 Task: Find connections with filter location Louny with filter topic #Personalbrandingwith filter profile language Potuguese with filter current company JavaScript with filter school Maheshwari Public School with filter industry Taxi and Limousine Services with filter service category Wedding Planning with filter keywords title Electrical Engineer
Action: Mouse moved to (616, 86)
Screenshot: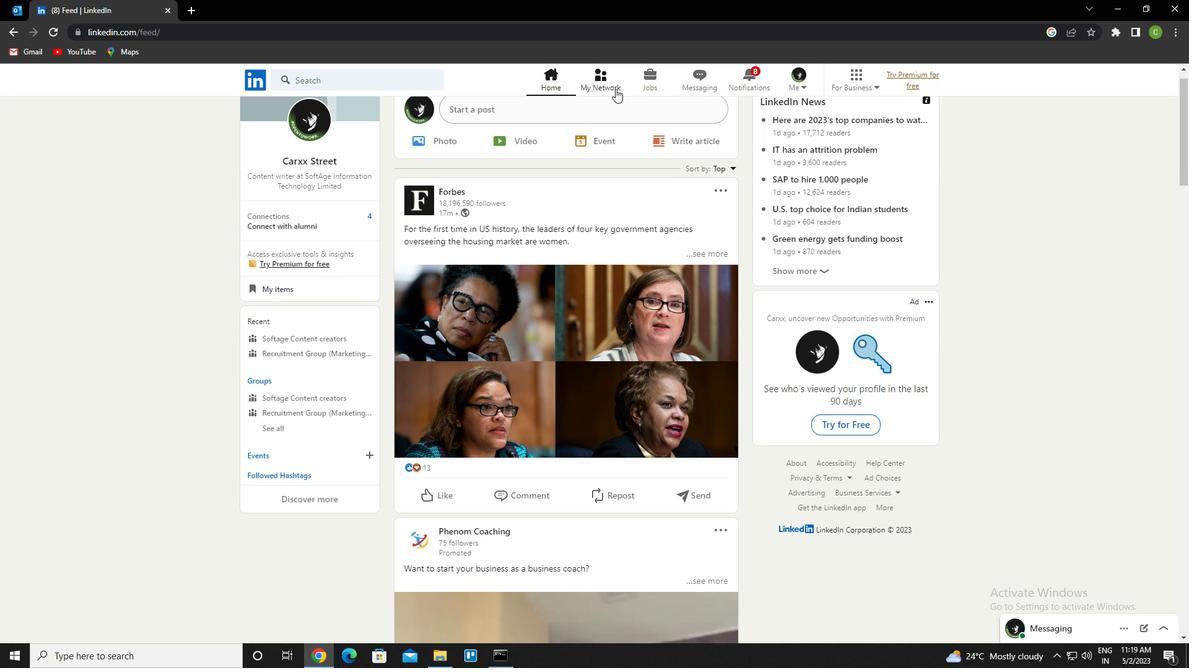 
Action: Mouse pressed left at (616, 86)
Screenshot: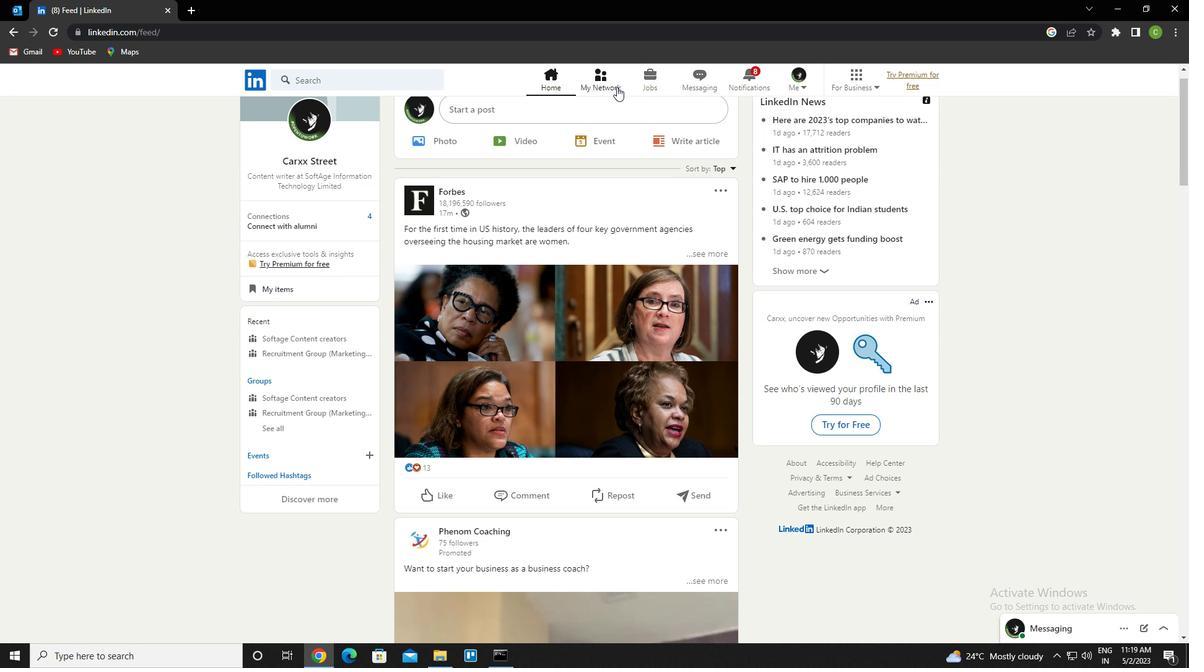 
Action: Mouse moved to (361, 149)
Screenshot: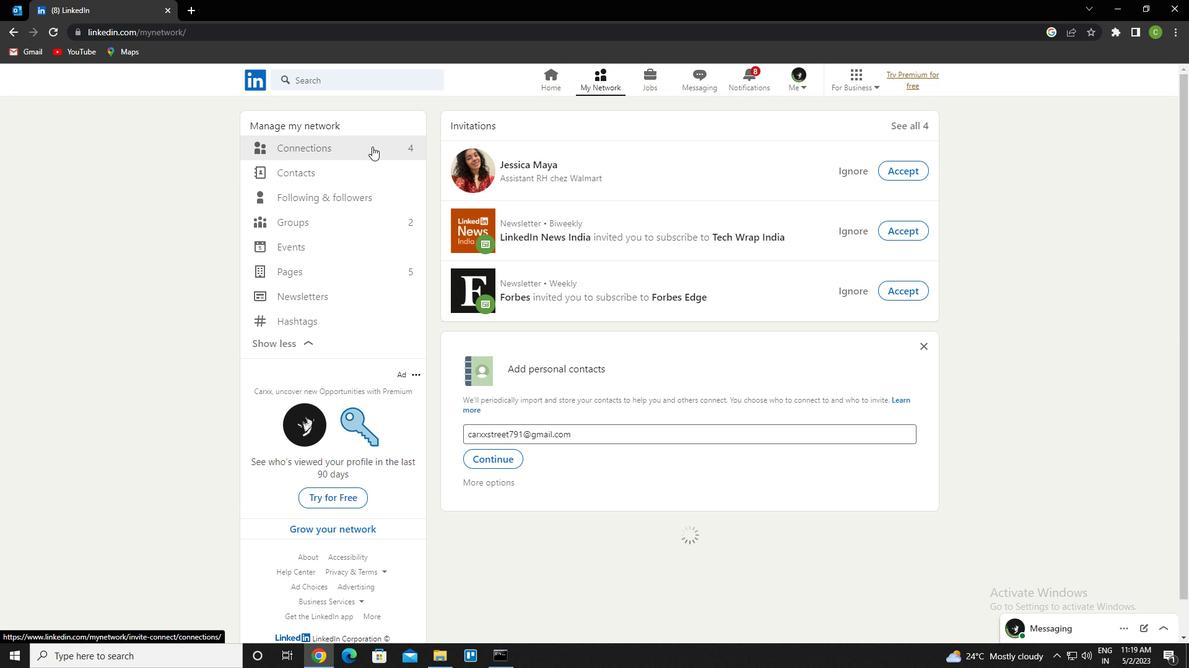 
Action: Mouse pressed left at (361, 149)
Screenshot: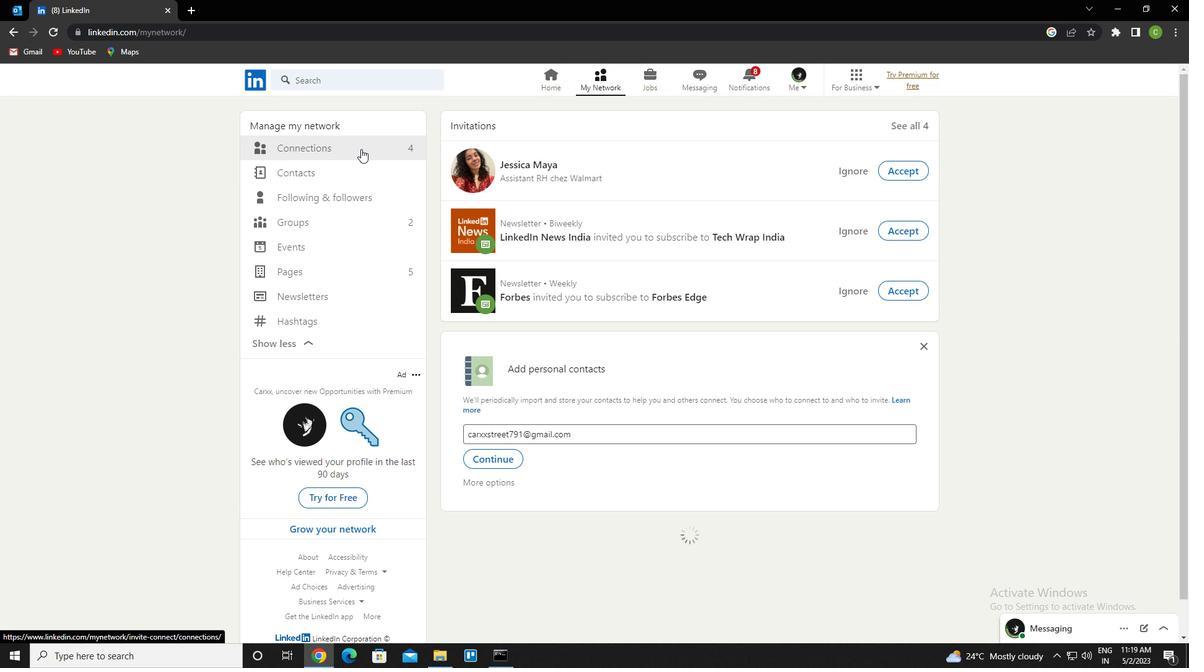 
Action: Mouse moved to (709, 154)
Screenshot: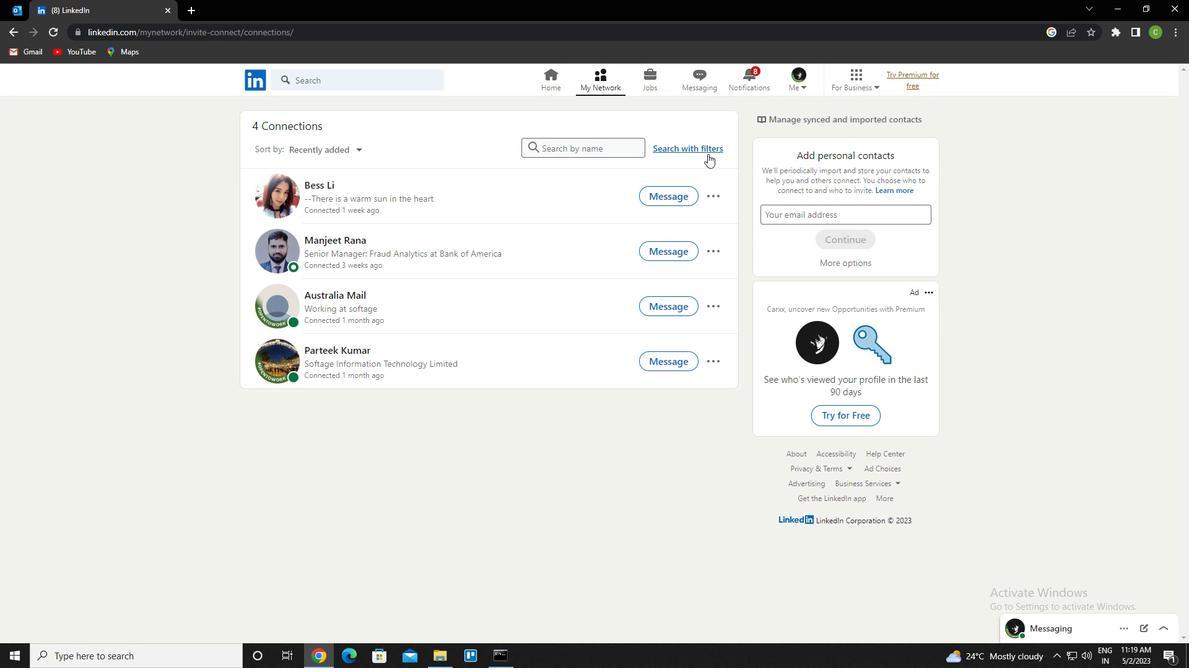 
Action: Mouse pressed left at (709, 154)
Screenshot: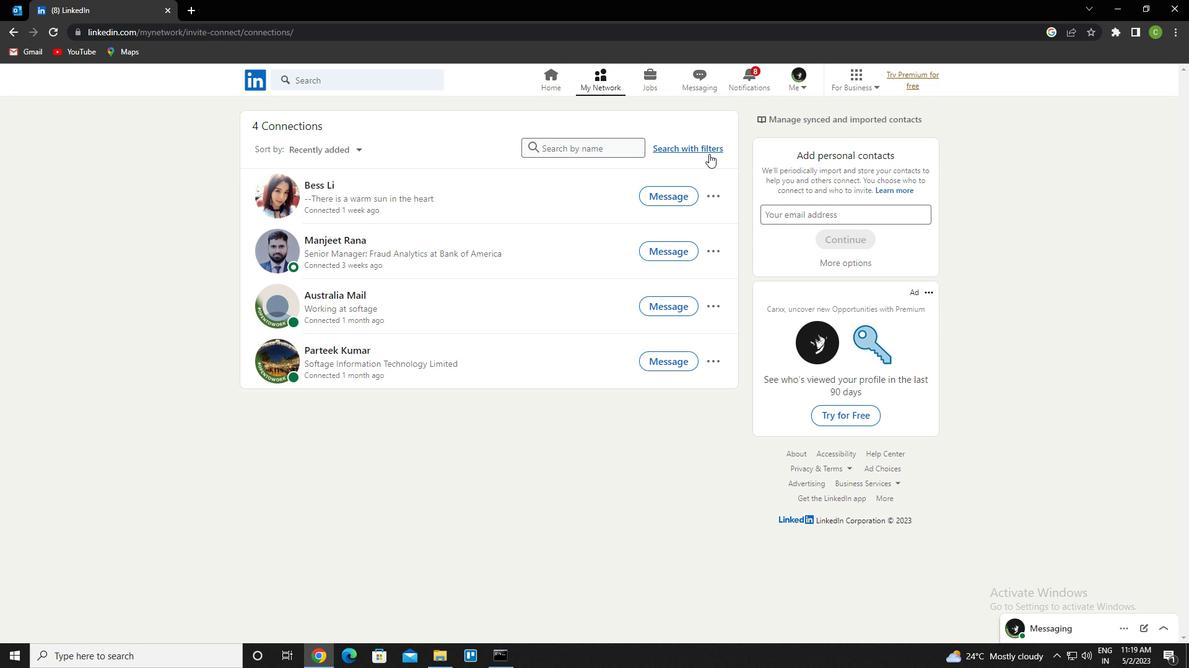 
Action: Mouse moved to (649, 112)
Screenshot: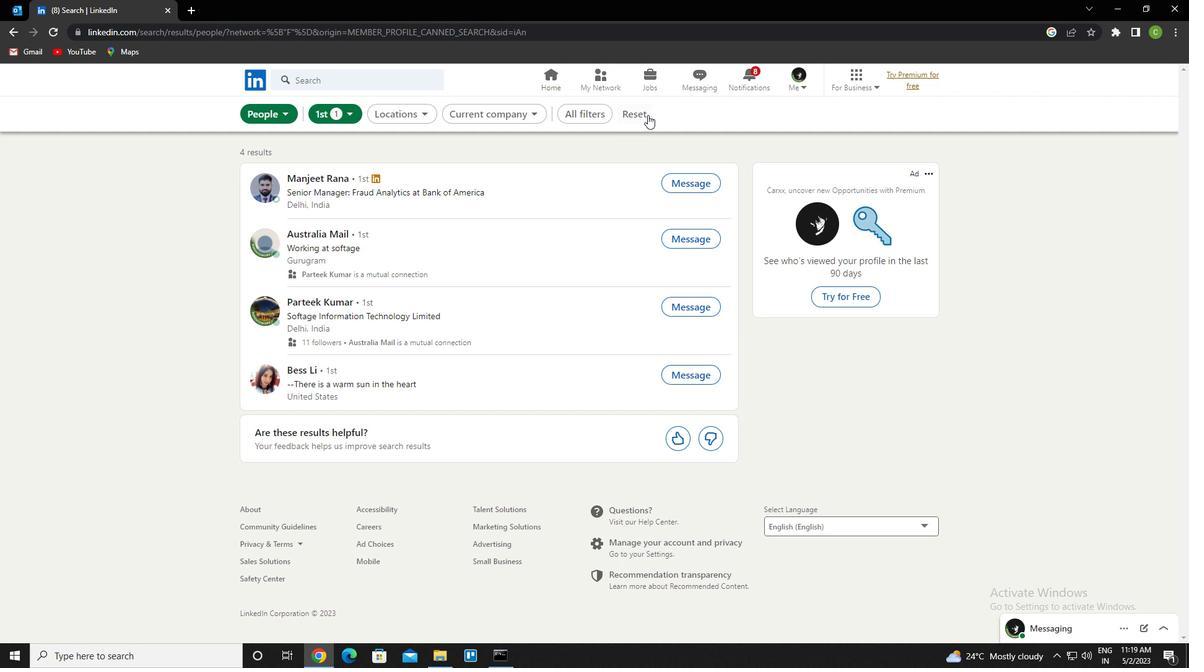 
Action: Mouse pressed left at (649, 112)
Screenshot: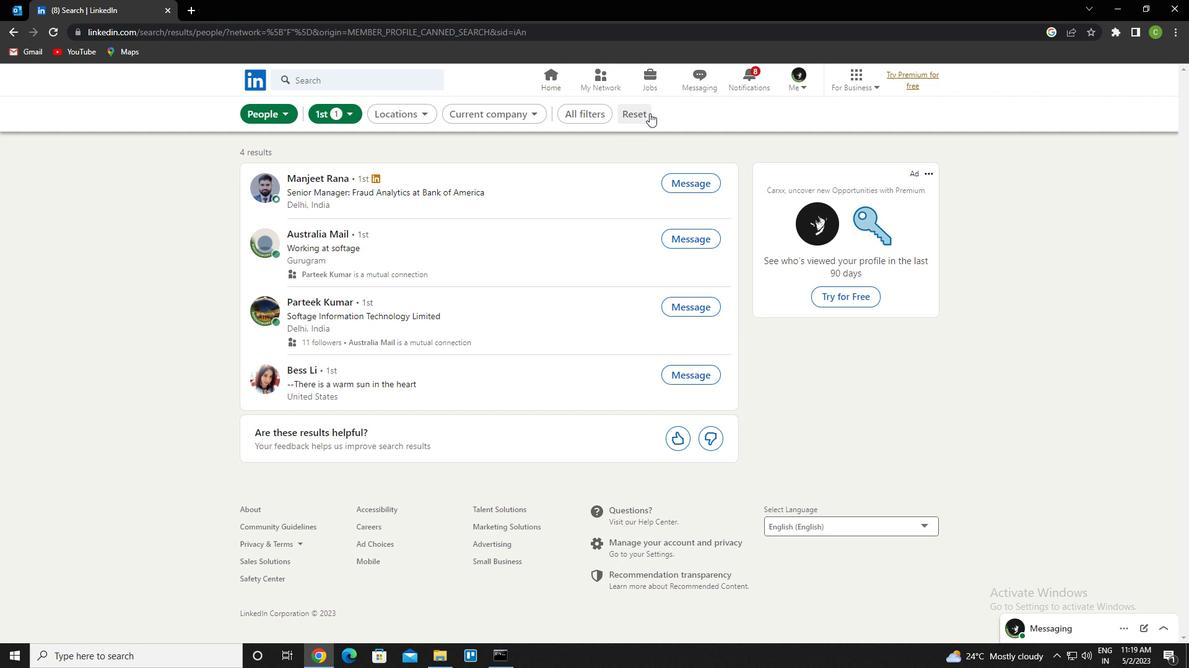 
Action: Mouse moved to (617, 119)
Screenshot: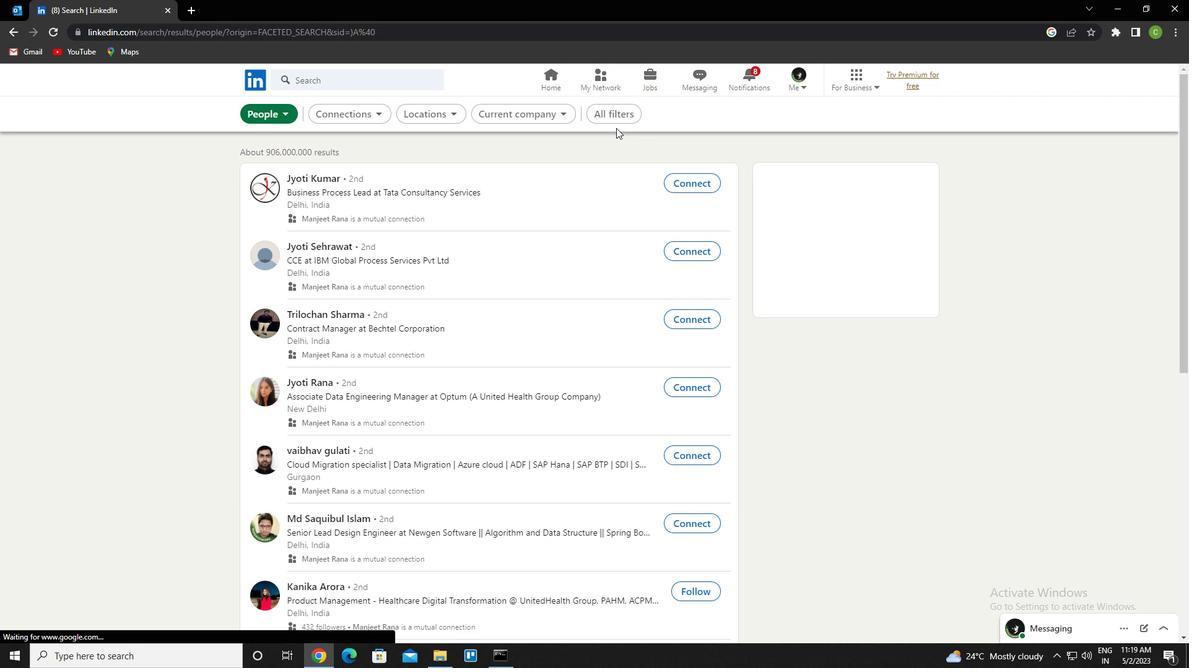 
Action: Mouse pressed left at (617, 119)
Screenshot: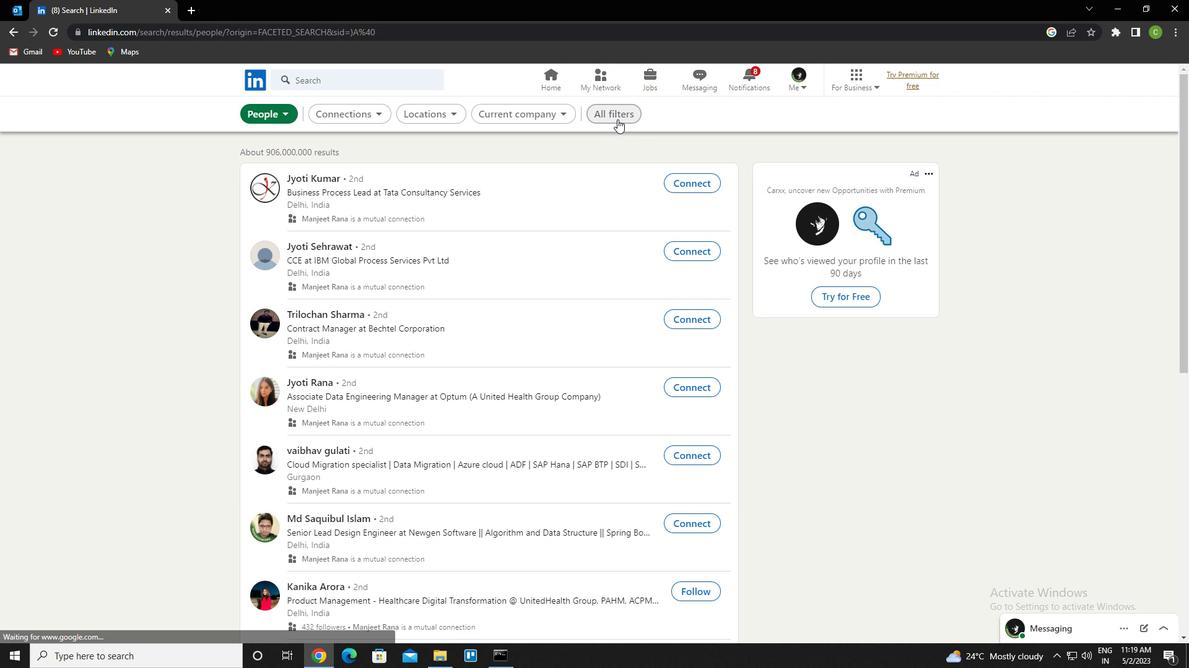 
Action: Mouse moved to (970, 380)
Screenshot: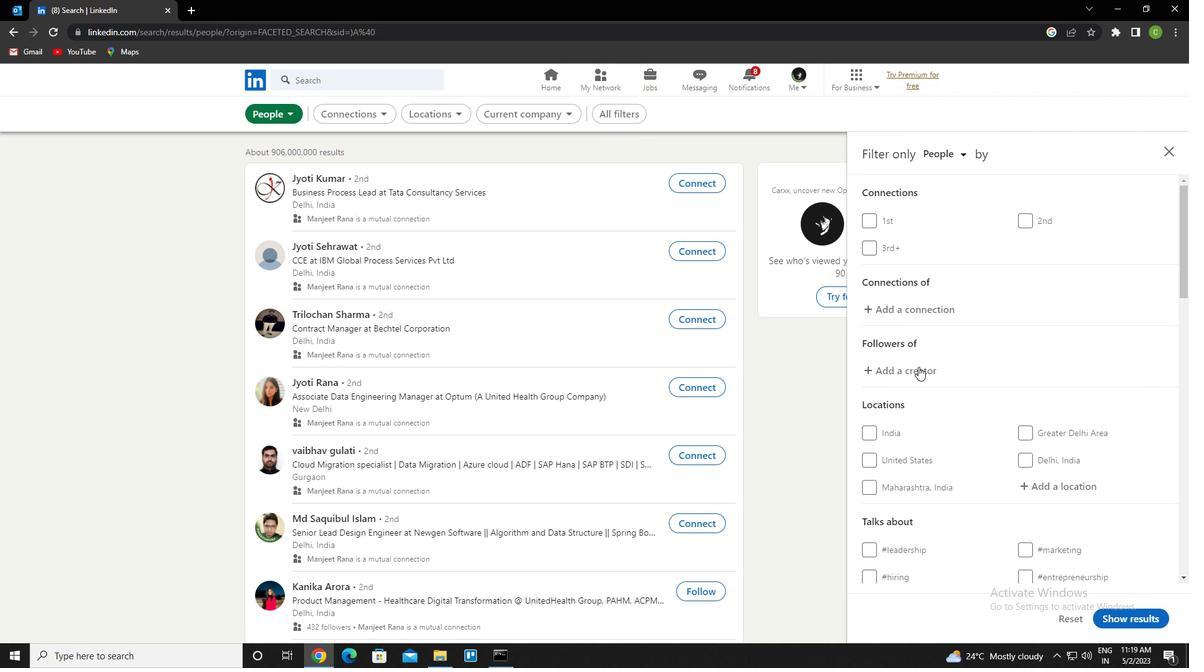 
Action: Mouse scrolled (970, 380) with delta (0, 0)
Screenshot: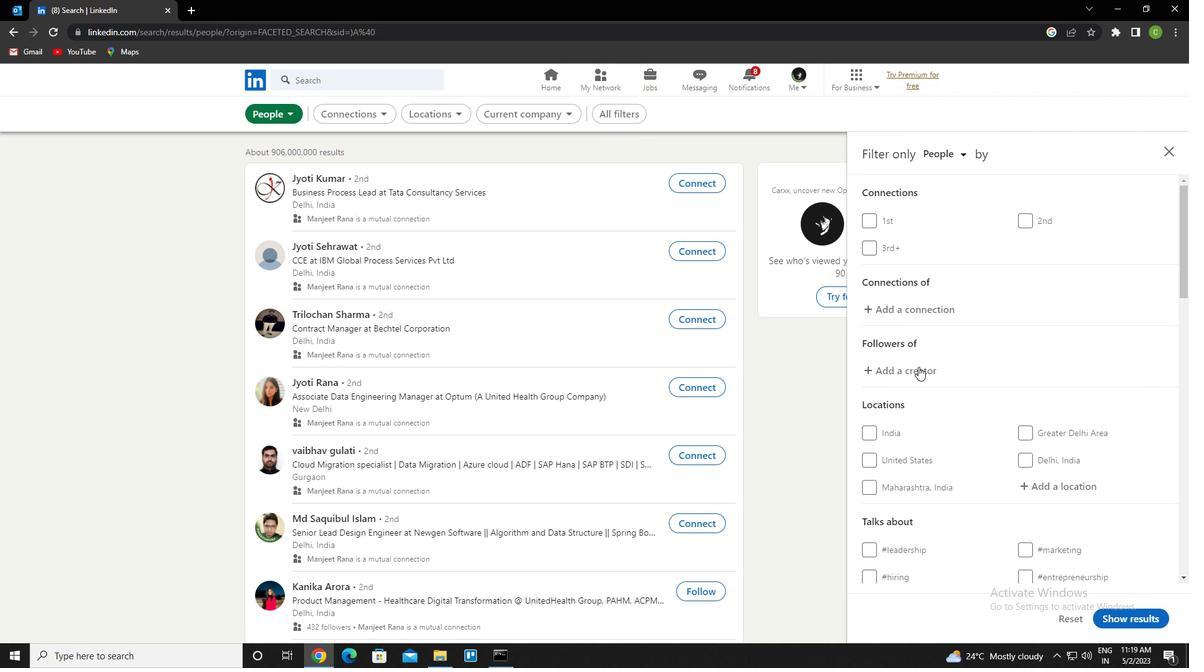 
Action: Mouse moved to (970, 380)
Screenshot: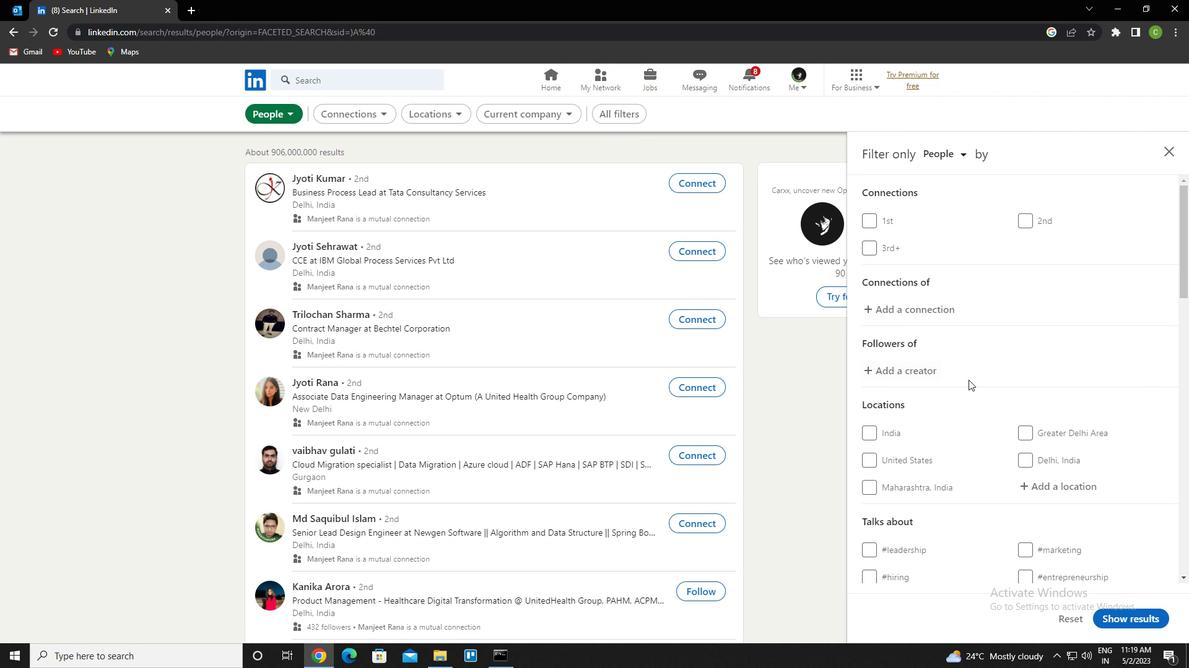 
Action: Mouse scrolled (970, 380) with delta (0, 0)
Screenshot: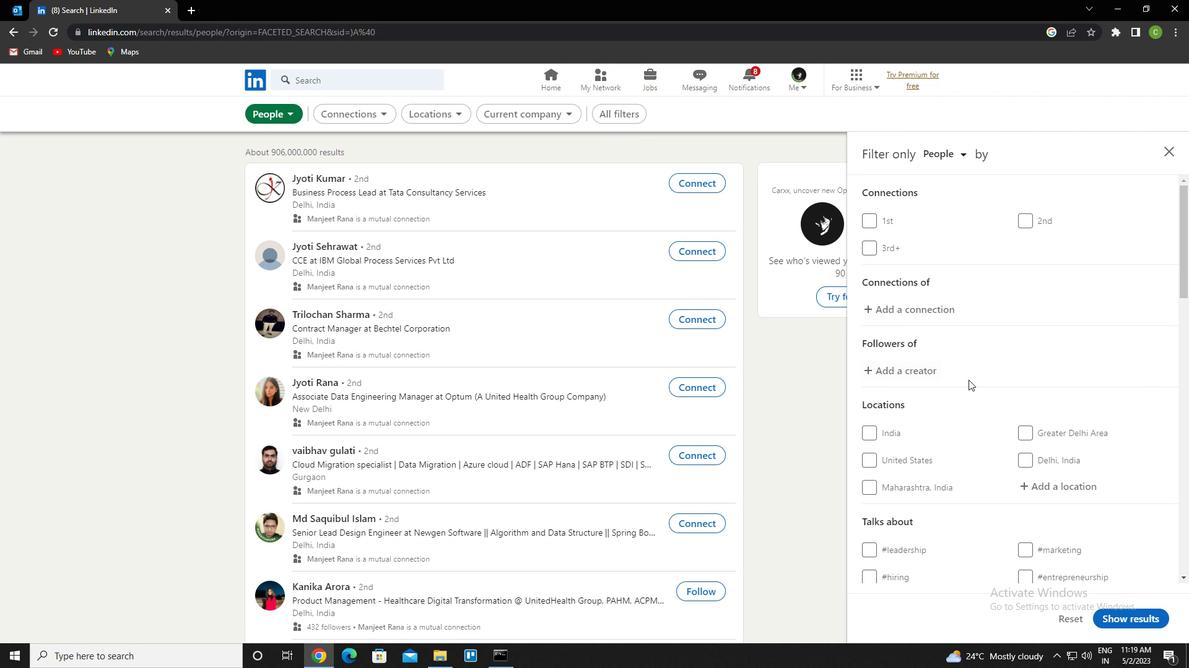 
Action: Mouse scrolled (970, 380) with delta (0, 0)
Screenshot: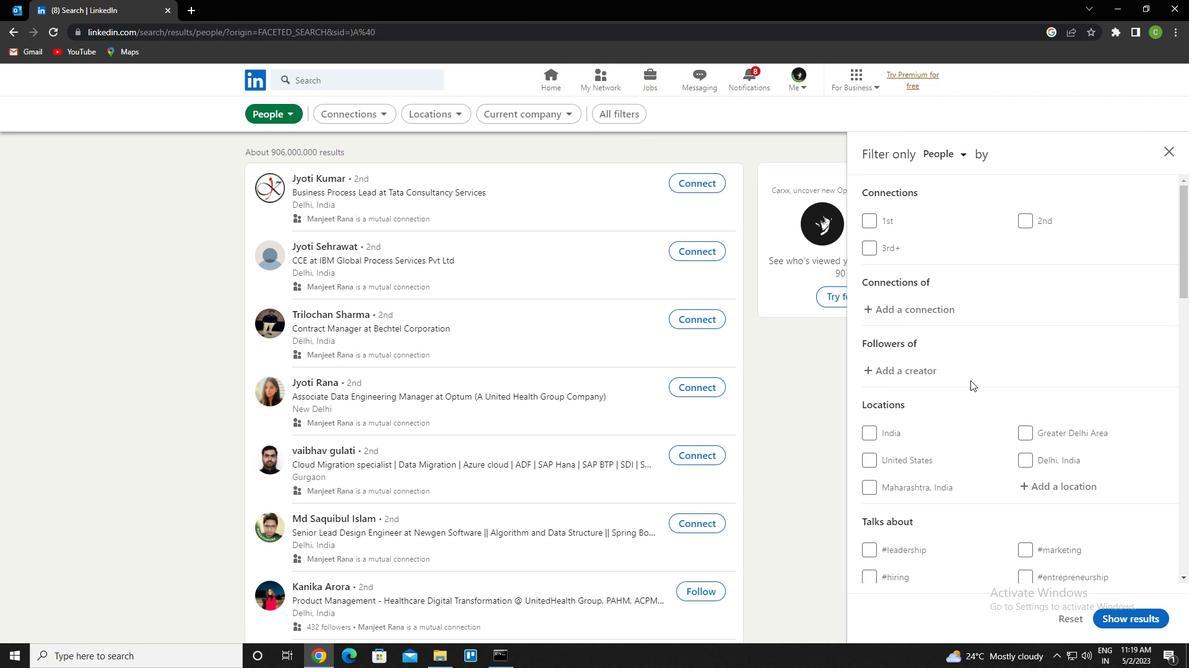 
Action: Mouse moved to (991, 374)
Screenshot: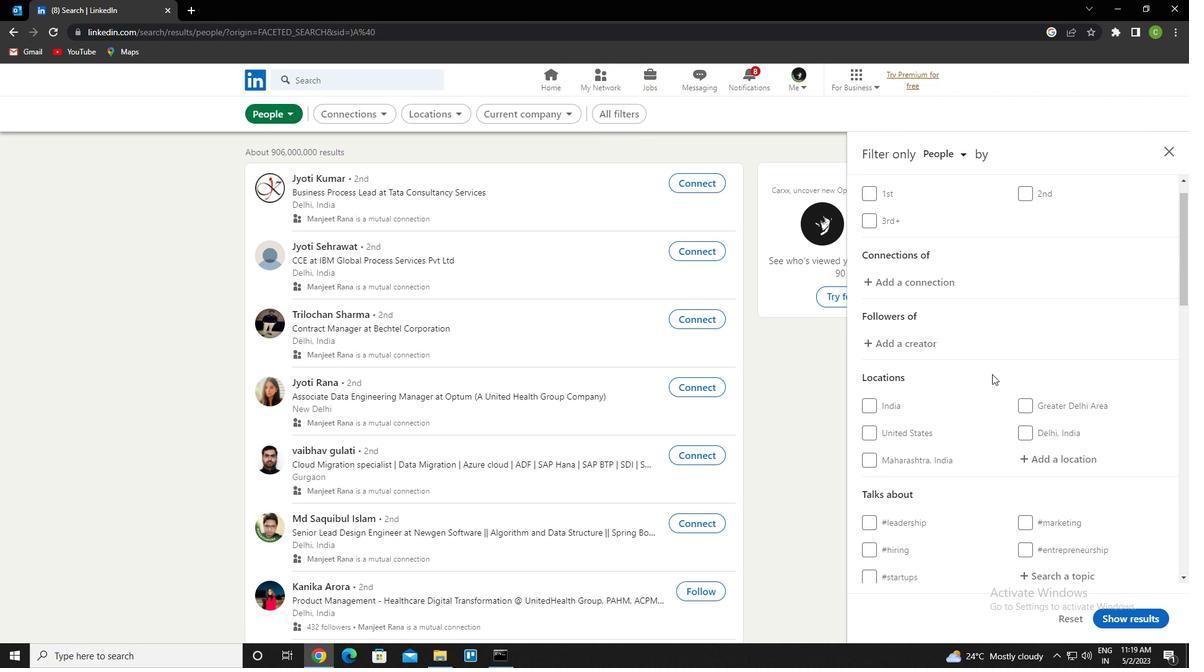 
Action: Mouse scrolled (991, 373) with delta (0, 0)
Screenshot: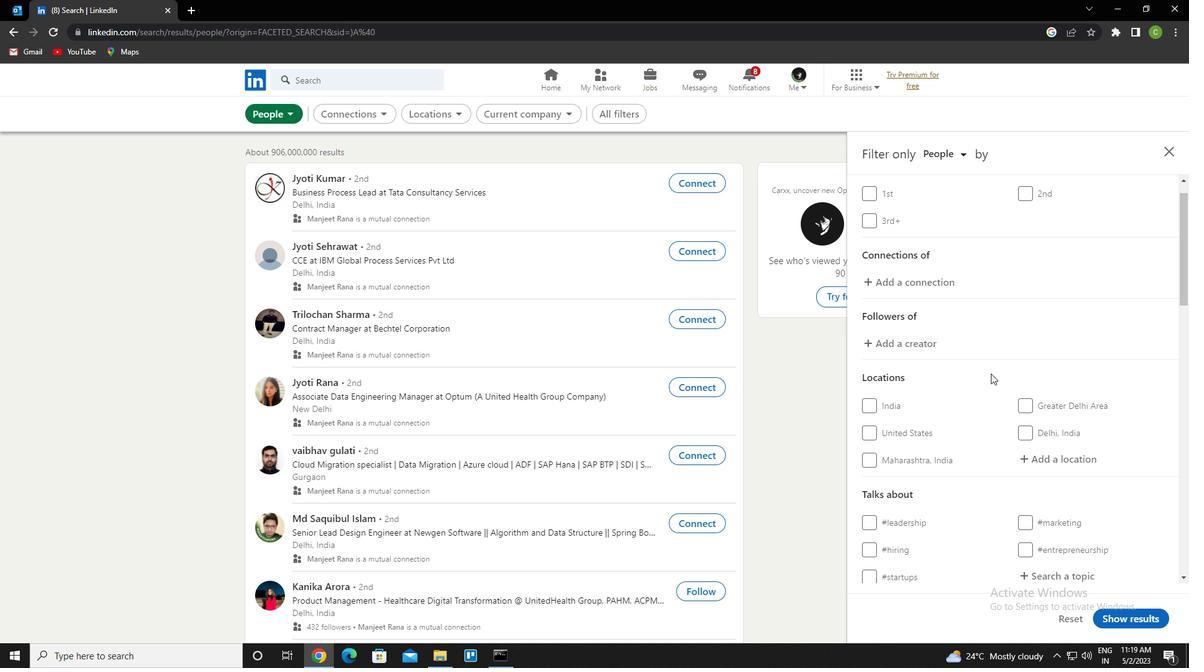 
Action: Mouse scrolled (991, 373) with delta (0, 0)
Screenshot: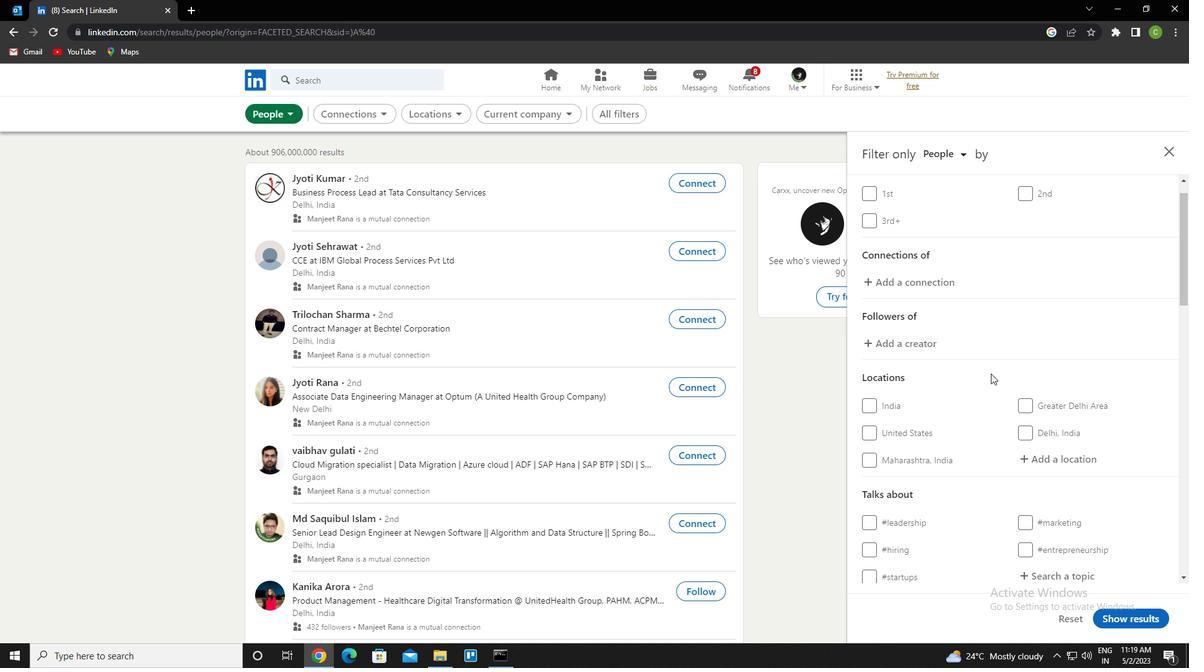 
Action: Mouse moved to (979, 364)
Screenshot: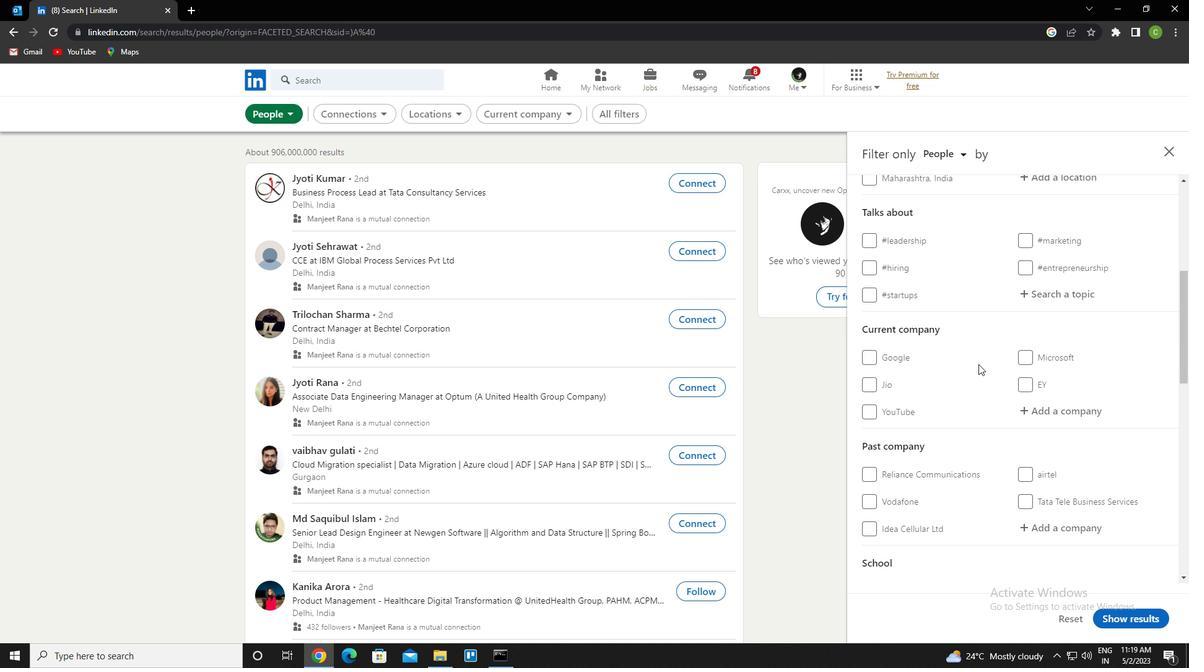 
Action: Mouse scrolled (979, 364) with delta (0, 0)
Screenshot: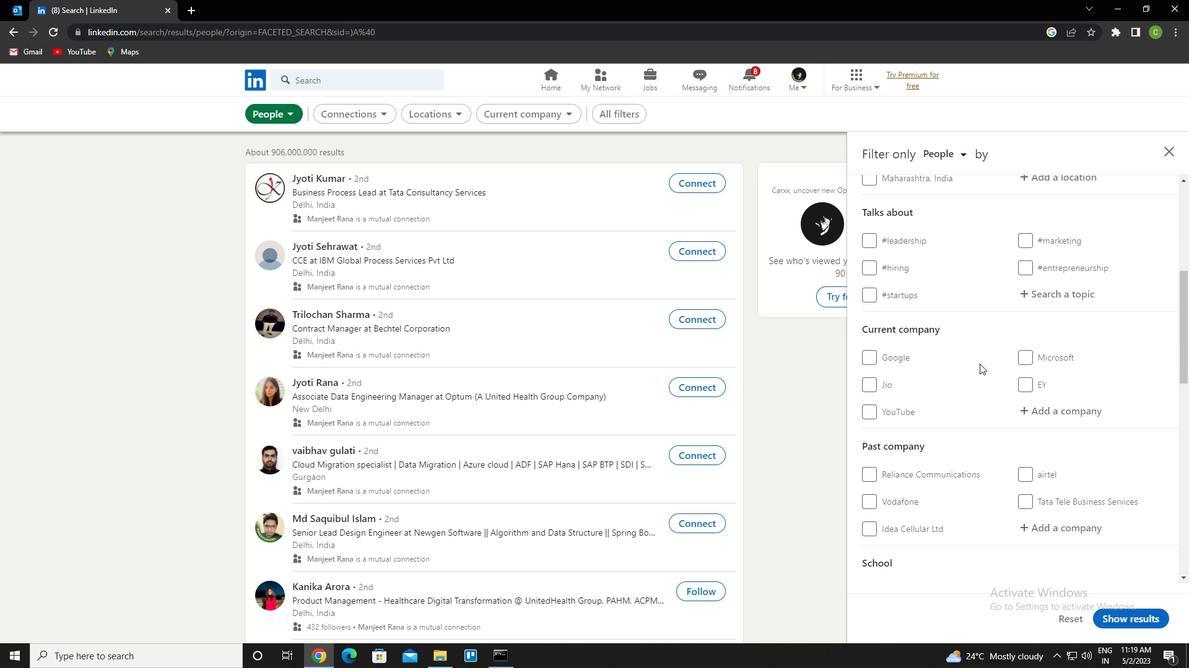 
Action: Mouse scrolled (979, 364) with delta (0, 0)
Screenshot: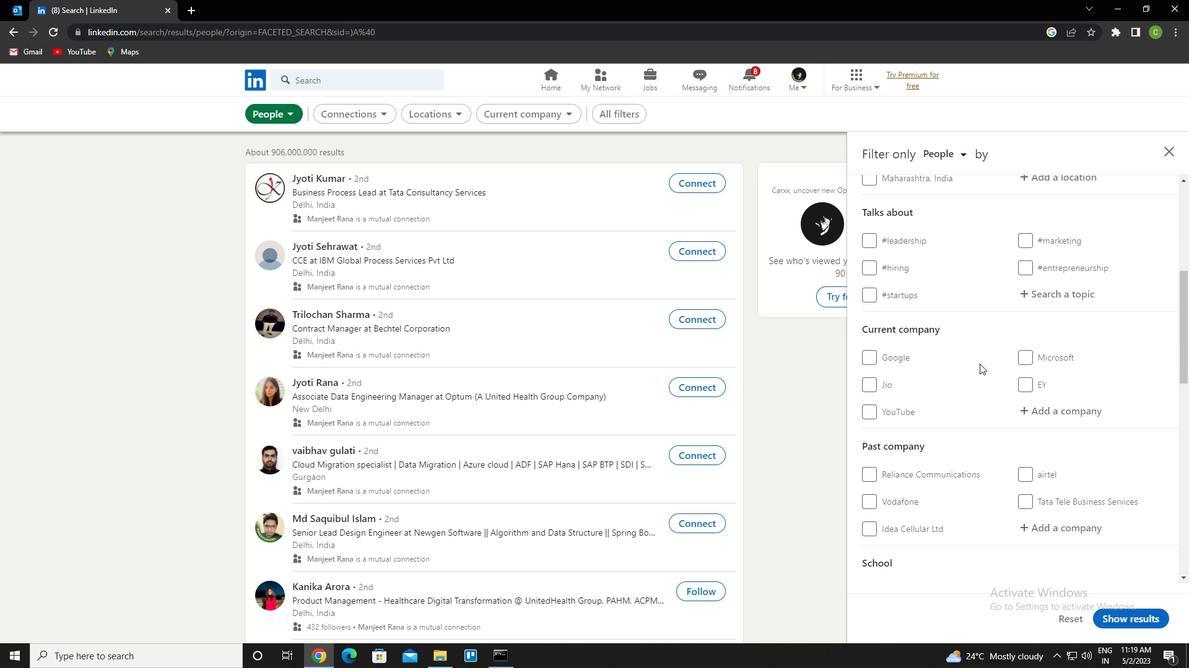
Action: Mouse moved to (1052, 307)
Screenshot: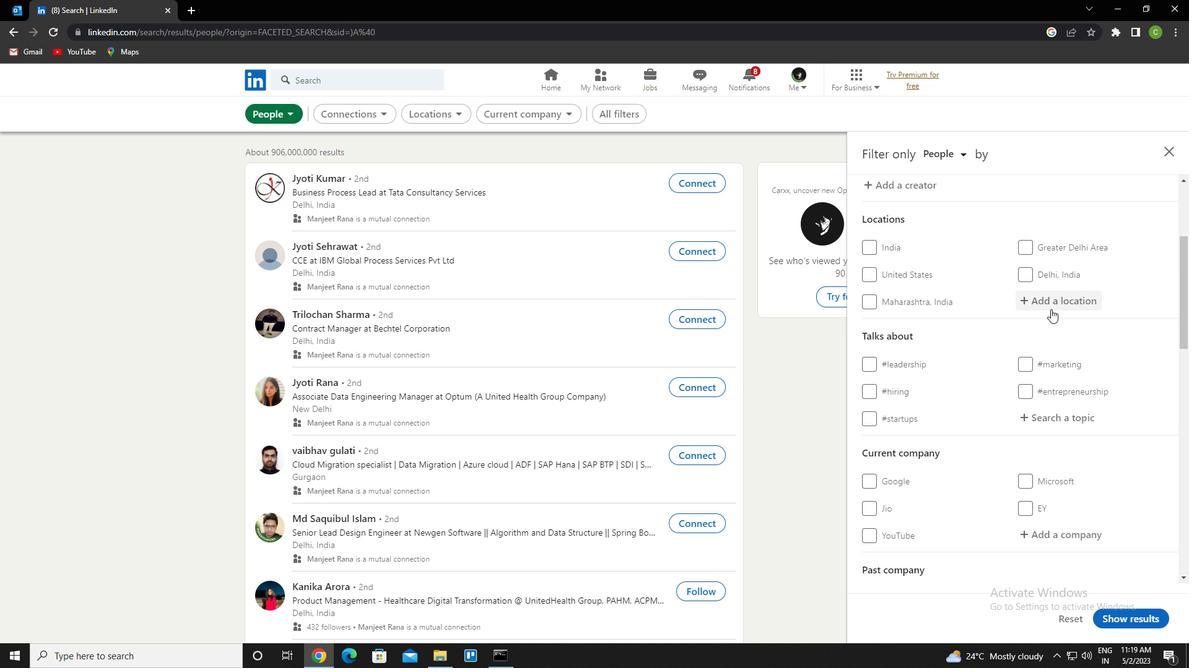 
Action: Mouse pressed left at (1052, 307)
Screenshot: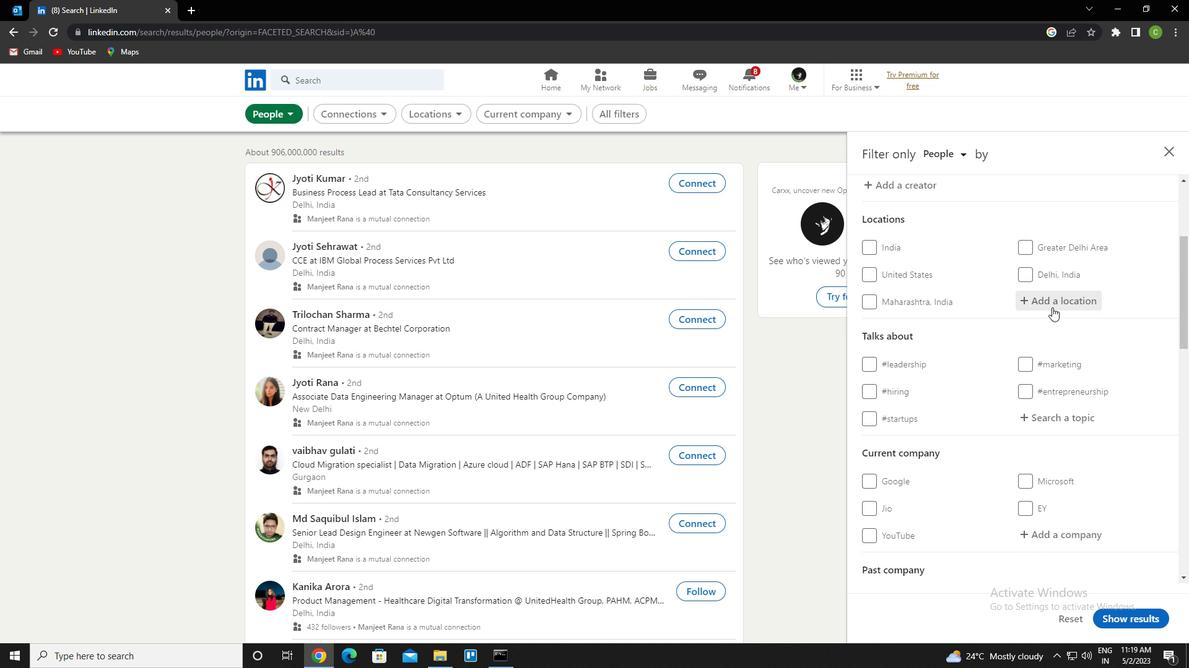 
Action: Key pressed <Key.caps_lock>l<Key.caps_lock>ouny<Key.down><Key.enter>
Screenshot: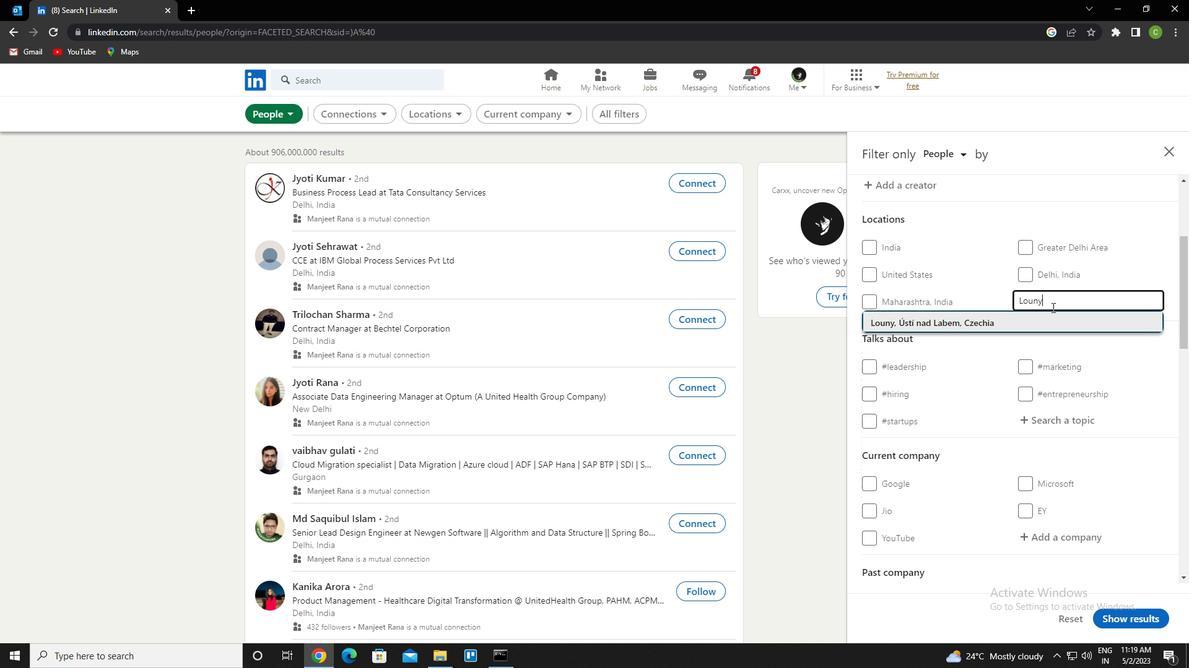 
Action: Mouse scrolled (1052, 307) with delta (0, 0)
Screenshot: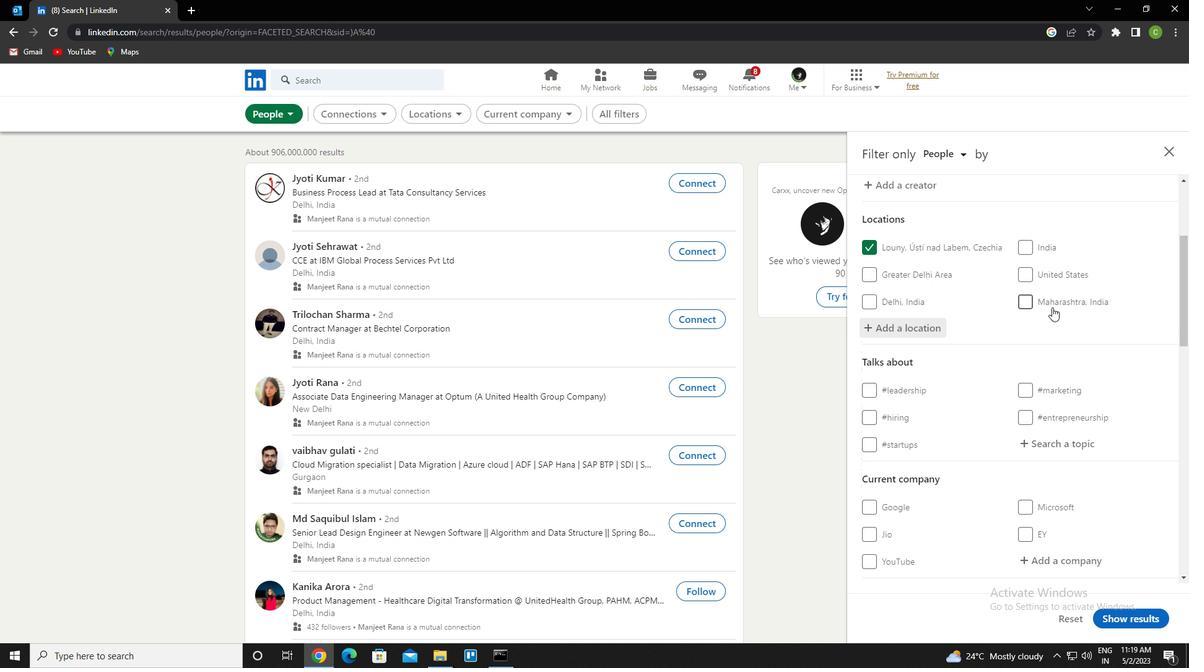 
Action: Mouse scrolled (1052, 307) with delta (0, 0)
Screenshot: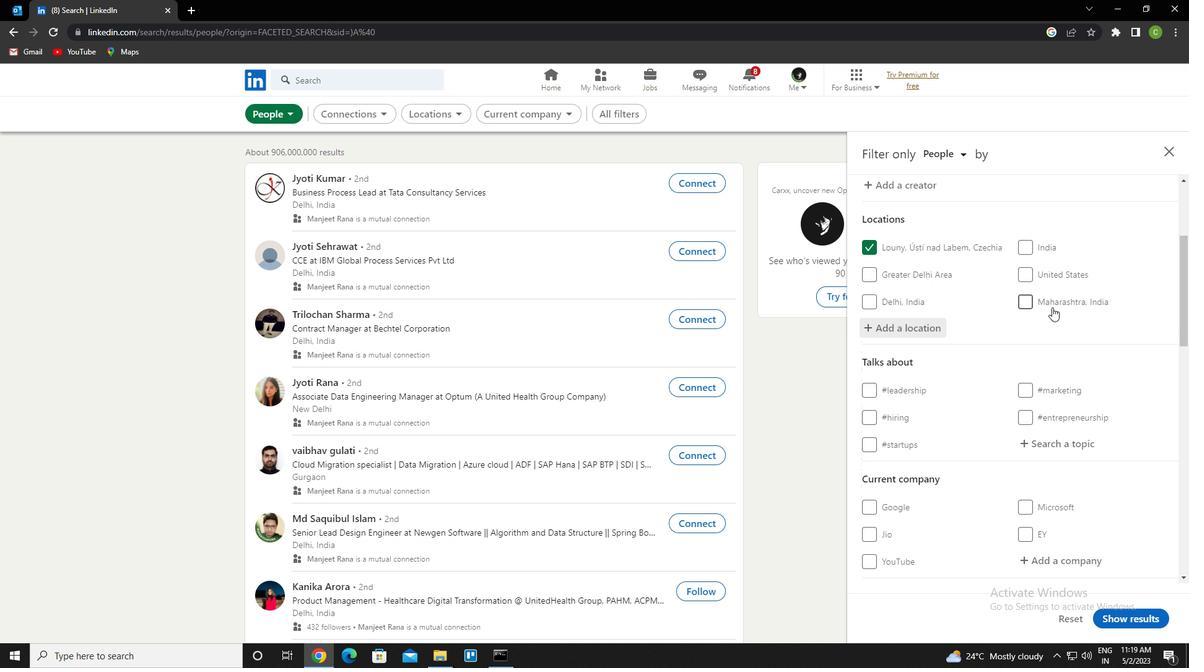 
Action: Mouse moved to (1060, 444)
Screenshot: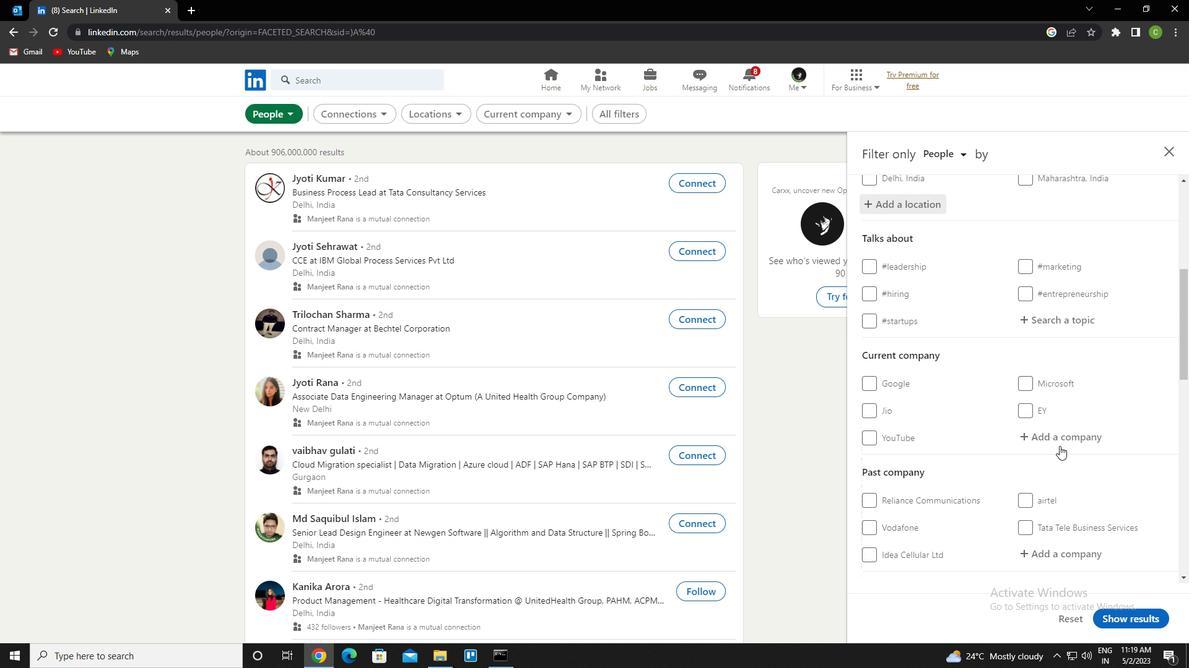 
Action: Mouse pressed left at (1060, 444)
Screenshot: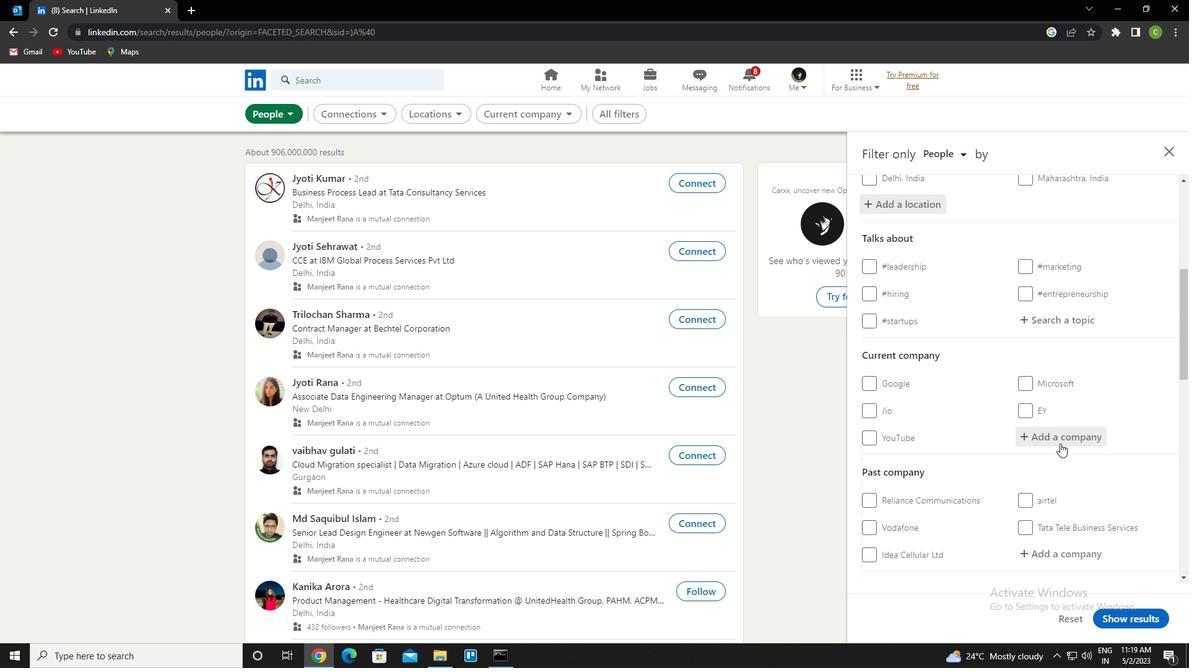 
Action: Mouse moved to (1073, 327)
Screenshot: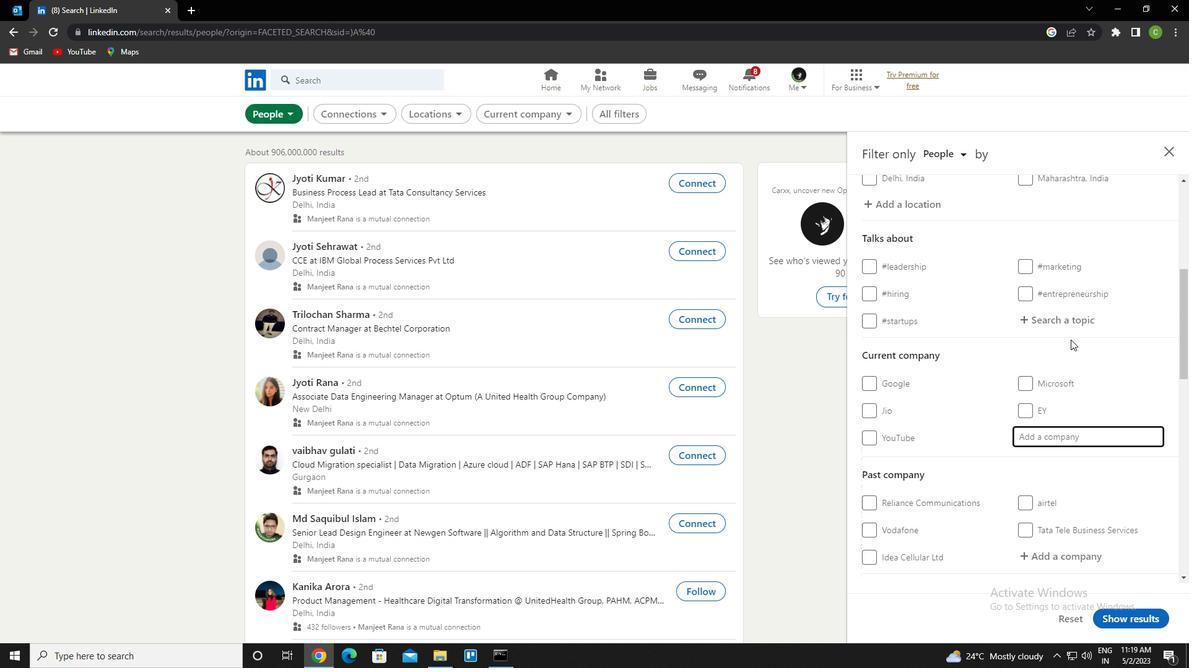 
Action: Mouse pressed left at (1073, 327)
Screenshot: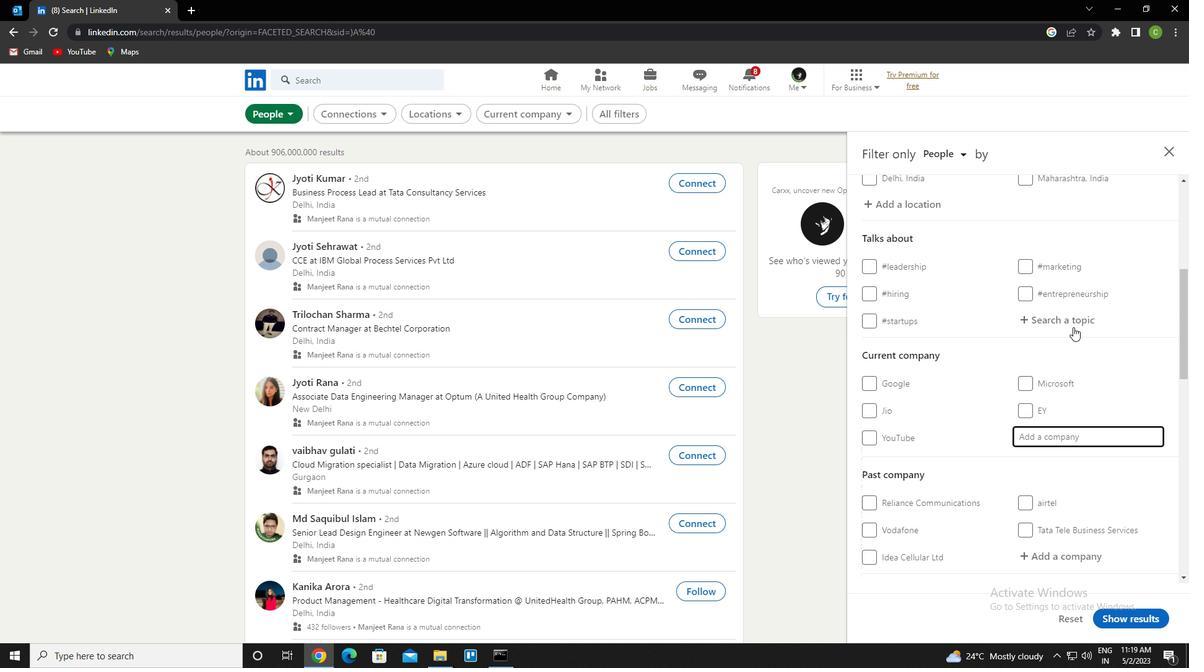 
Action: Key pressed personalbranding<Key.down><Key.enter>
Screenshot: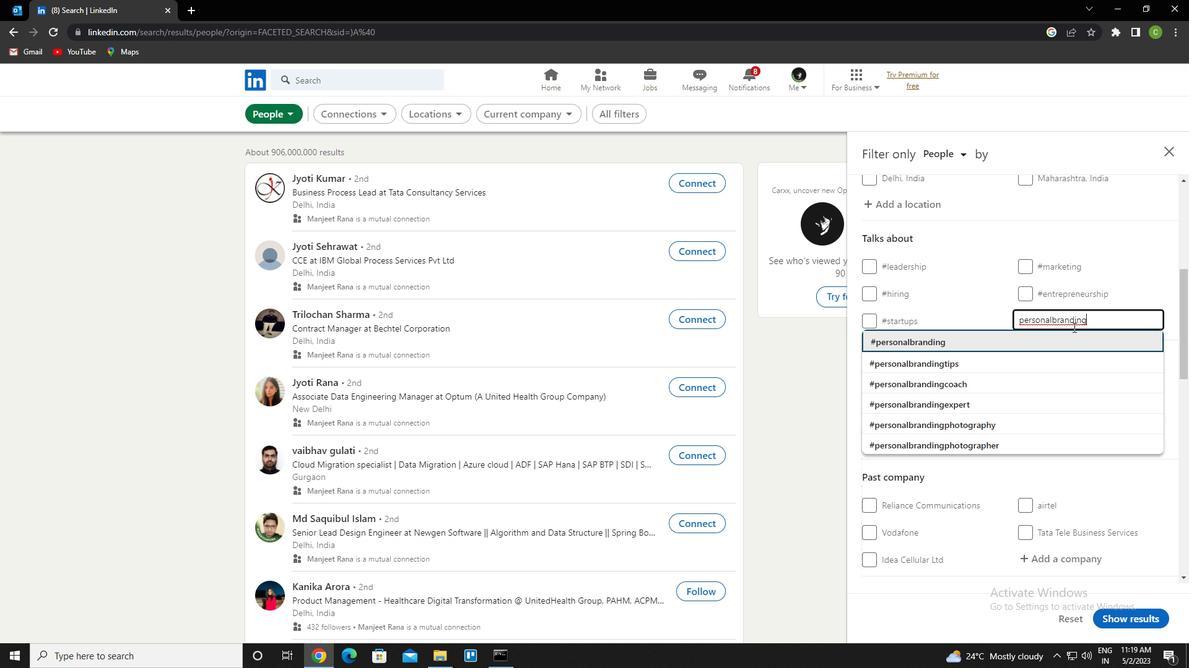 
Action: Mouse scrolled (1073, 327) with delta (0, 0)
Screenshot: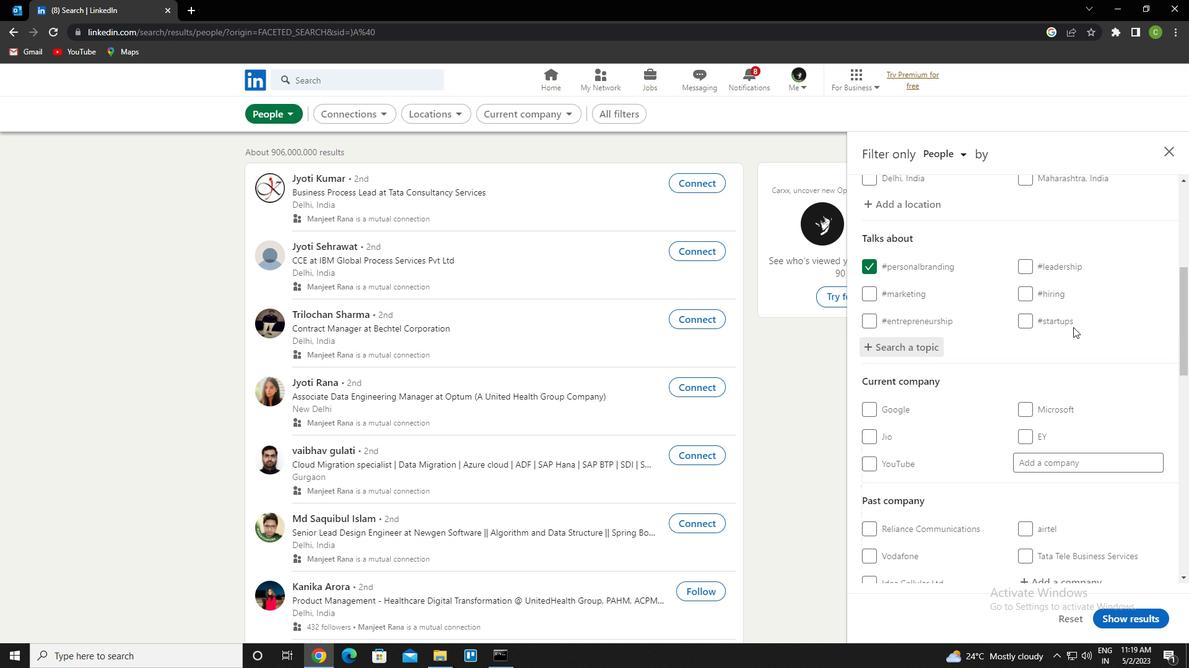 
Action: Mouse scrolled (1073, 327) with delta (0, 0)
Screenshot: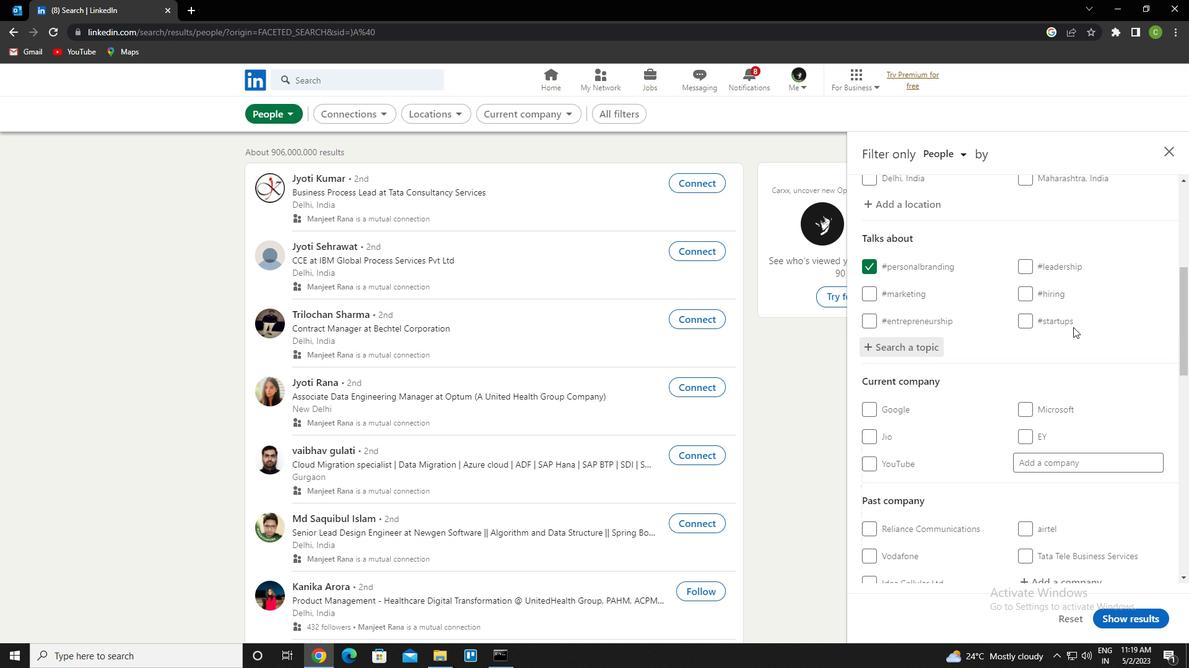 
Action: Mouse scrolled (1073, 327) with delta (0, 0)
Screenshot: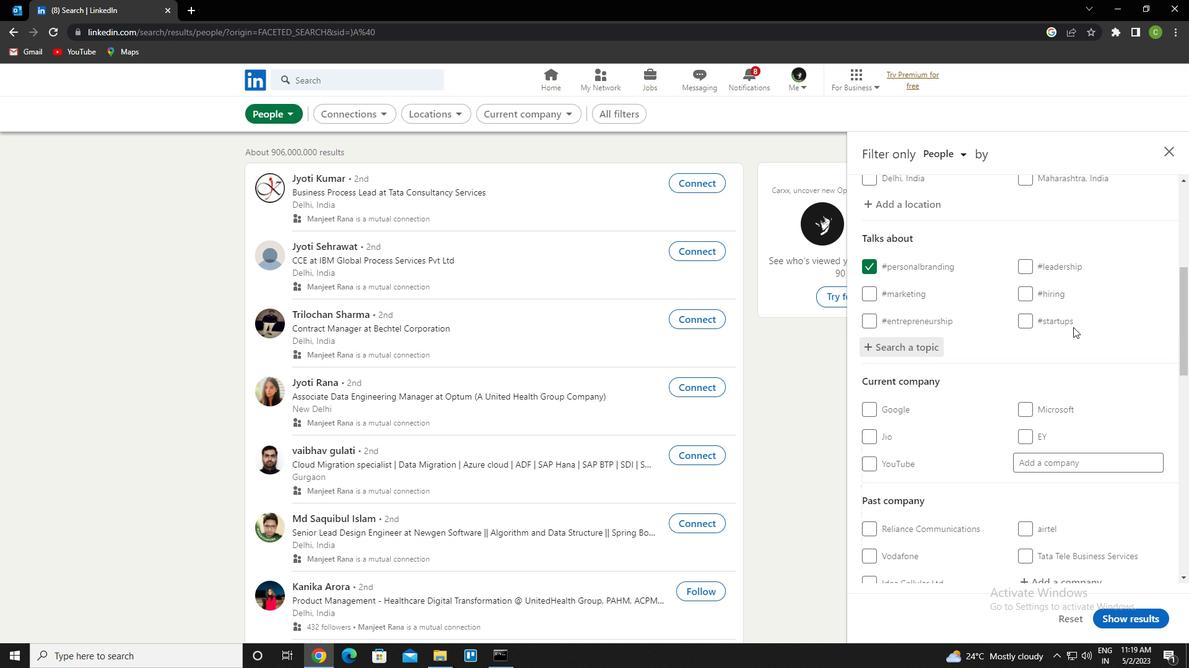 
Action: Mouse scrolled (1073, 327) with delta (0, 0)
Screenshot: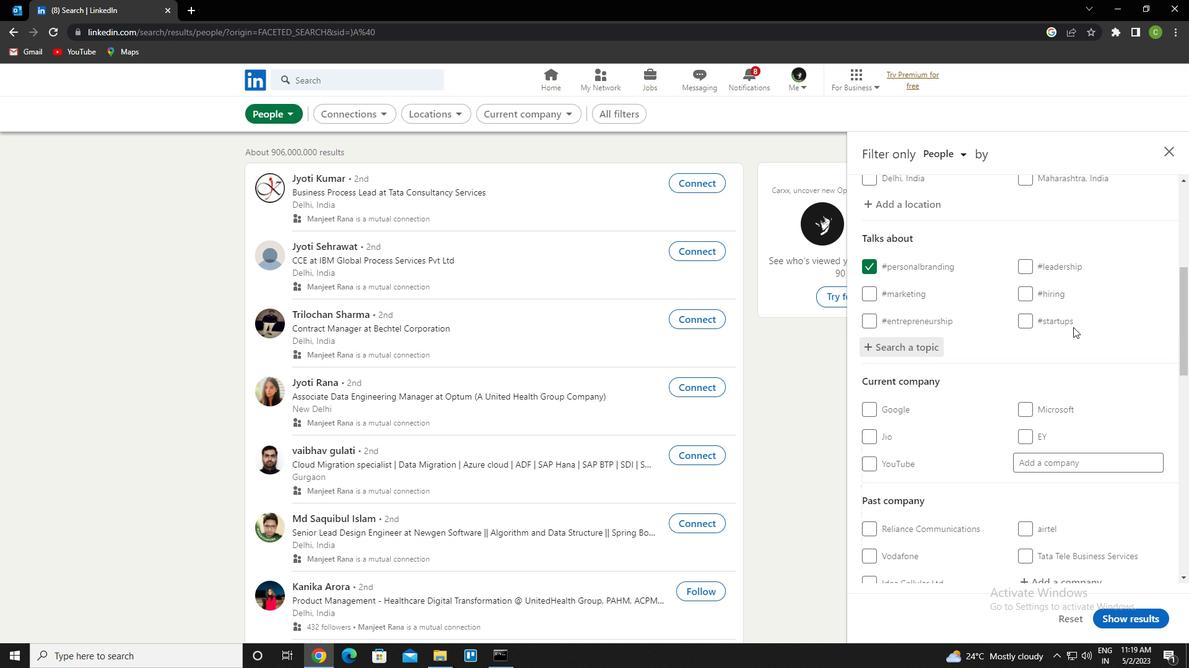 
Action: Mouse scrolled (1073, 327) with delta (0, 0)
Screenshot: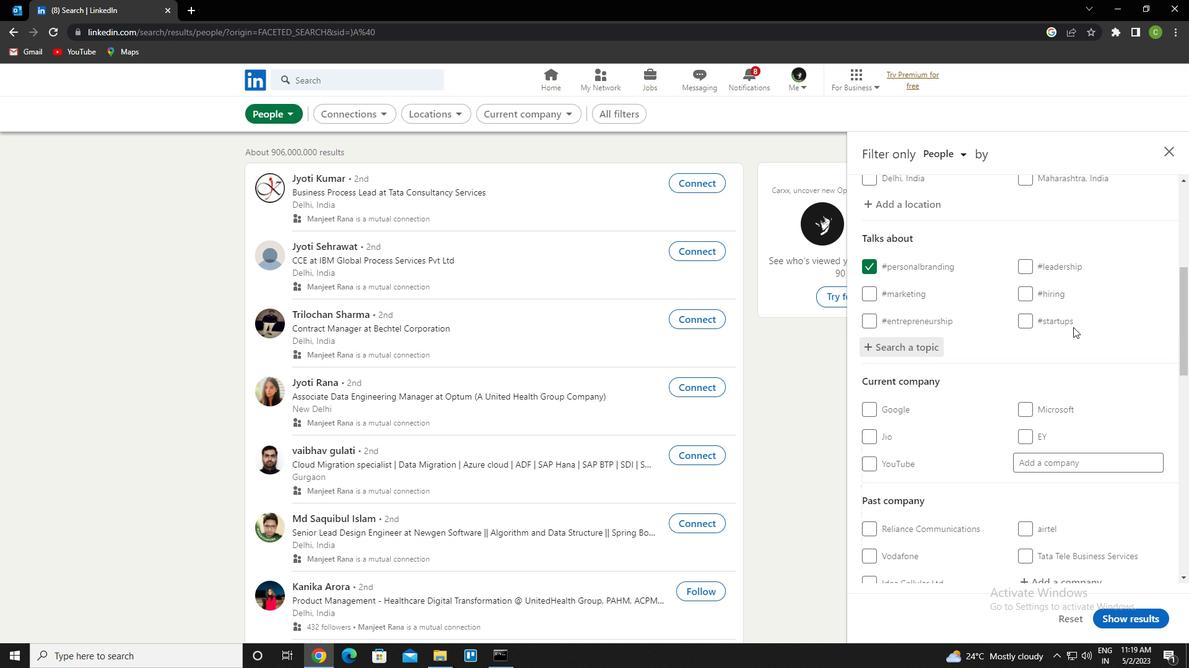 
Action: Mouse scrolled (1073, 327) with delta (0, 0)
Screenshot: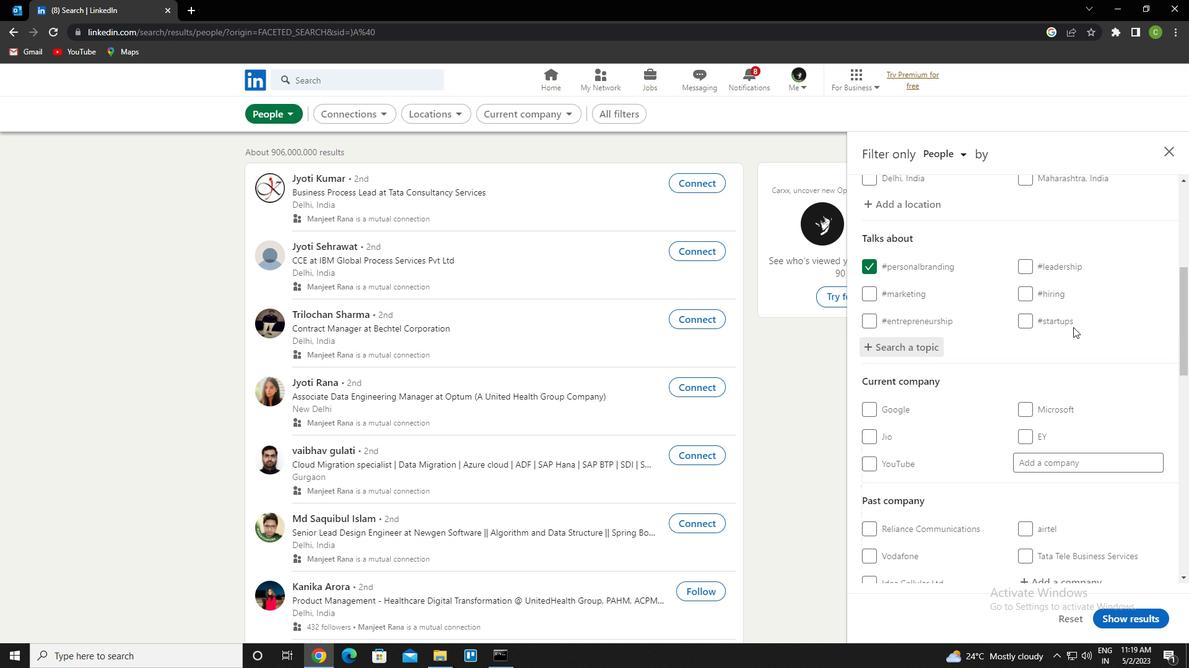 
Action: Mouse scrolled (1073, 327) with delta (0, 0)
Screenshot: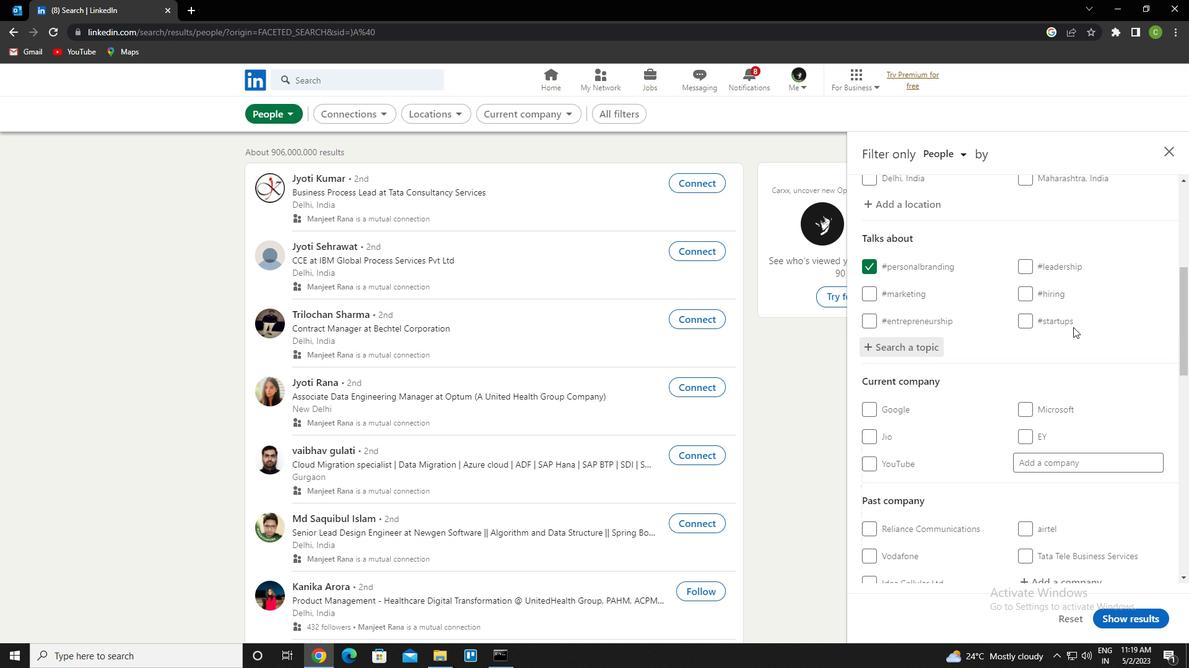 
Action: Mouse scrolled (1073, 327) with delta (0, 0)
Screenshot: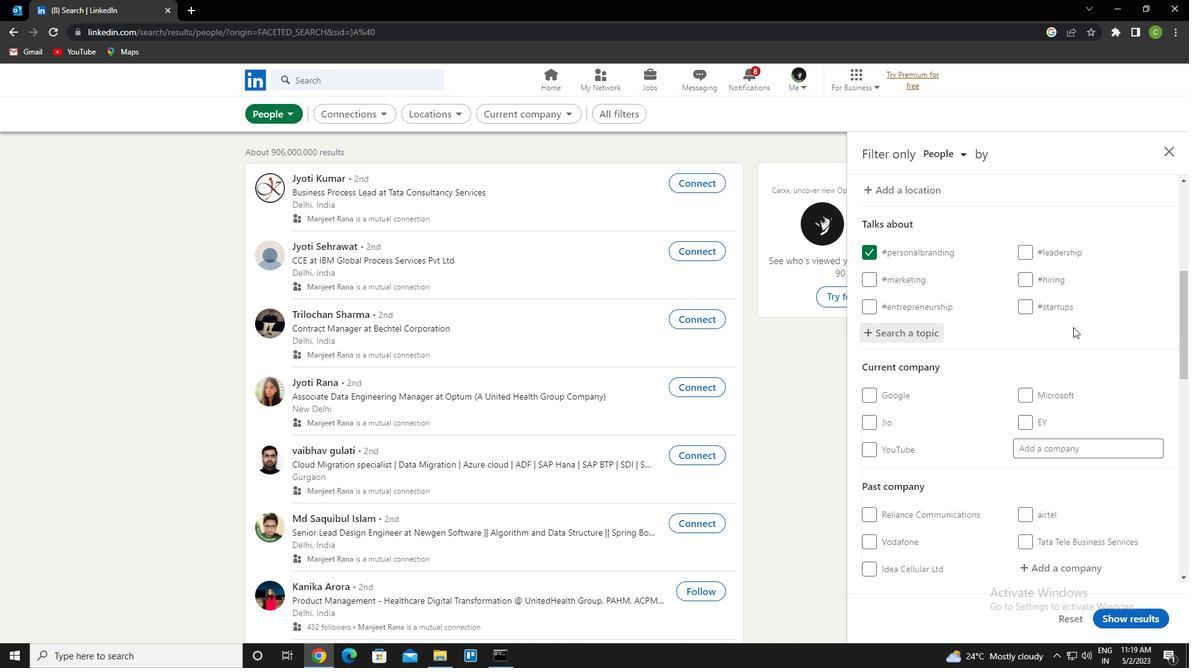 
Action: Mouse scrolled (1073, 327) with delta (0, 0)
Screenshot: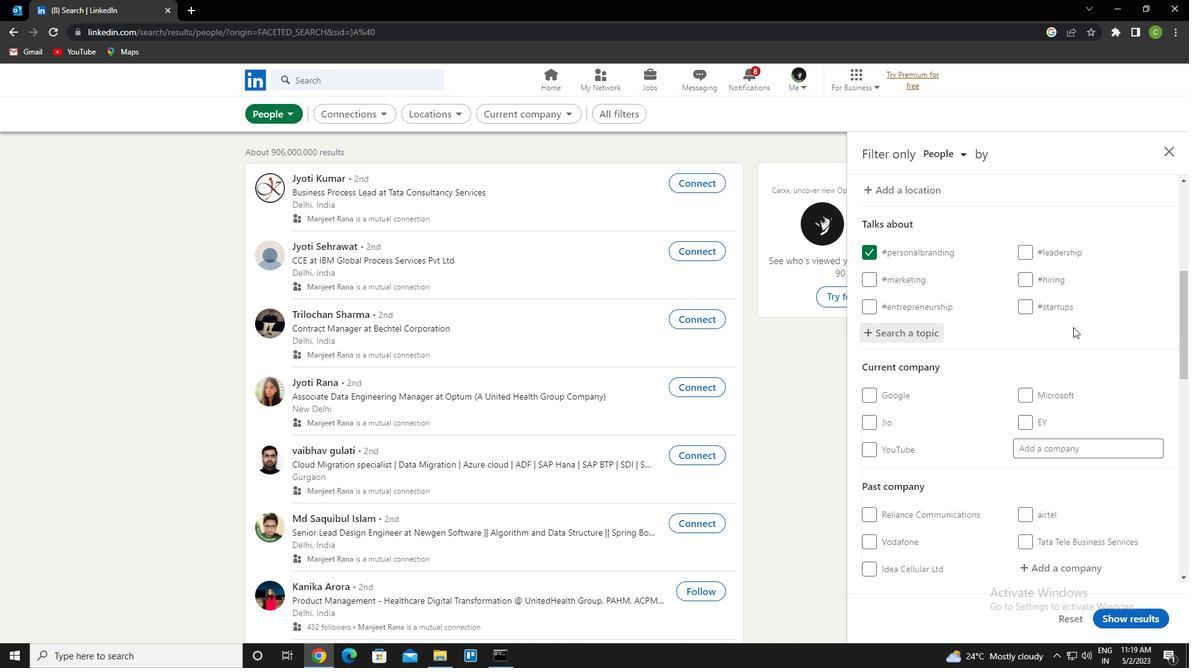 
Action: Mouse scrolled (1073, 327) with delta (0, 0)
Screenshot: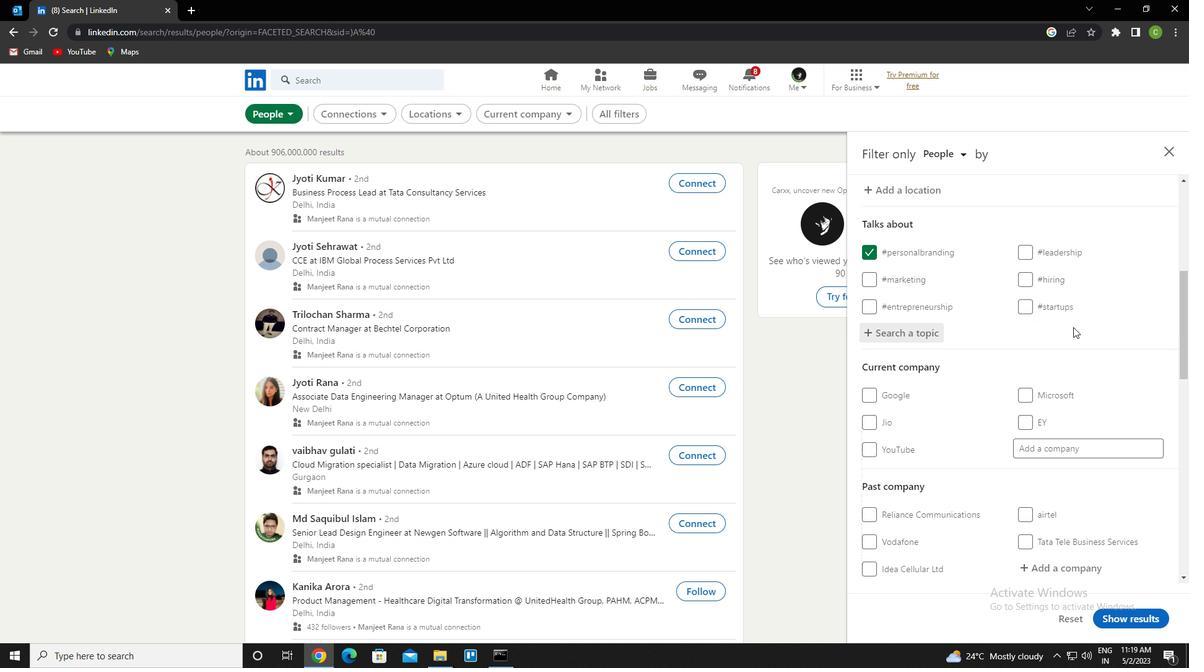 
Action: Mouse scrolled (1073, 327) with delta (0, 0)
Screenshot: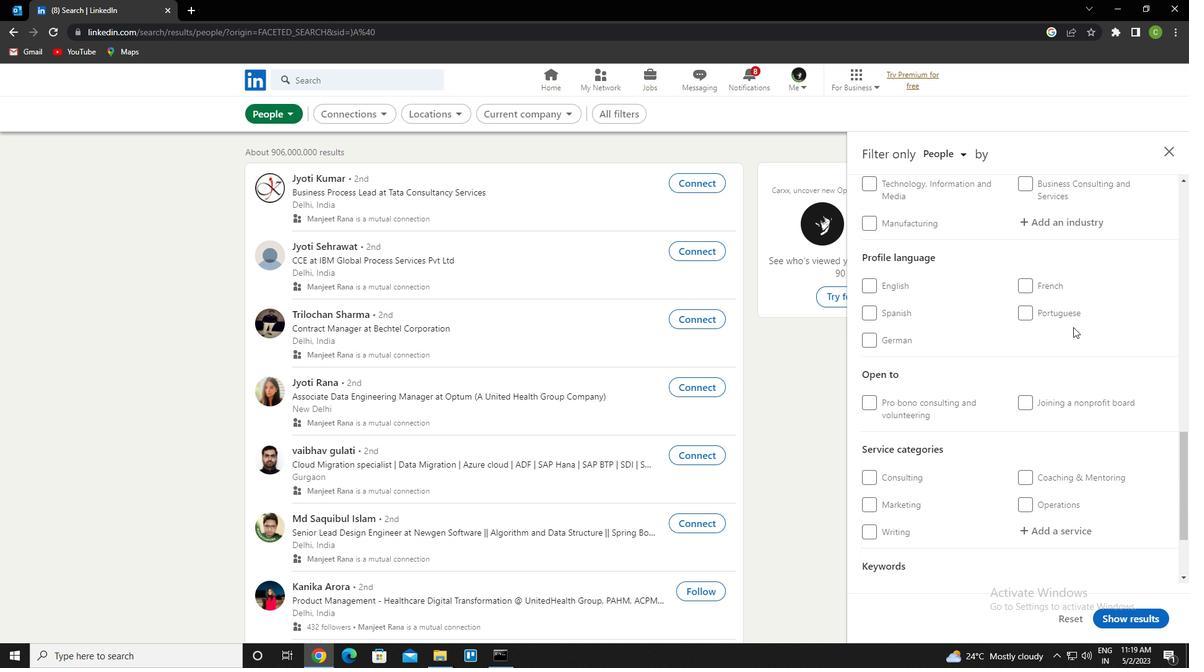 
Action: Mouse scrolled (1073, 327) with delta (0, 0)
Screenshot: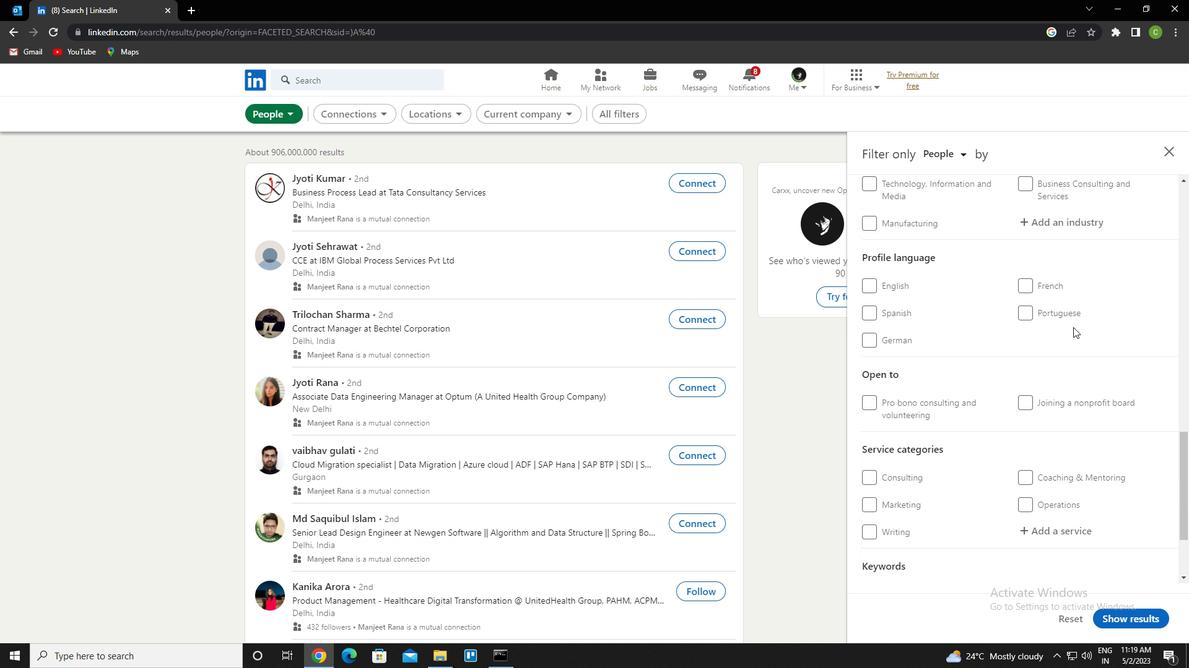 
Action: Mouse scrolled (1073, 327) with delta (0, 0)
Screenshot: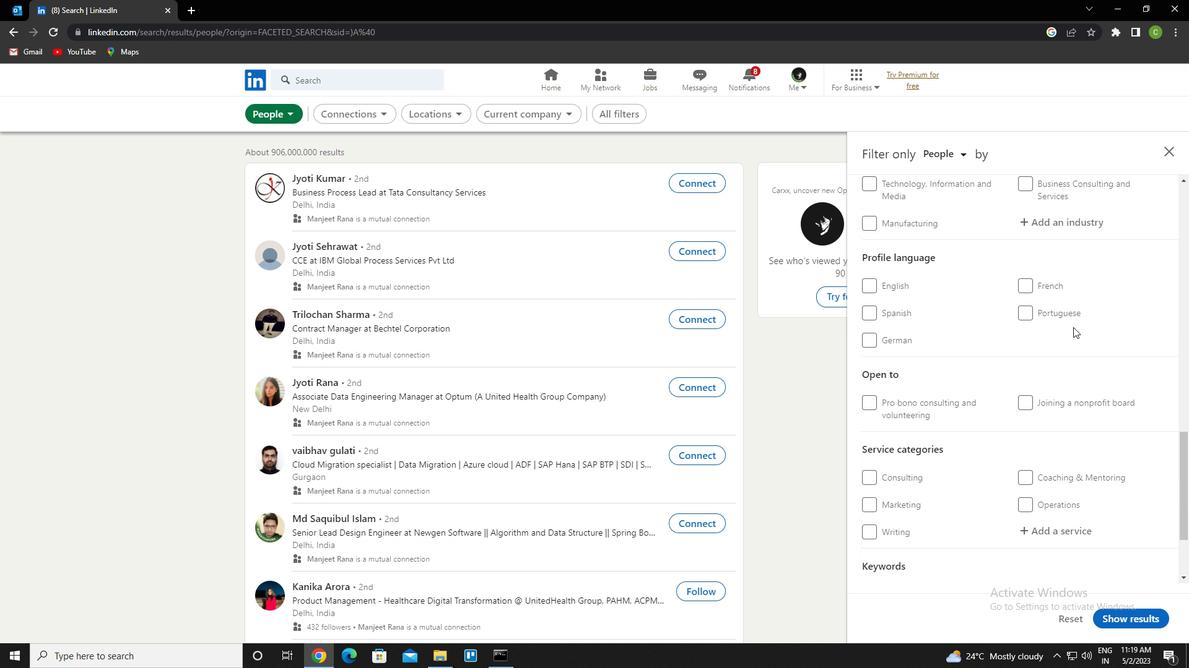 
Action: Mouse scrolled (1073, 327) with delta (0, 0)
Screenshot: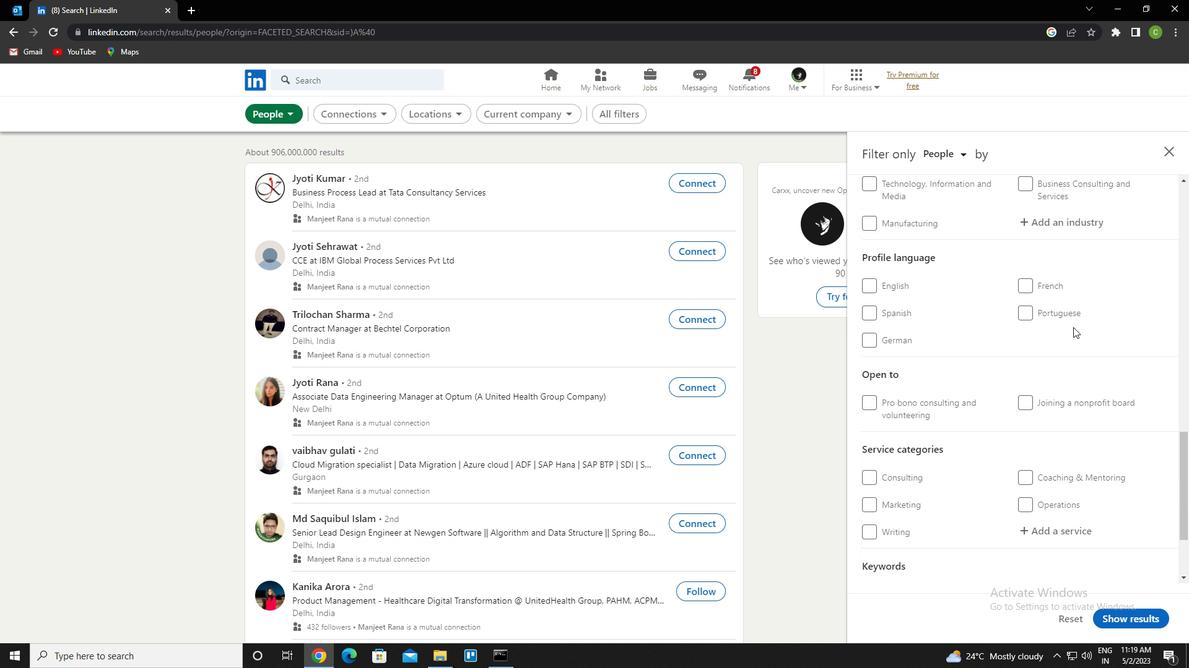 
Action: Mouse scrolled (1073, 327) with delta (0, 0)
Screenshot: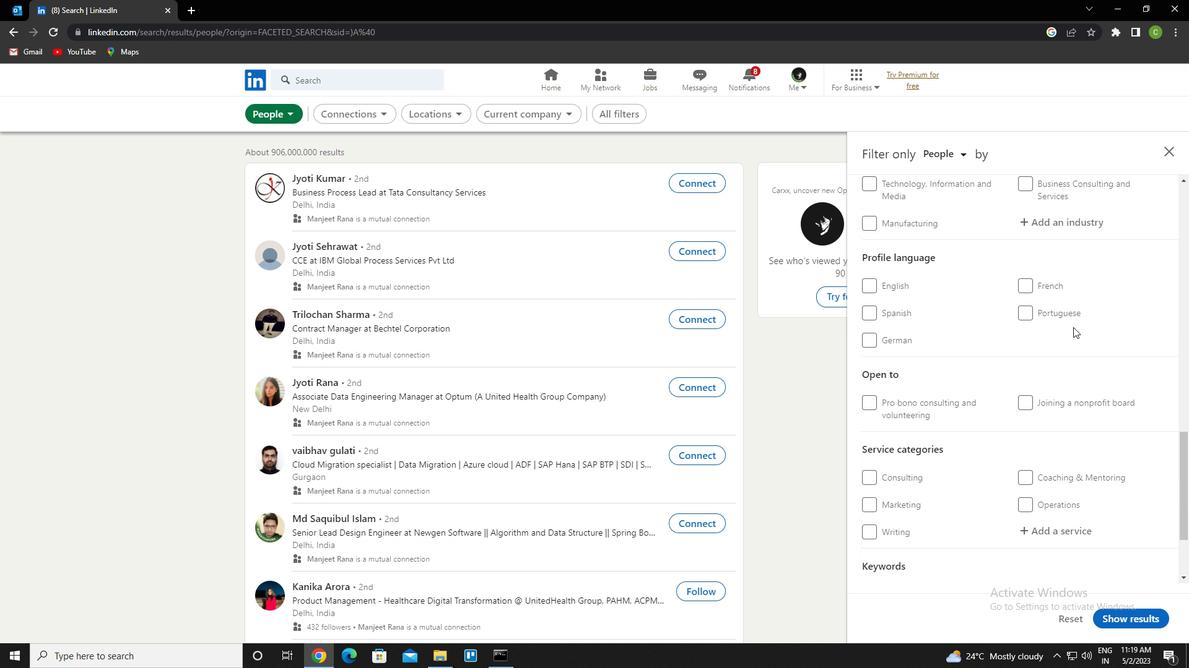 
Action: Mouse scrolled (1073, 327) with delta (0, 0)
Screenshot: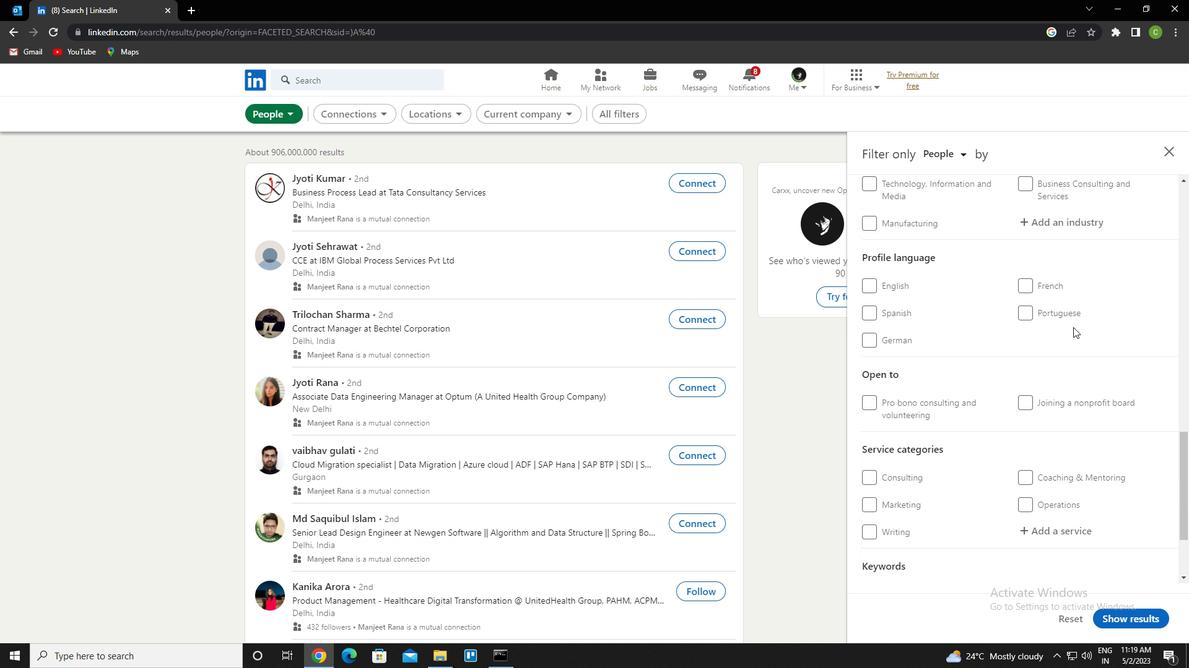 
Action: Mouse scrolled (1073, 327) with delta (0, 0)
Screenshot: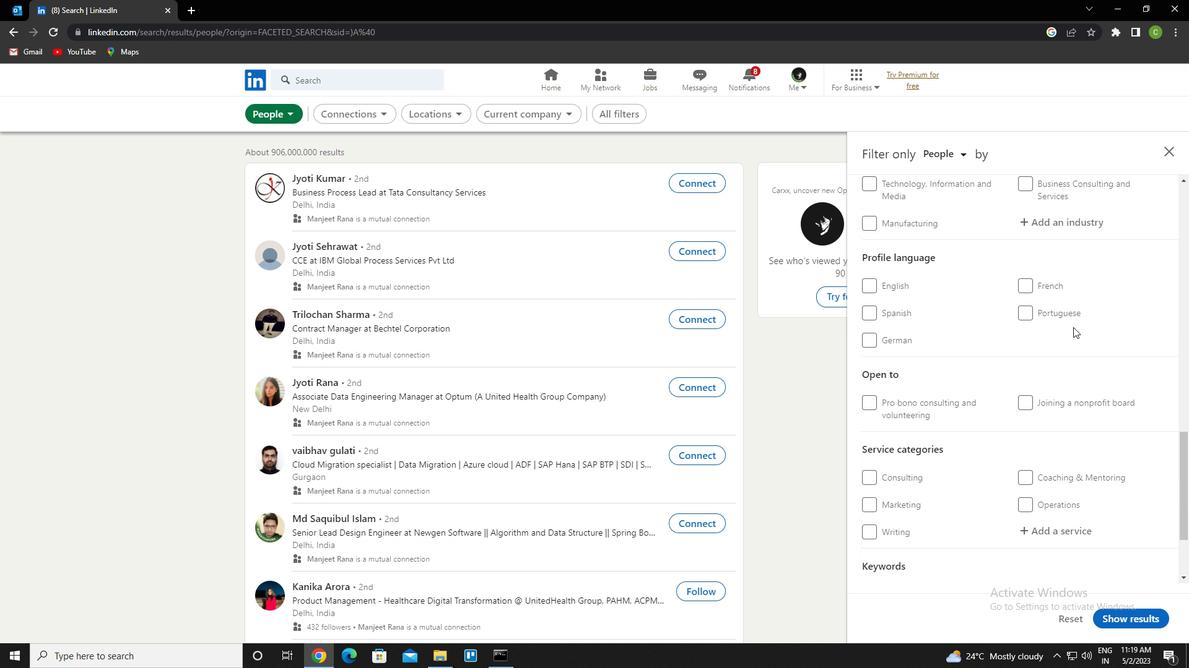 
Action: Mouse scrolled (1073, 327) with delta (0, 0)
Screenshot: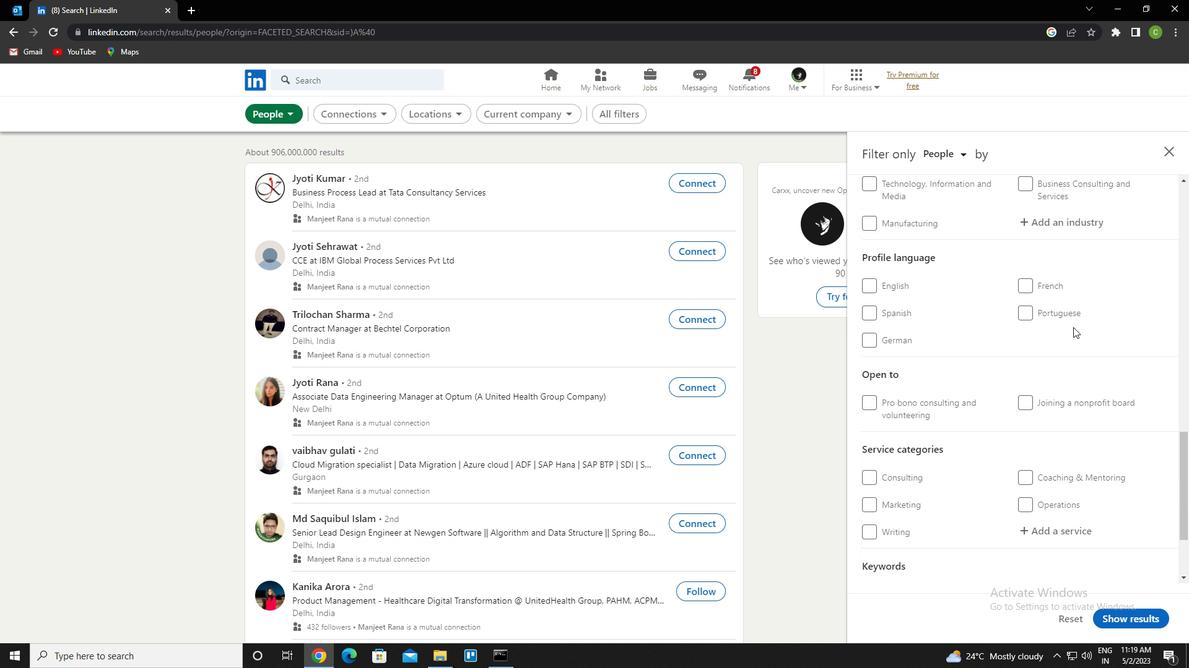 
Action: Mouse moved to (937, 292)
Screenshot: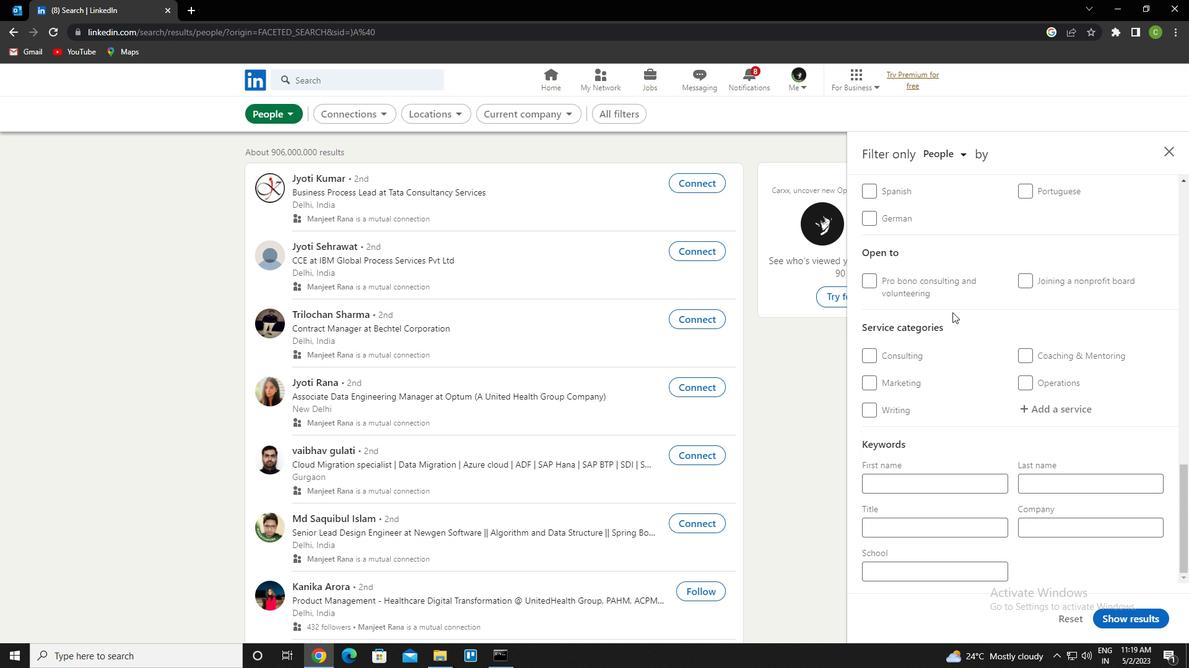 
Action: Mouse scrolled (937, 293) with delta (0, 0)
Screenshot: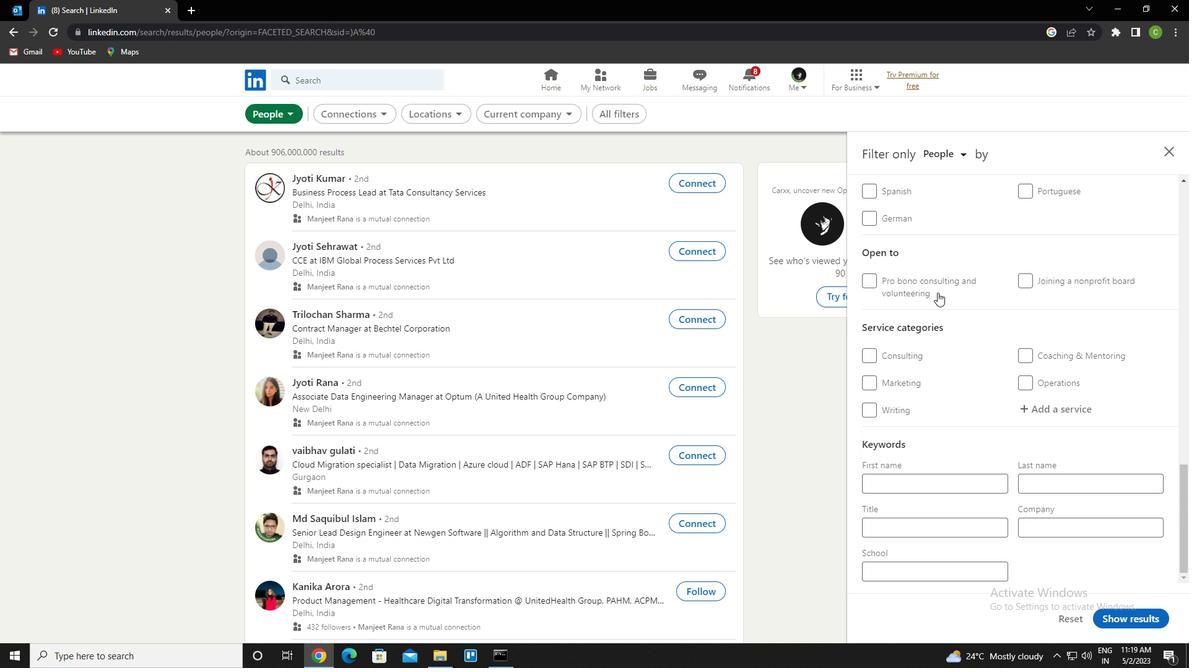 
Action: Mouse scrolled (937, 293) with delta (0, 0)
Screenshot: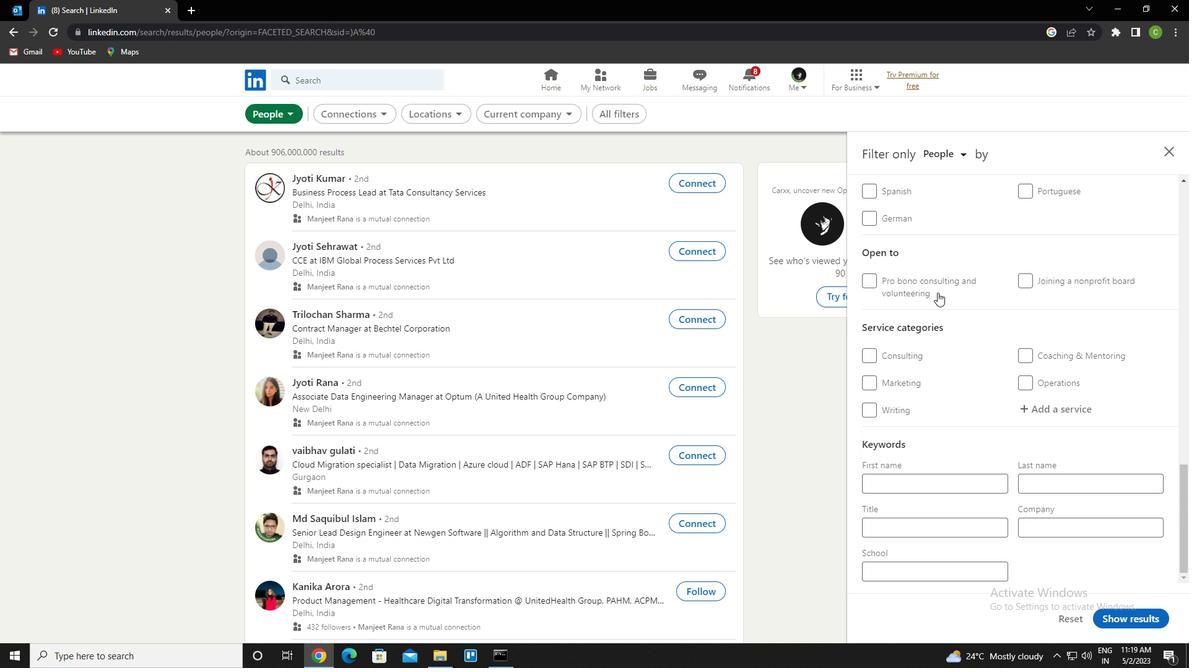 
Action: Mouse scrolled (937, 293) with delta (0, 0)
Screenshot: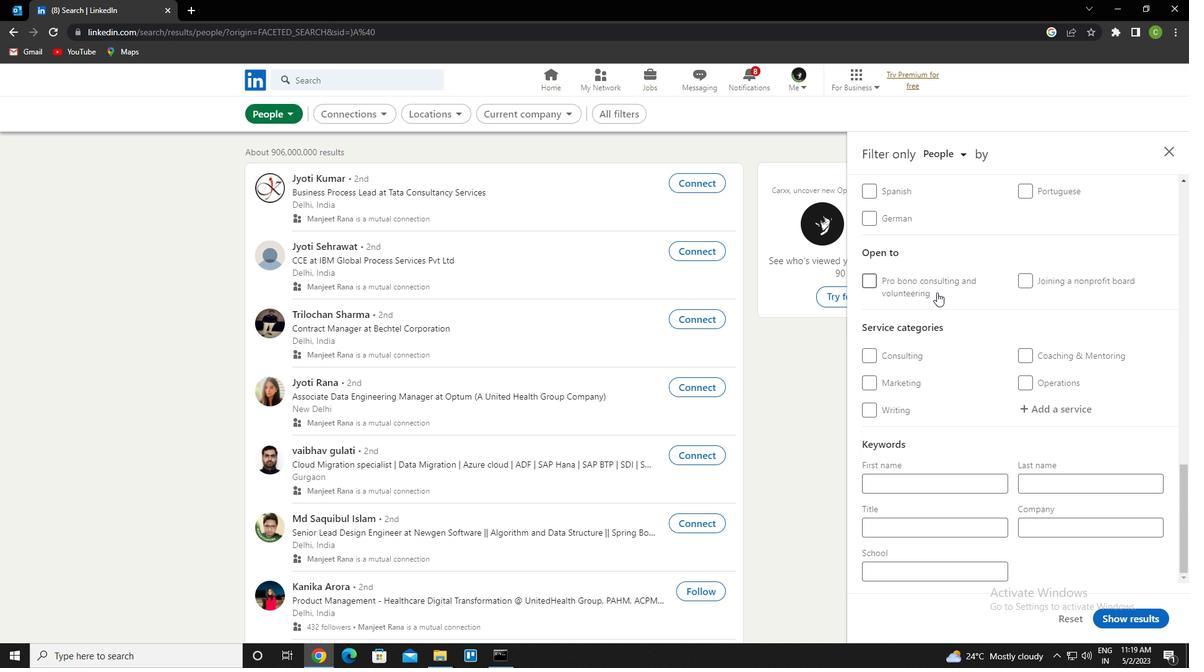 
Action: Mouse moved to (1017, 377)
Screenshot: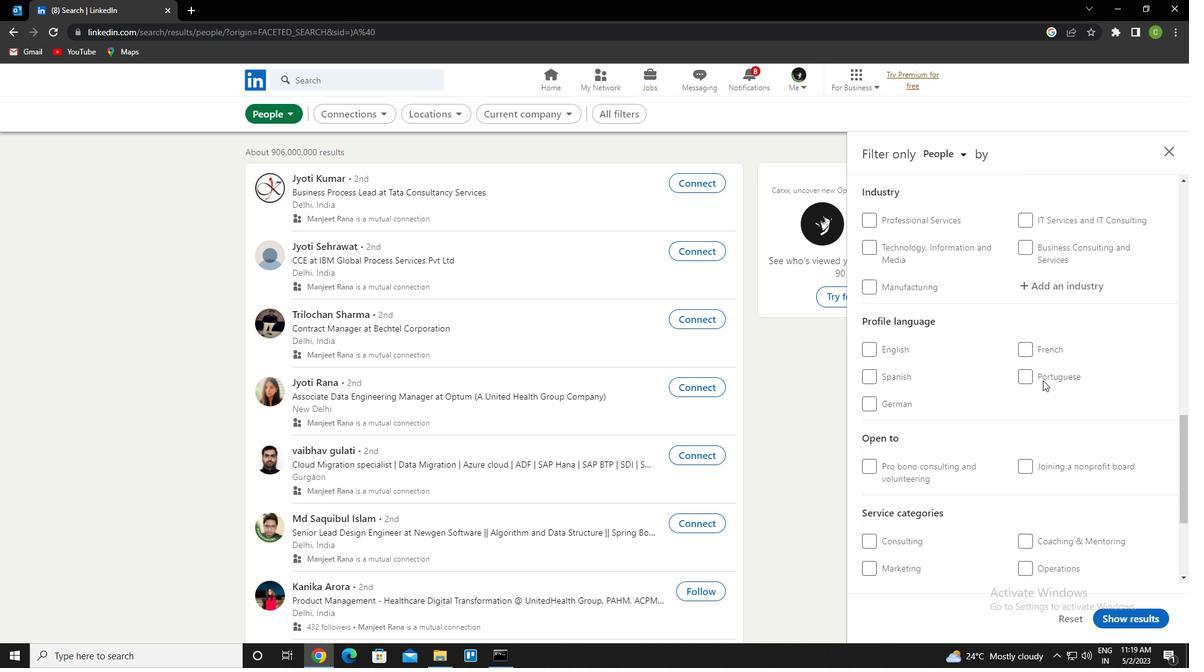 
Action: Mouse pressed left at (1017, 377)
Screenshot: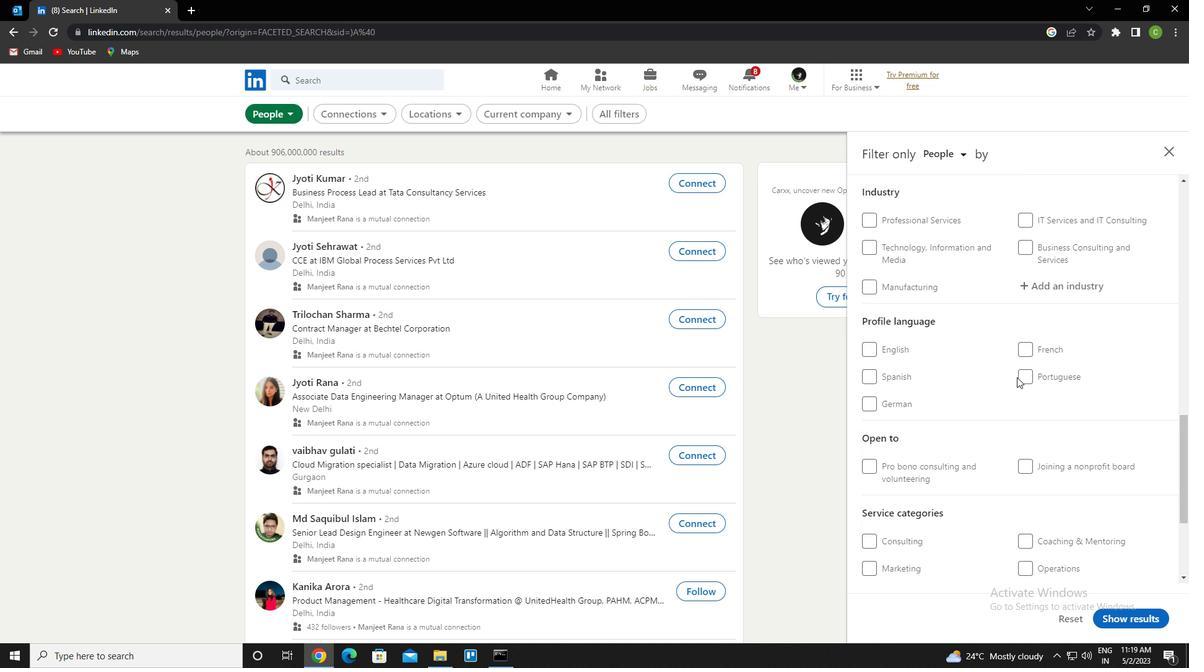 
Action: Mouse moved to (1022, 378)
Screenshot: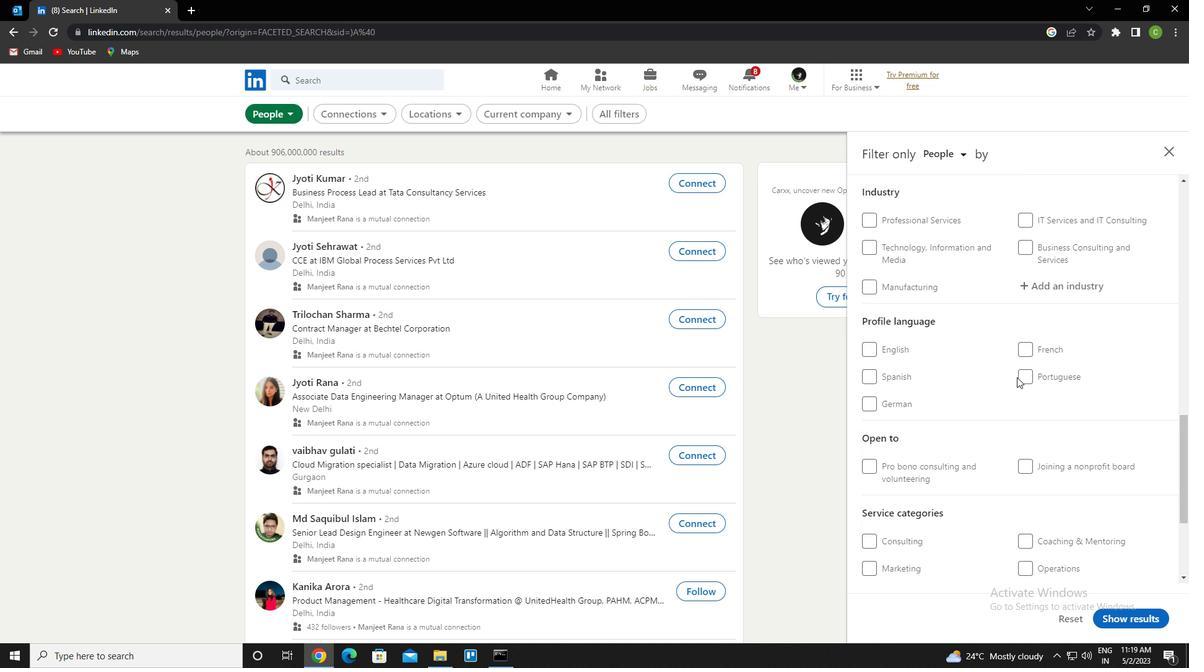 
Action: Mouse scrolled (1022, 379) with delta (0, 0)
Screenshot: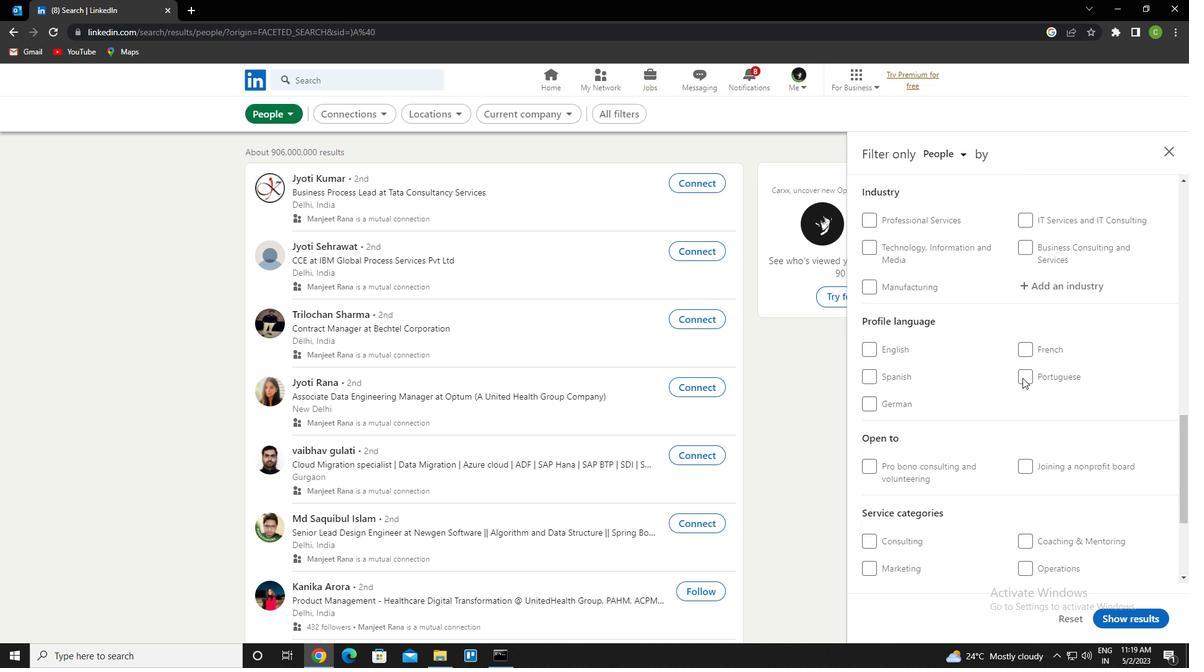 
Action: Mouse moved to (1024, 378)
Screenshot: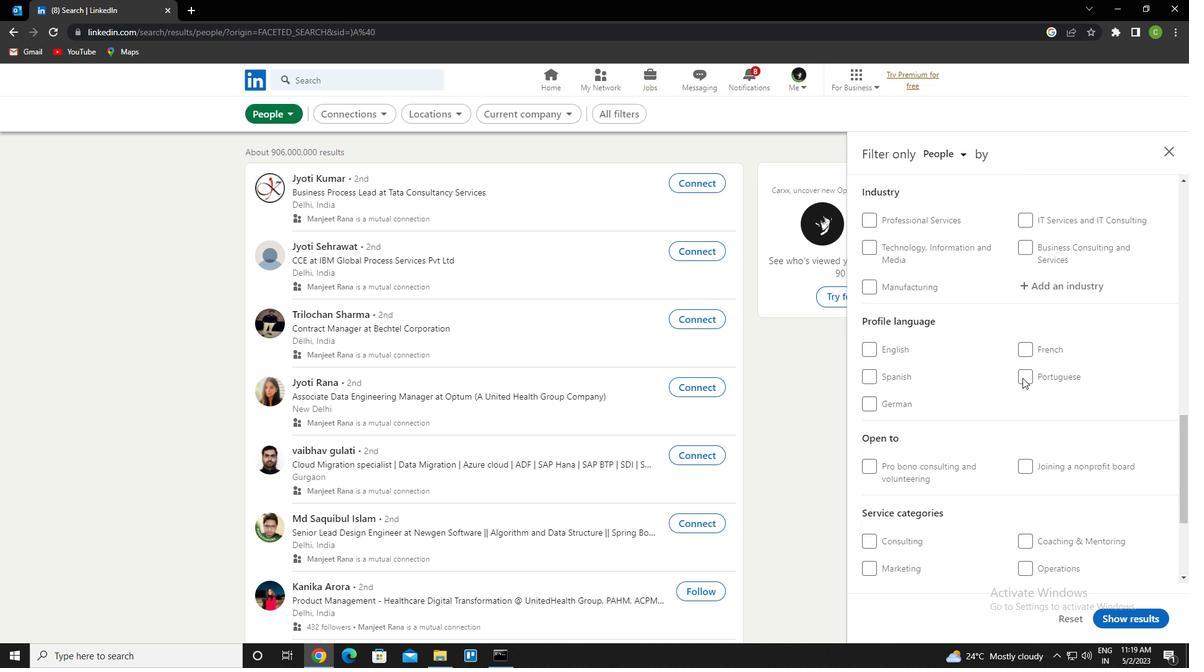 
Action: Mouse pressed left at (1024, 378)
Screenshot: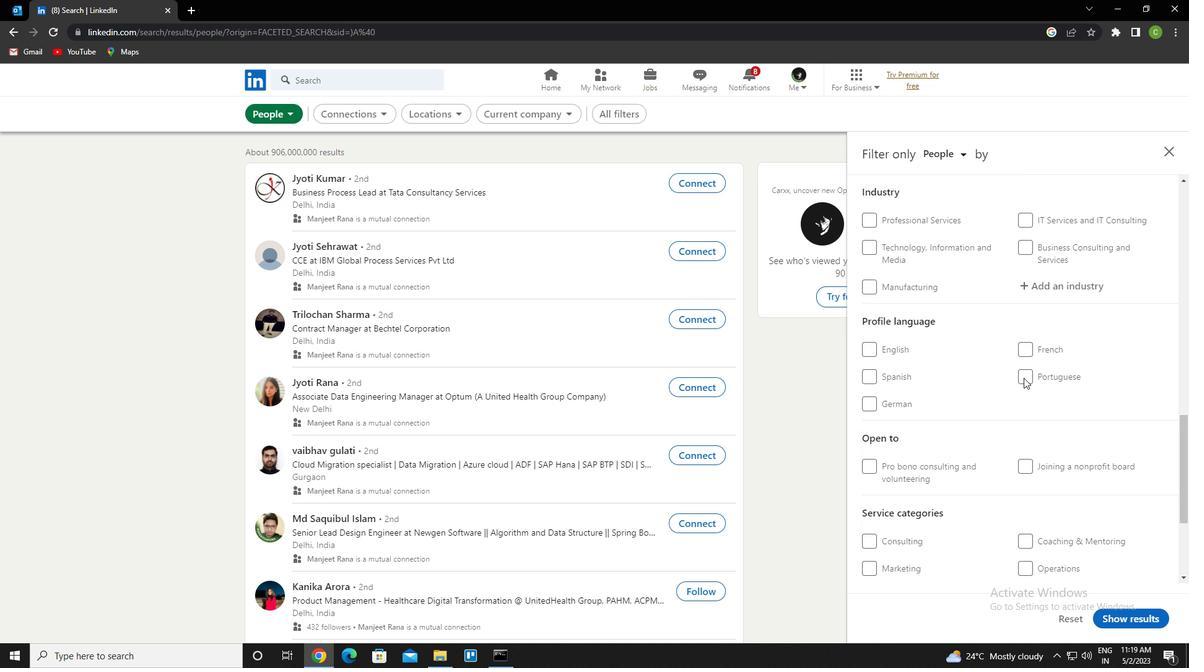 
Action: Mouse moved to (1041, 415)
Screenshot: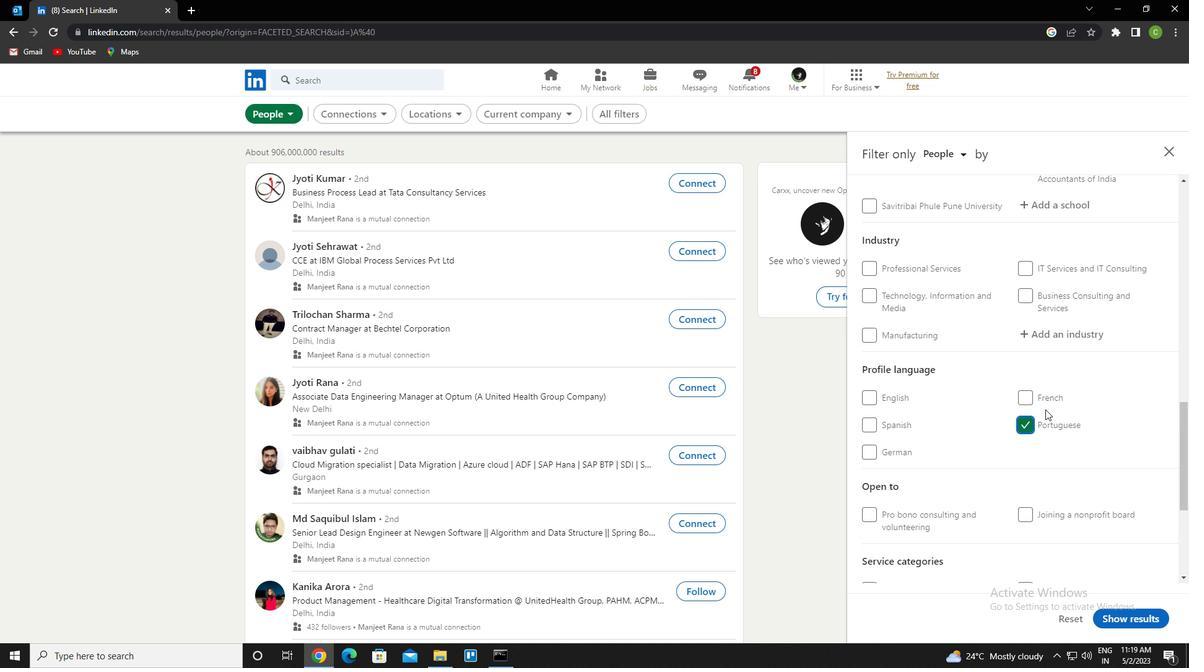 
Action: Mouse scrolled (1041, 416) with delta (0, 0)
Screenshot: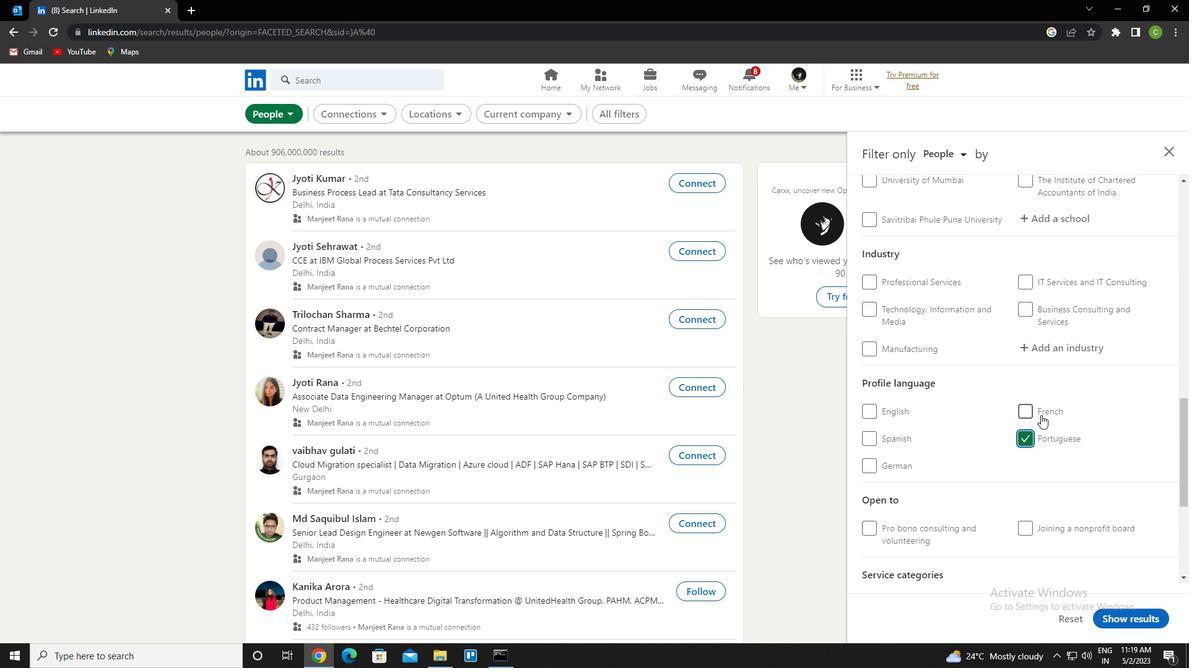 
Action: Mouse scrolled (1041, 416) with delta (0, 0)
Screenshot: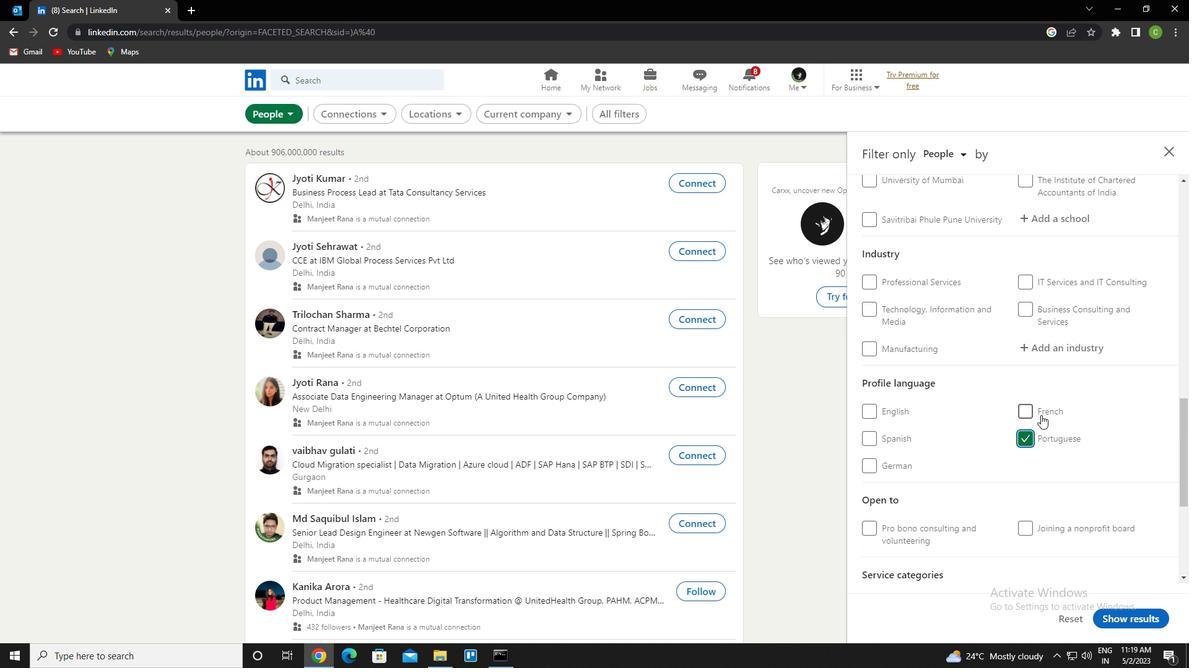 
Action: Mouse scrolled (1041, 416) with delta (0, 0)
Screenshot: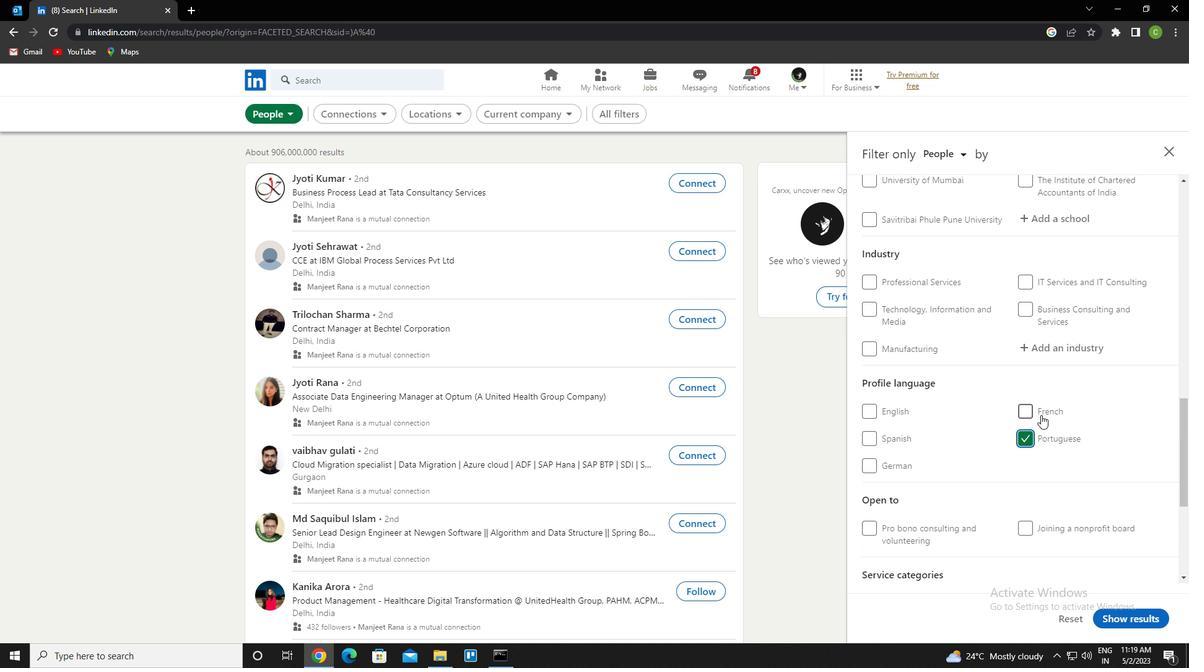 
Action: Mouse scrolled (1041, 416) with delta (0, 0)
Screenshot: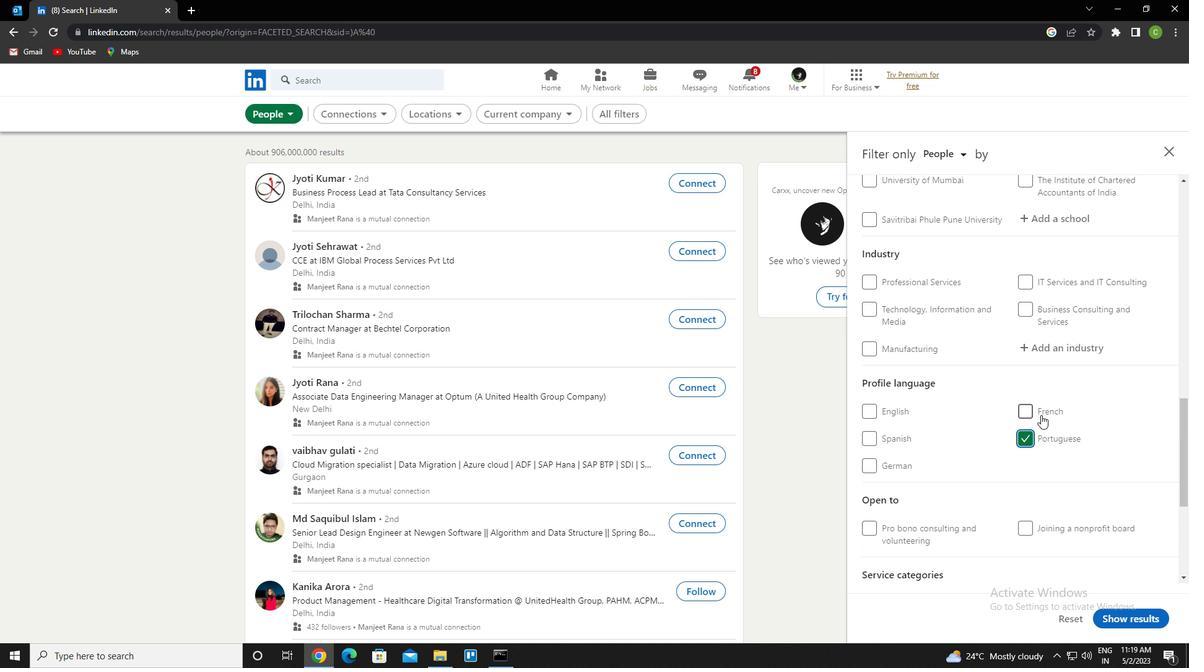 
Action: Mouse scrolled (1041, 416) with delta (0, 0)
Screenshot: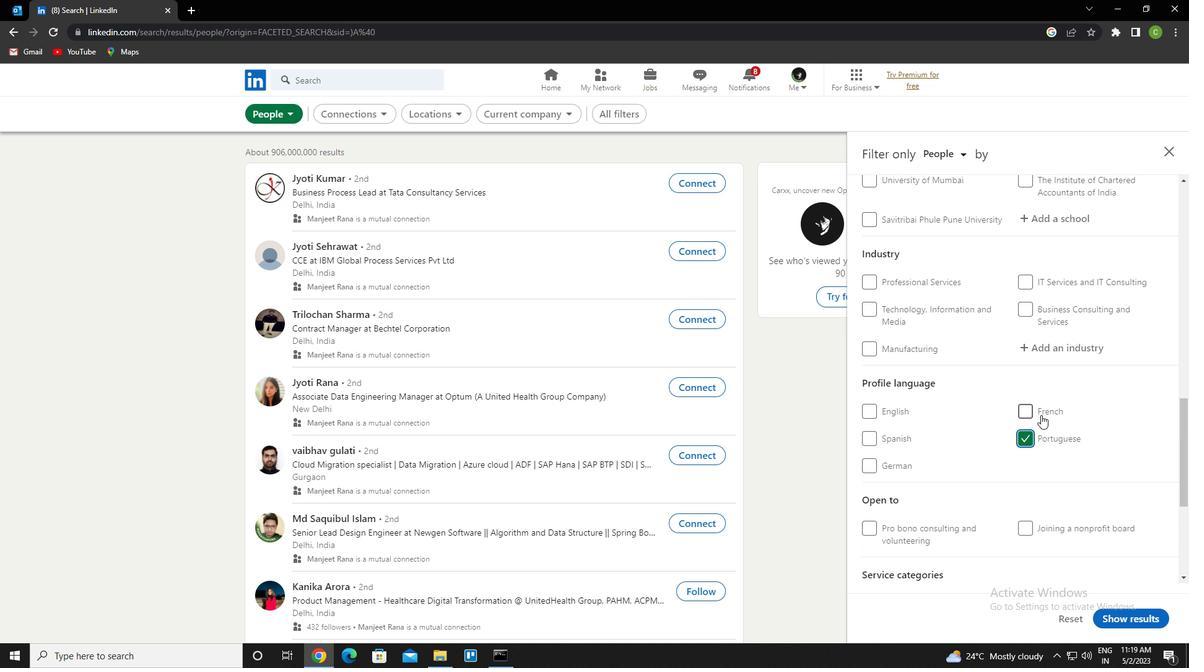 
Action: Mouse scrolled (1041, 416) with delta (0, 0)
Screenshot: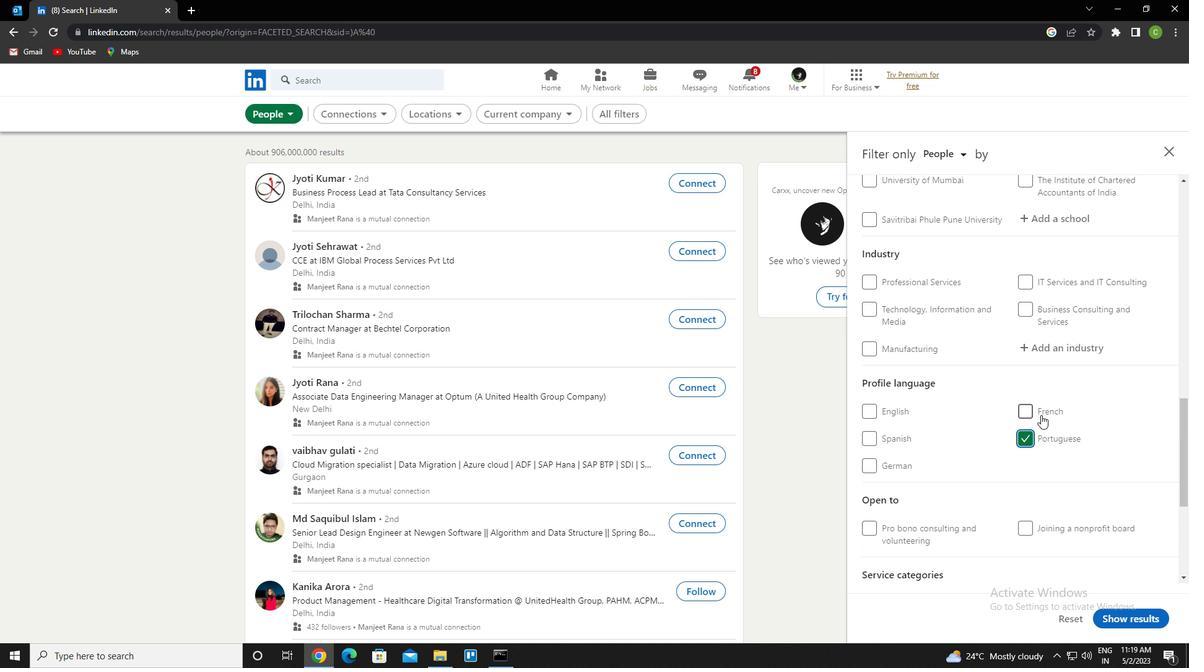 
Action: Mouse scrolled (1041, 416) with delta (0, 0)
Screenshot: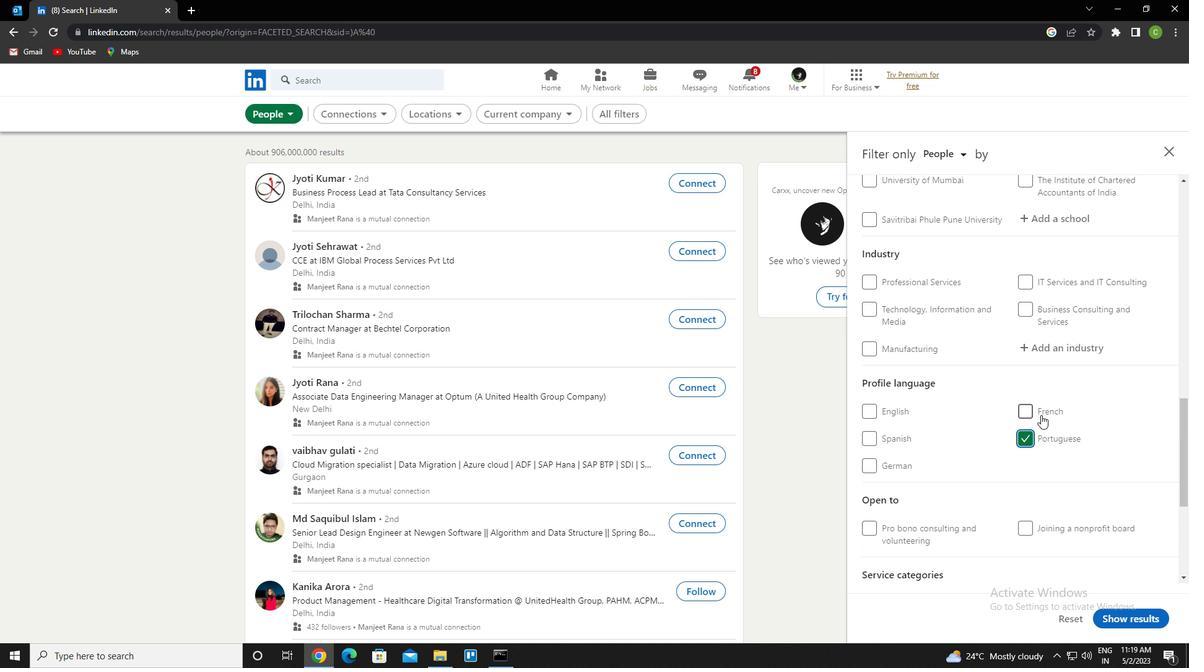 
Action: Mouse scrolled (1041, 416) with delta (0, 0)
Screenshot: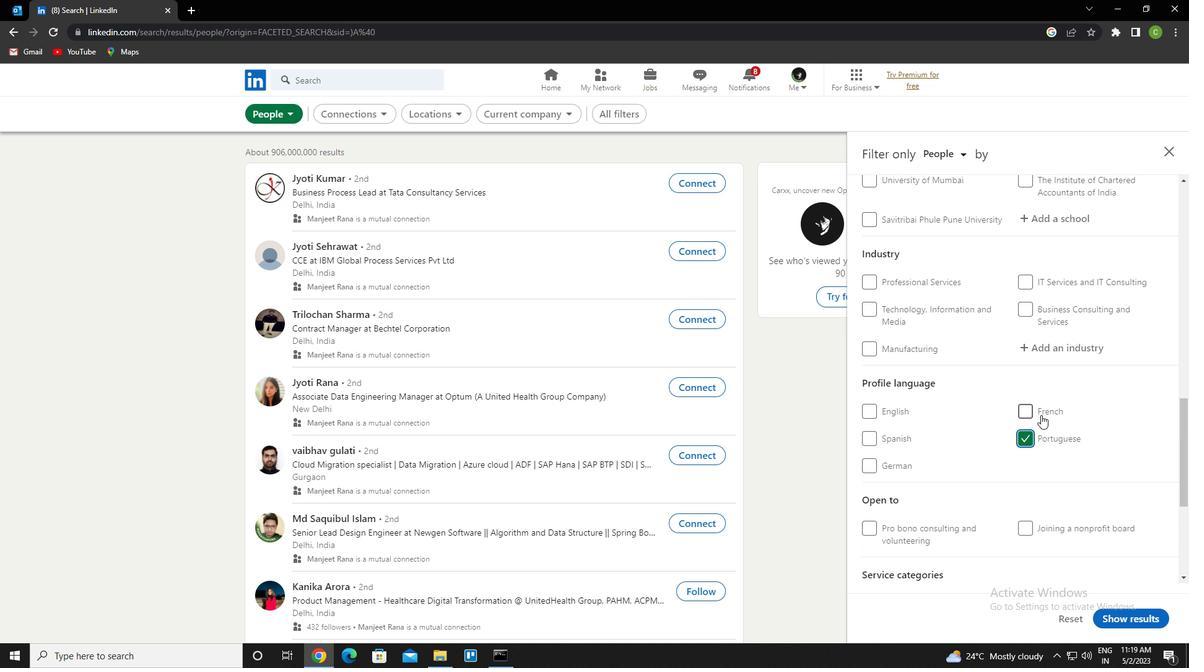 
Action: Mouse moved to (1064, 462)
Screenshot: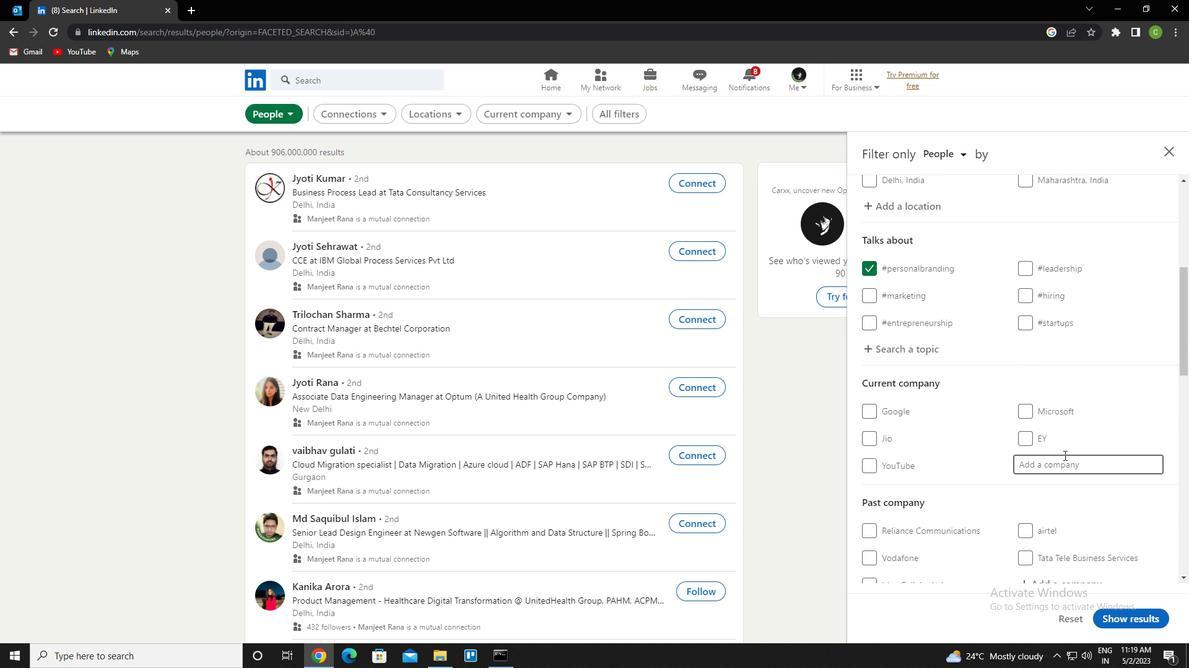 
Action: Mouse pressed left at (1064, 462)
Screenshot: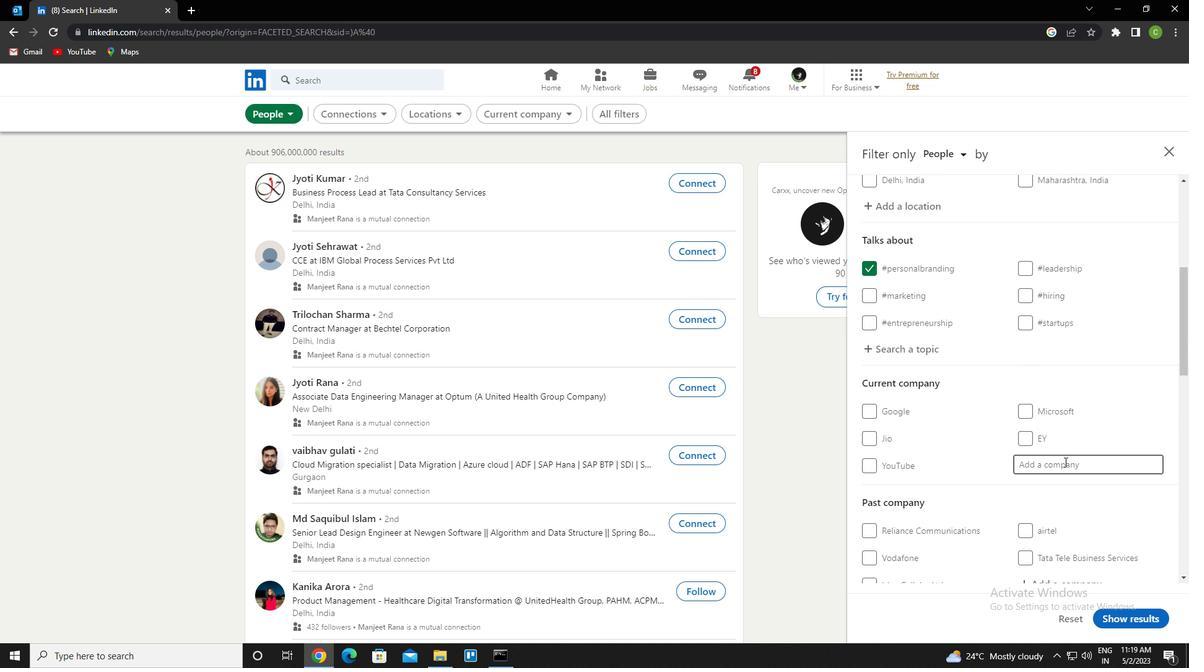 
Action: Key pressed <Key.caps_lock>j<Key.caps_lock>avascr<Key.down><Key.down><Key.down><Key.up>ipt<Key.down><Key.down><Key.down><Key.down><Key.down><Key.down><Key.down><Key.down><Key.down><Key.up><Key.up><Key.up><Key.up><Key.up><Key.up><Key.up><Key.up><Key.up><Key.down><Key.enter>
Screenshot: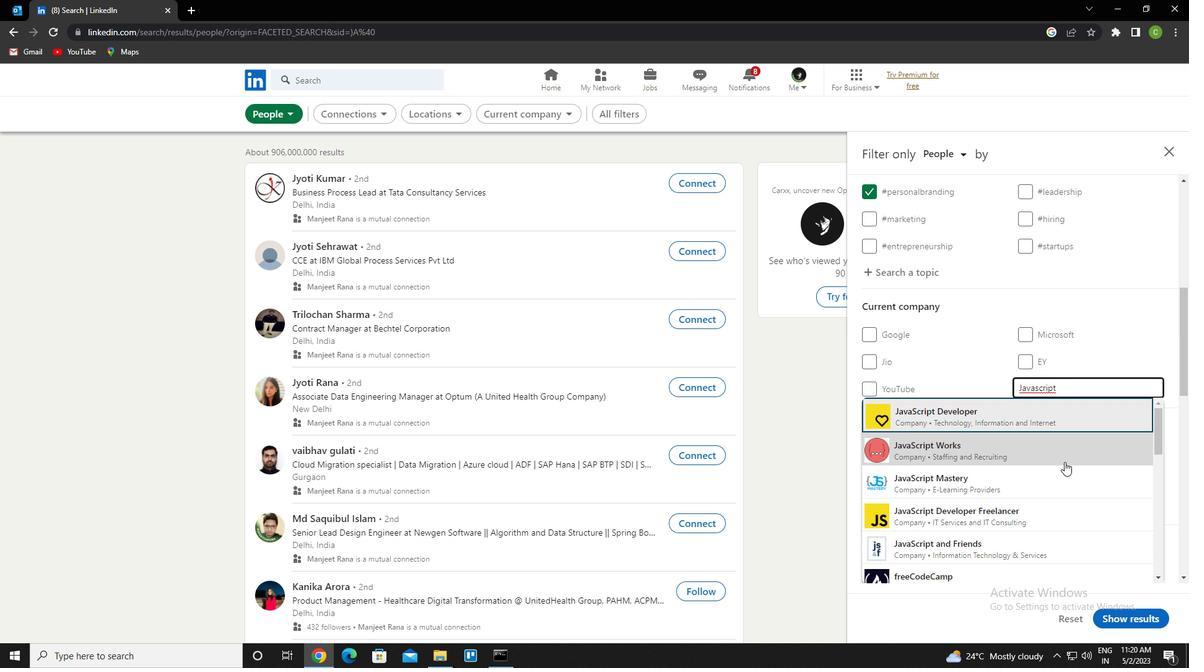 
Action: Mouse scrolled (1064, 462) with delta (0, 0)
Screenshot: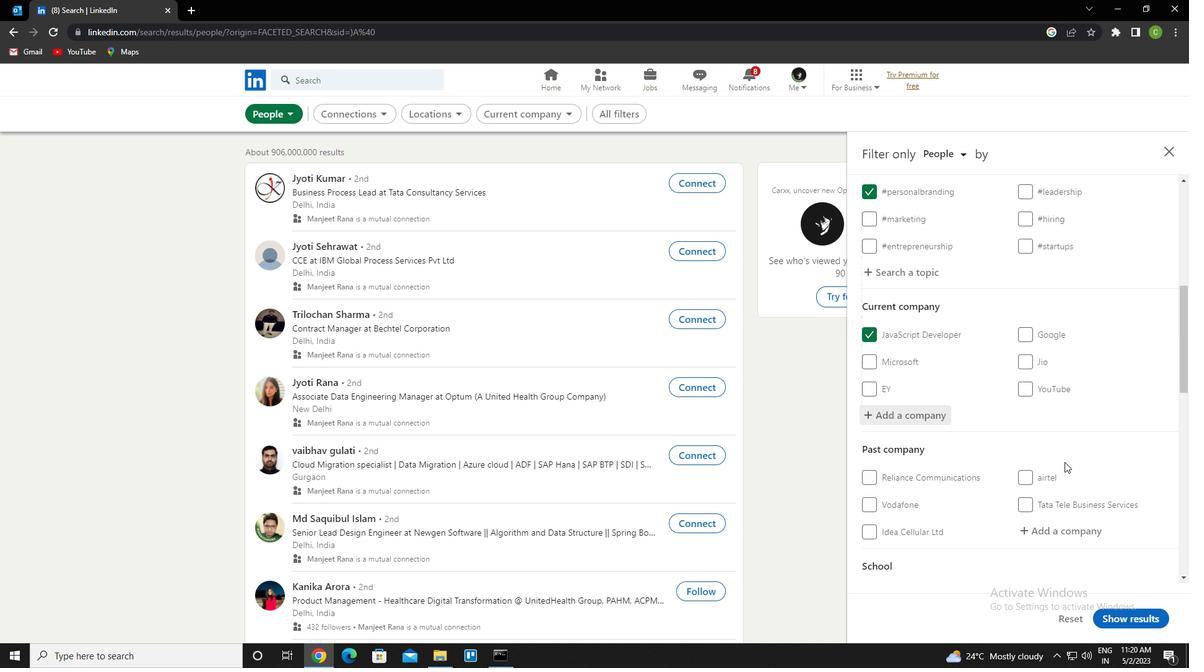 
Action: Mouse scrolled (1064, 462) with delta (0, 0)
Screenshot: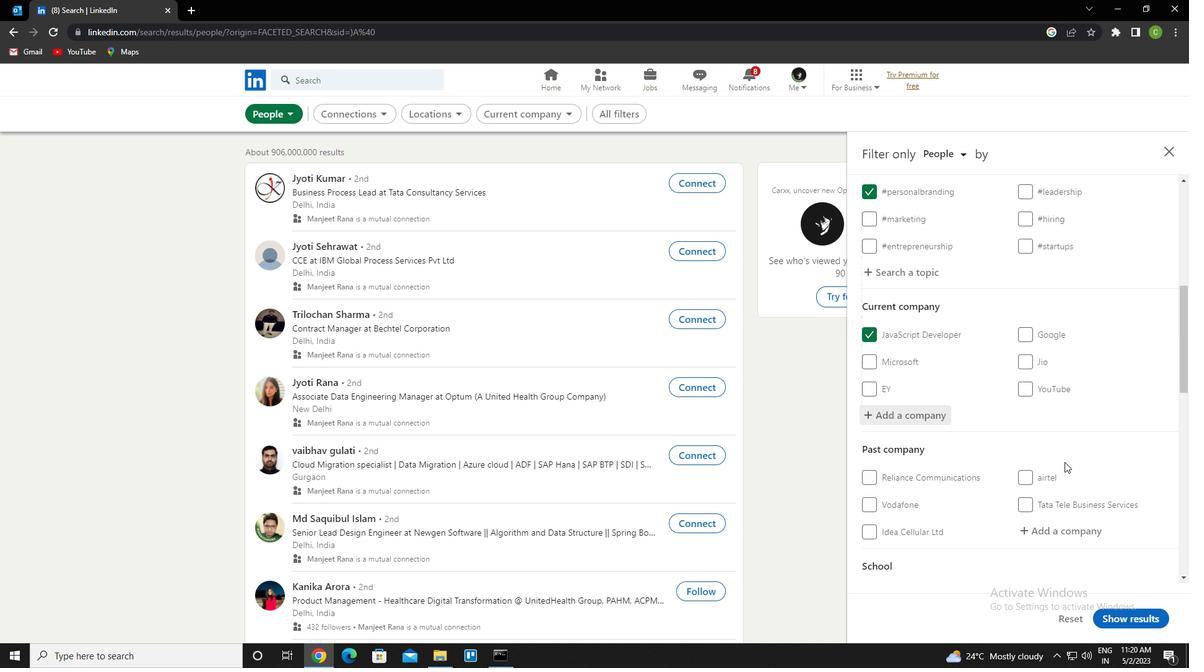 
Action: Mouse moved to (1045, 477)
Screenshot: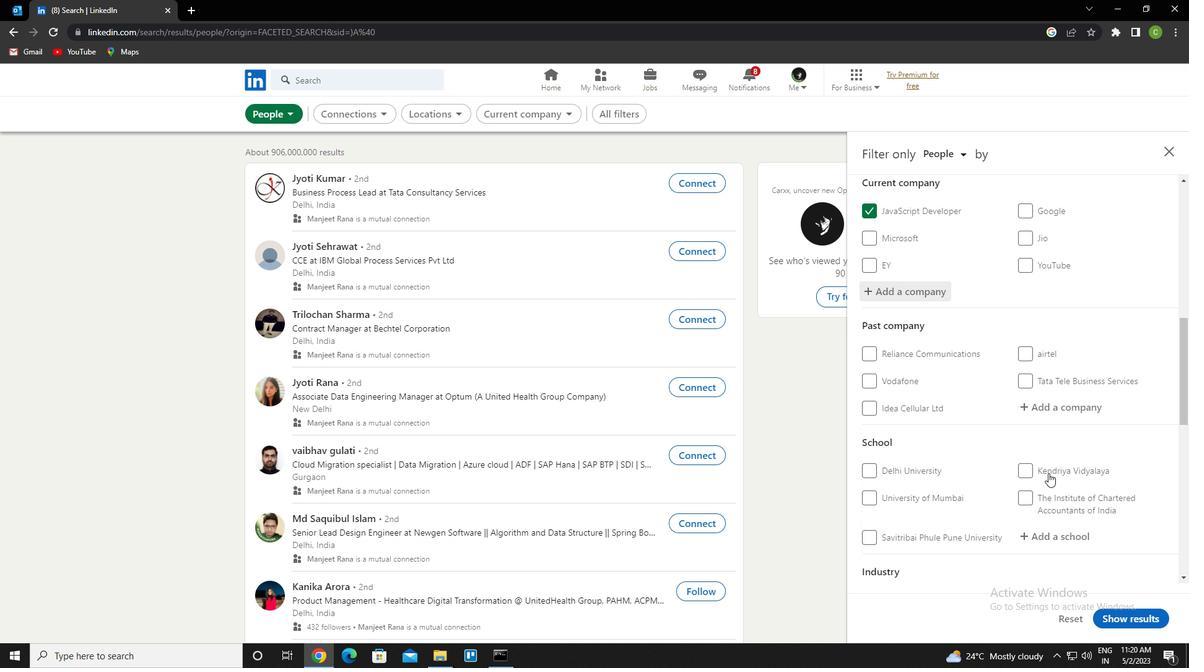 
Action: Mouse scrolled (1045, 476) with delta (0, 0)
Screenshot: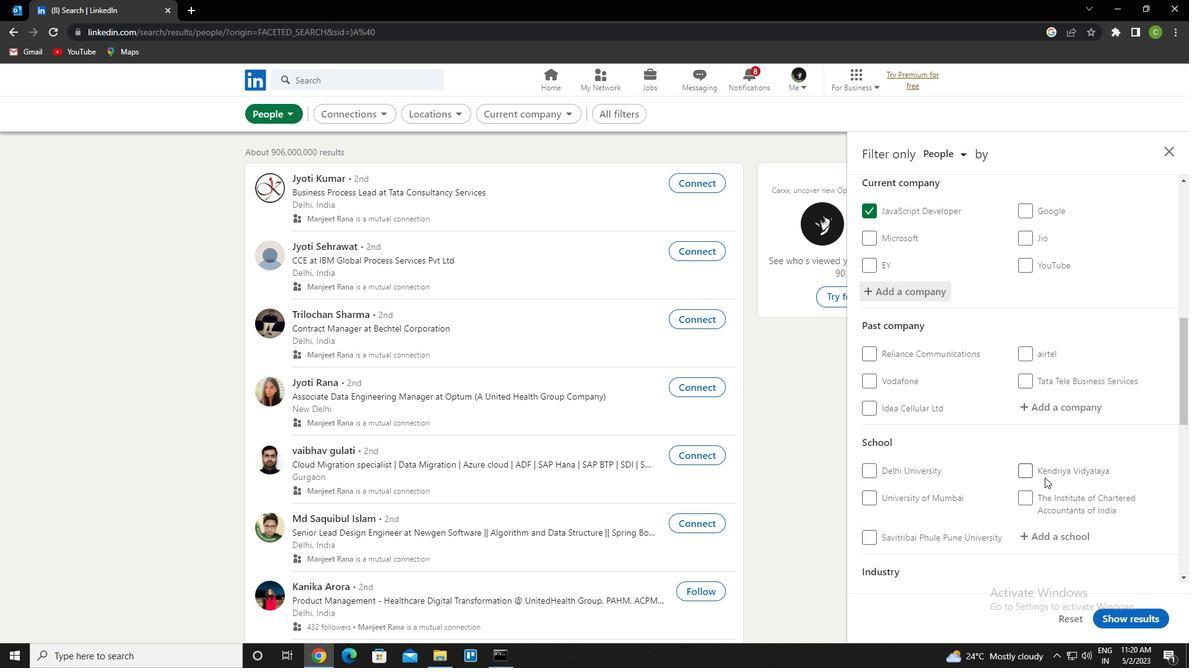 
Action: Mouse scrolled (1045, 476) with delta (0, 0)
Screenshot: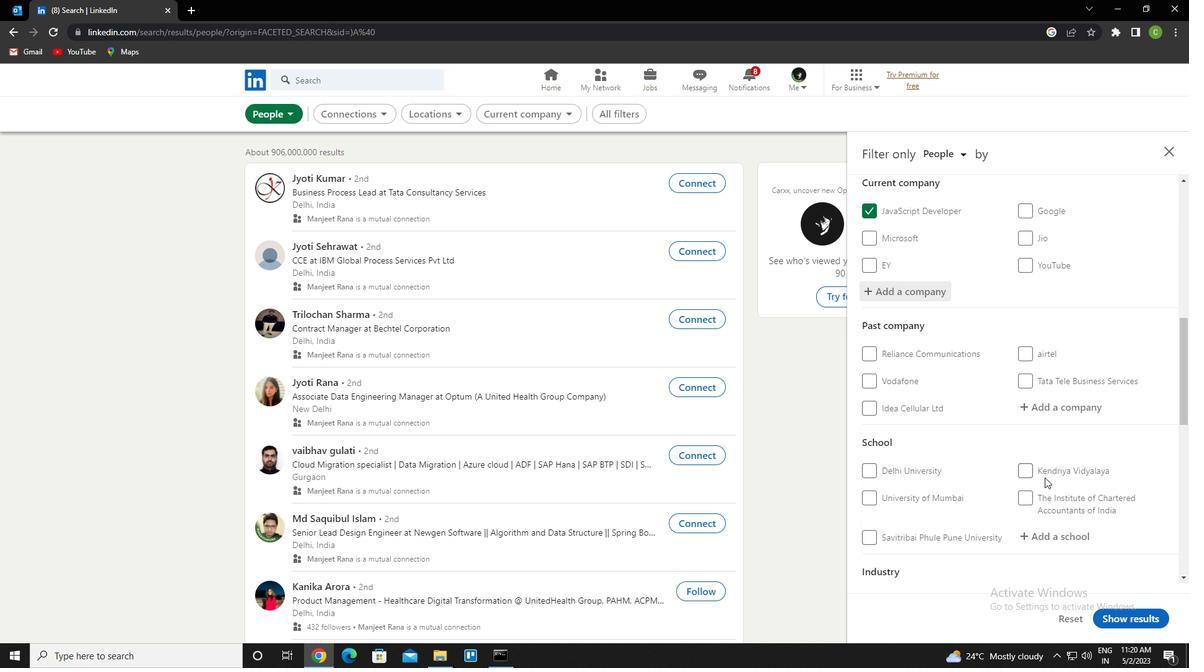 
Action: Mouse scrolled (1045, 476) with delta (0, 0)
Screenshot: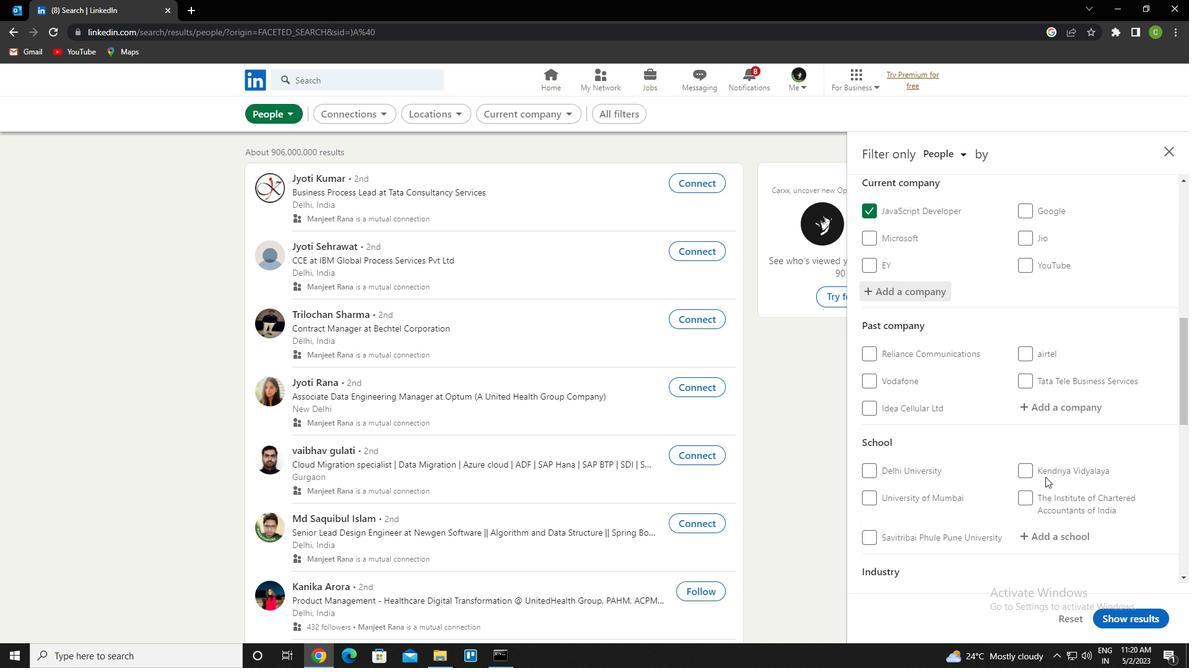 
Action: Mouse moved to (1059, 345)
Screenshot: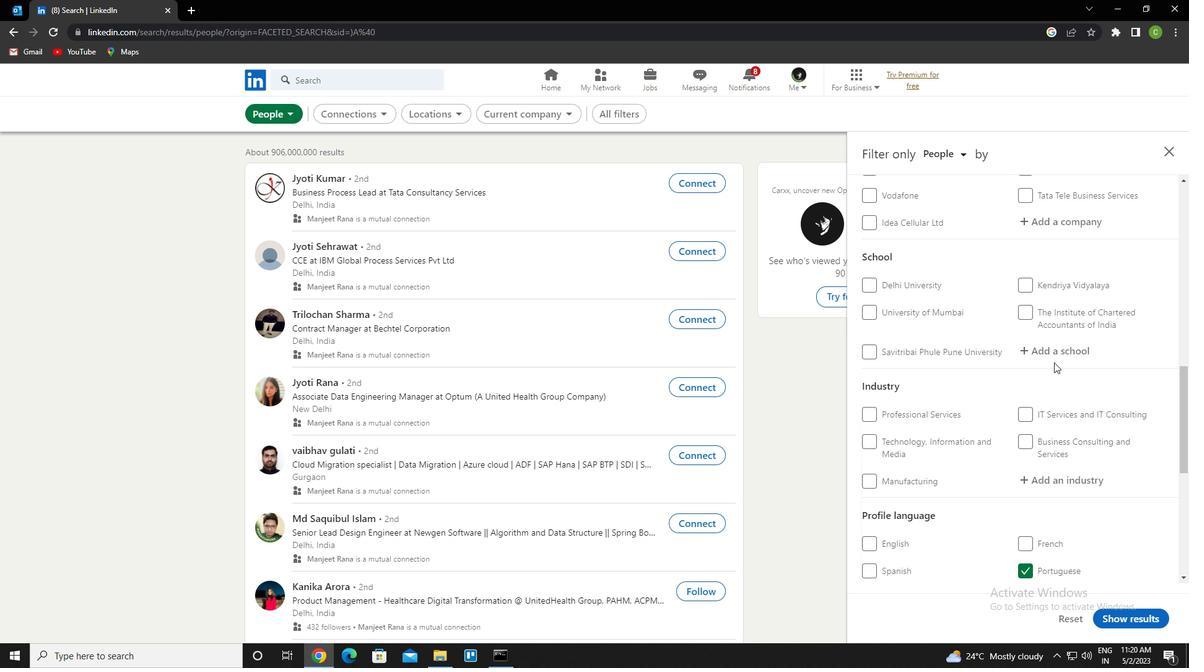 
Action: Mouse pressed left at (1059, 345)
Screenshot: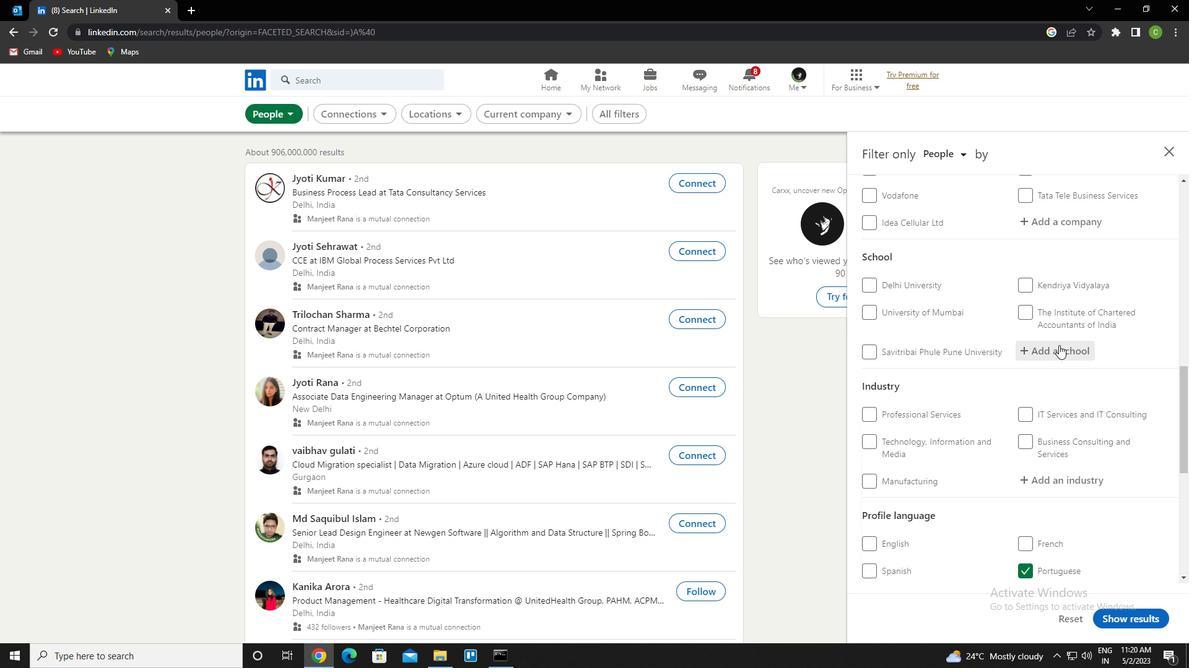 
Action: Key pressed <Key.caps_lock><Key.caps_lock><Key.caps_lock><Key.caps_lock><Key.caps_lock><Key.caps_lock>m<Key.caps_lock>AHESHWARI<Key.down><Key.enter>
Screenshot: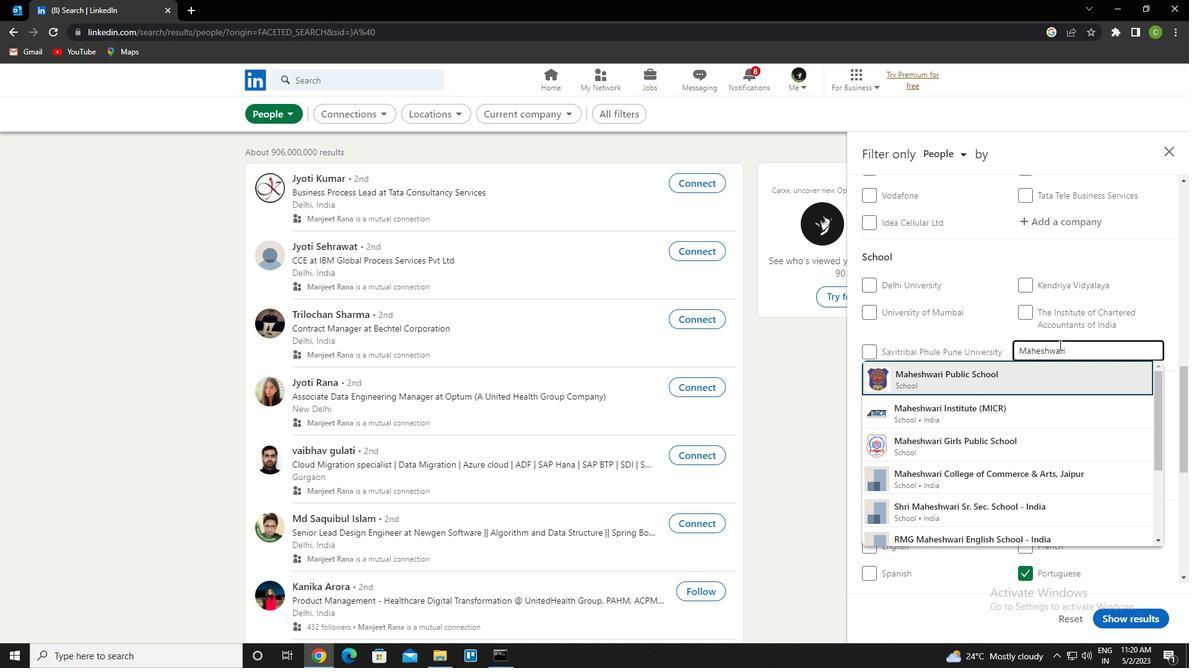
Action: Mouse scrolled (1059, 345) with delta (0, 0)
Screenshot: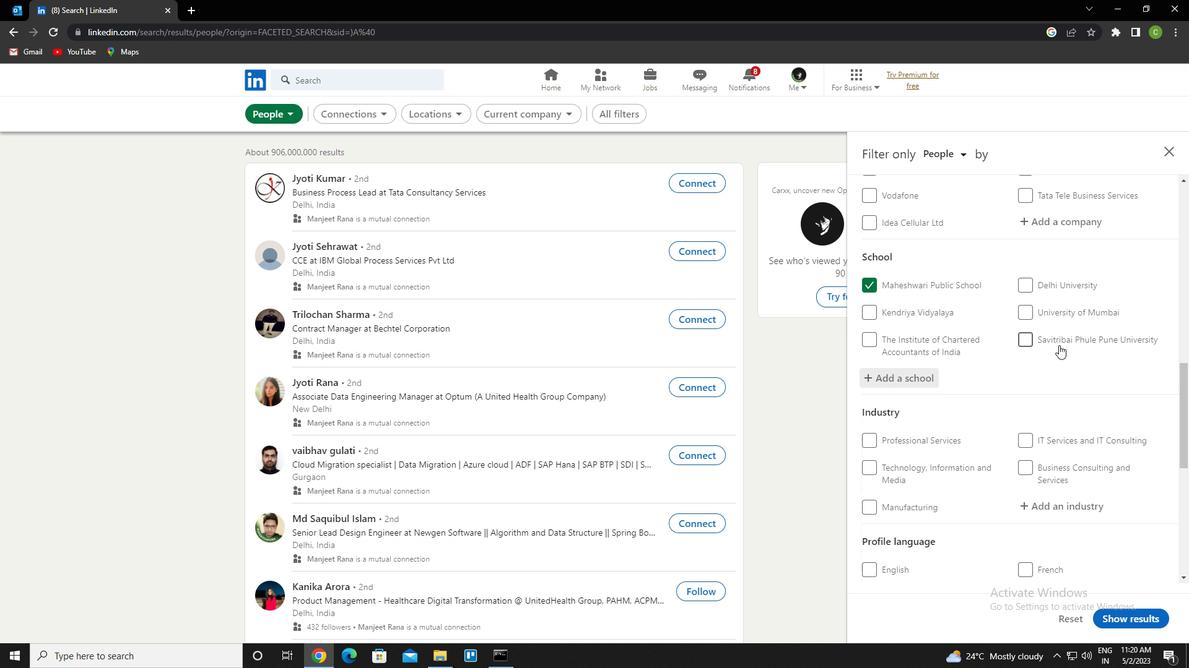 
Action: Mouse scrolled (1059, 345) with delta (0, 0)
Screenshot: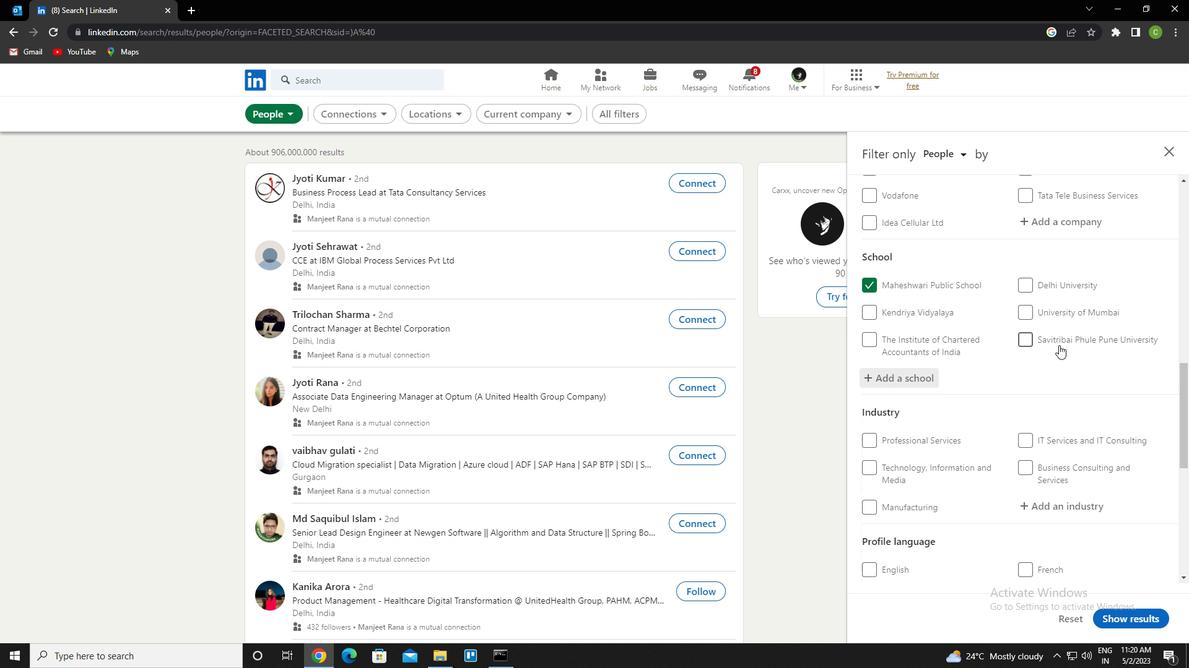 
Action: Mouse scrolled (1059, 345) with delta (0, 0)
Screenshot: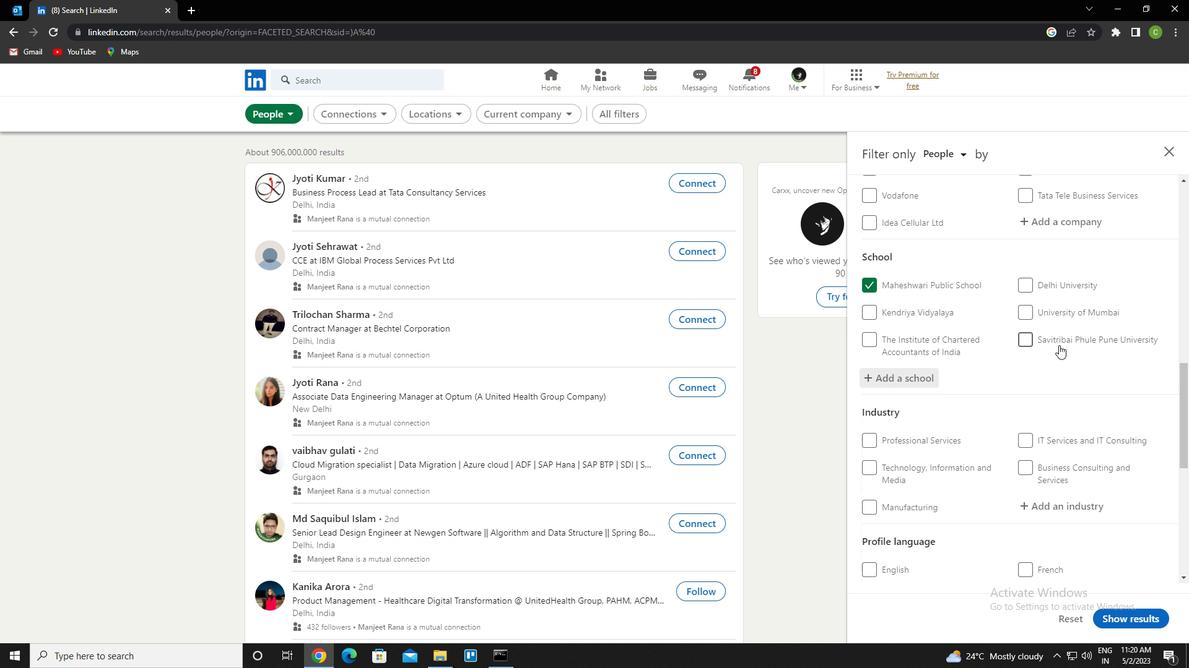 
Action: Mouse scrolled (1059, 345) with delta (0, 0)
Screenshot: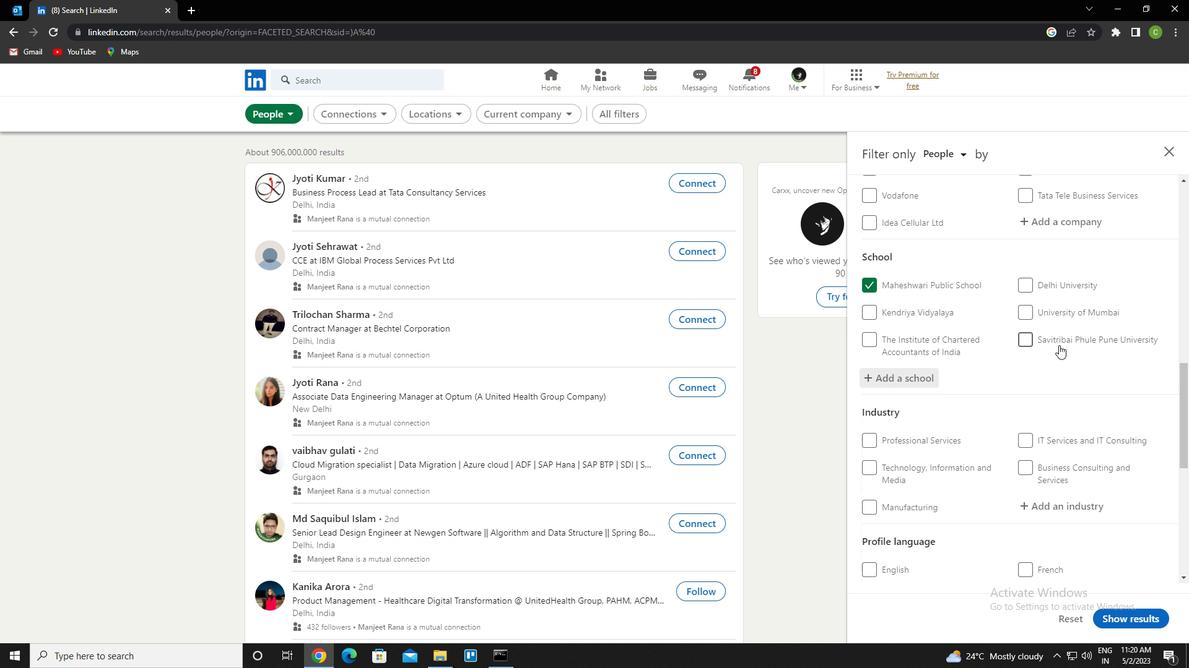 
Action: Mouse moved to (1039, 307)
Screenshot: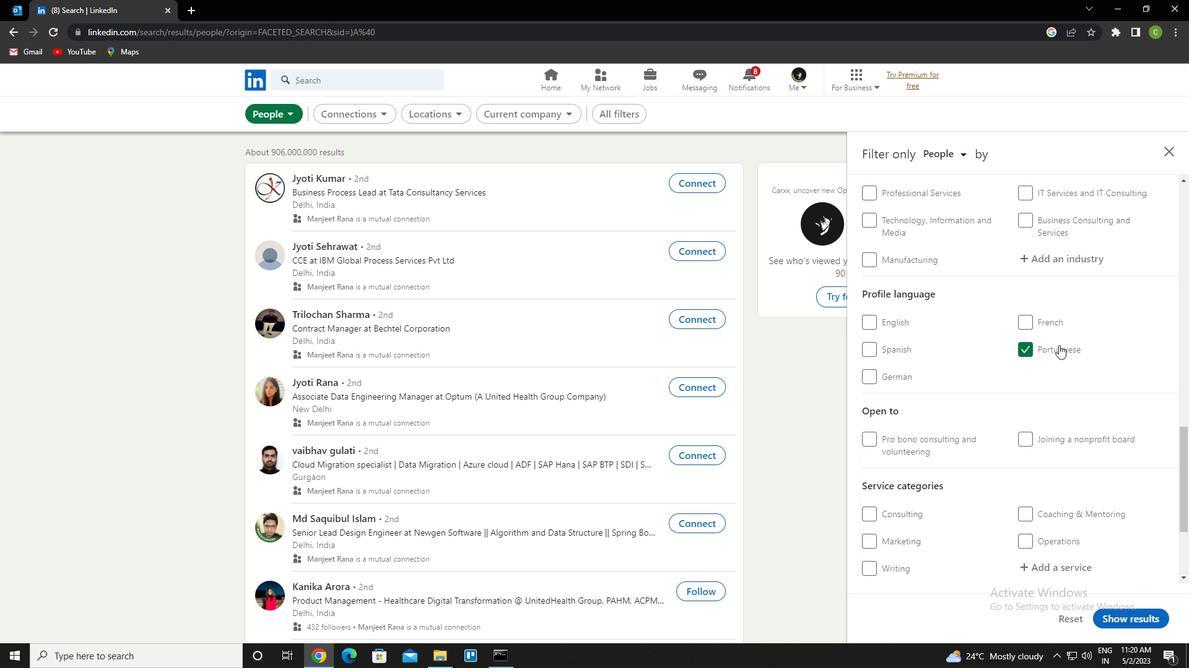 
Action: Mouse scrolled (1039, 307) with delta (0, 0)
Screenshot: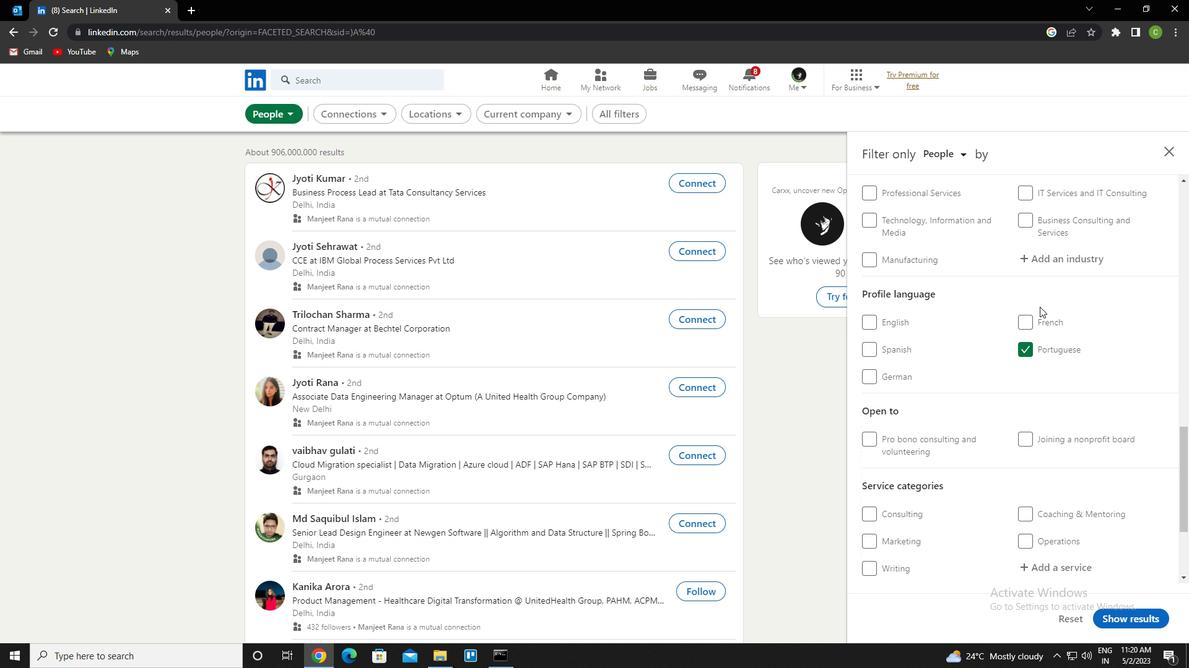
Action: Mouse moved to (1062, 325)
Screenshot: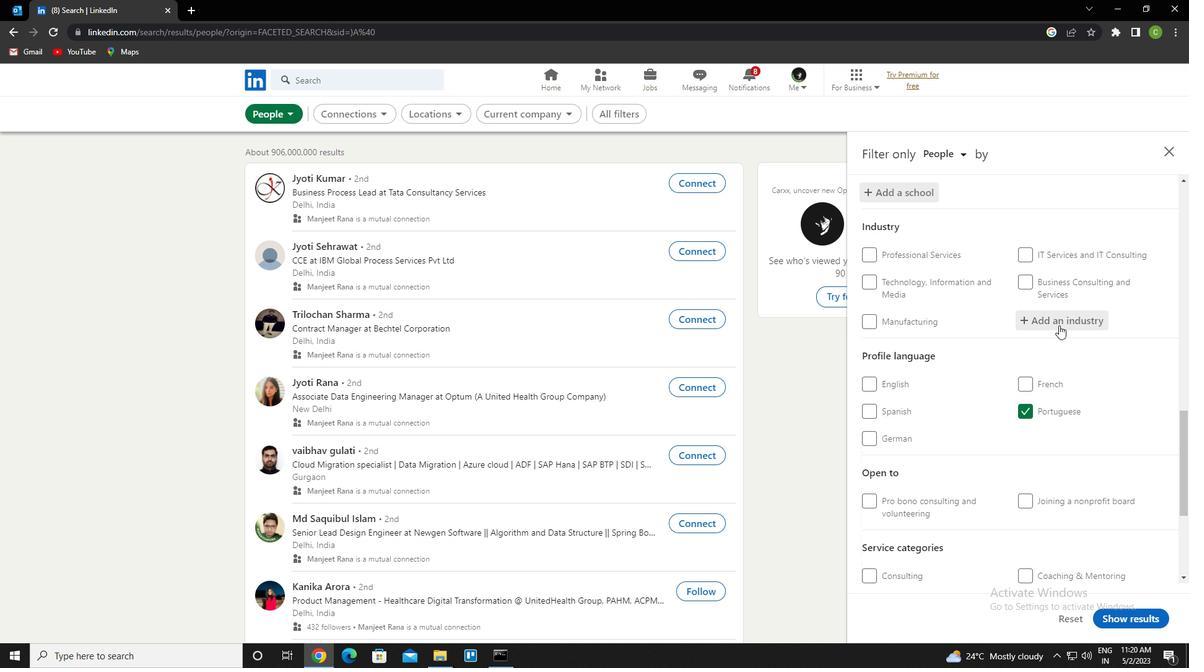 
Action: Mouse pressed left at (1062, 325)
Screenshot: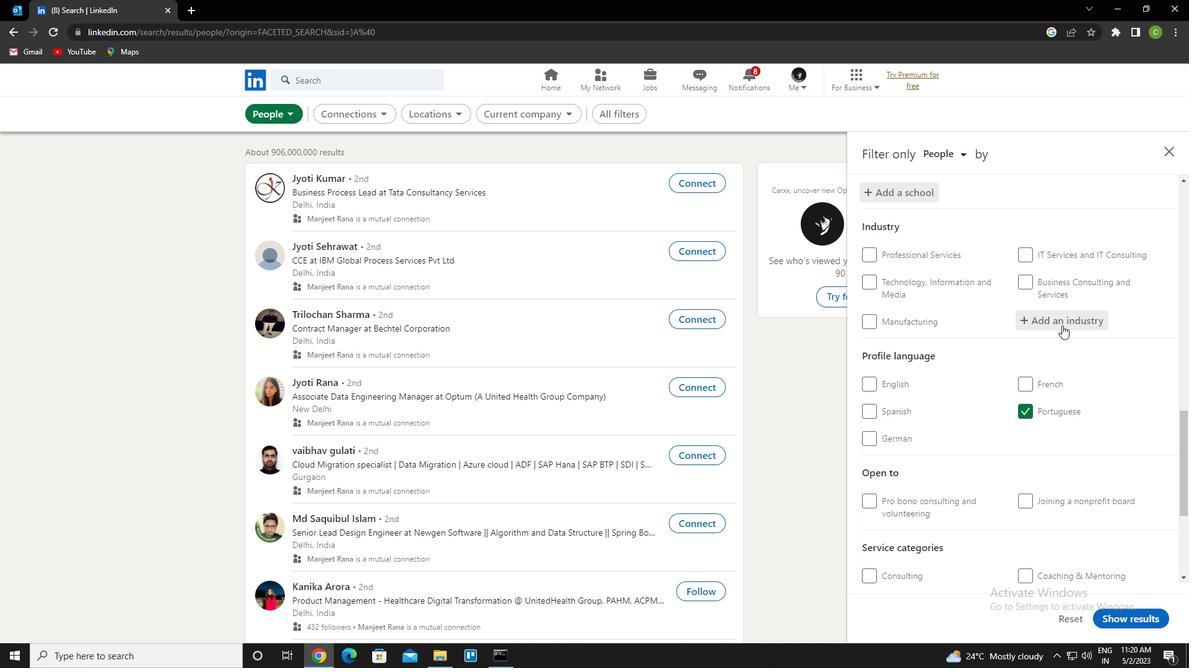 
Action: Key pressed <Key.caps_lock>T<Key.caps_lock>
Screenshot: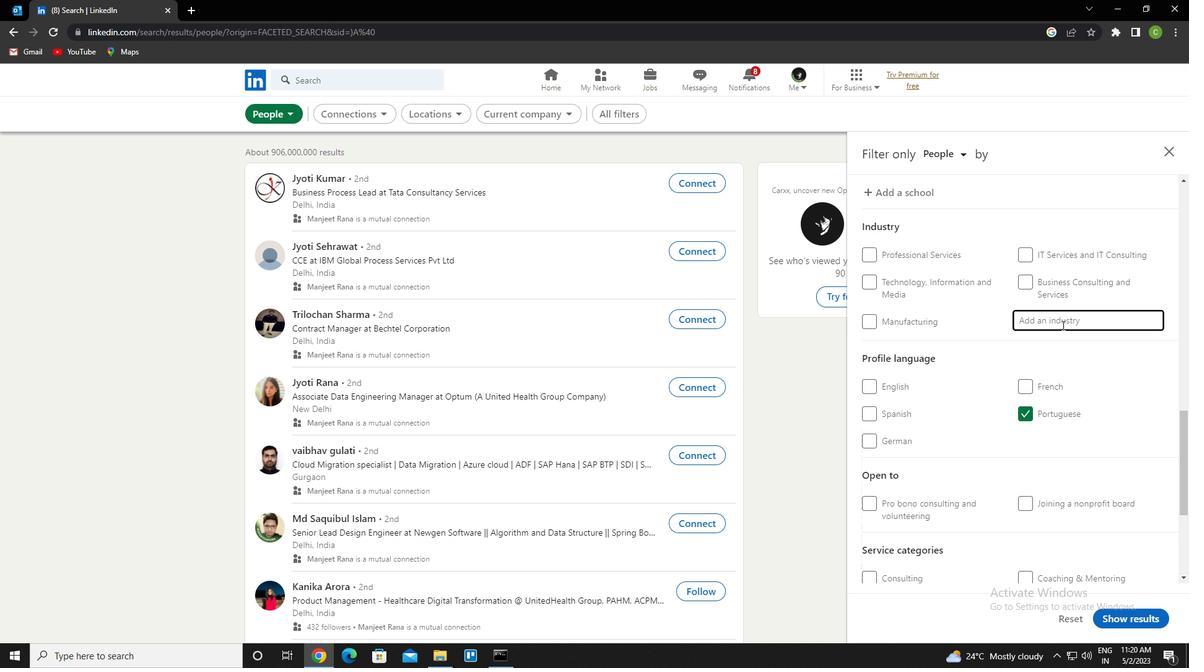
Action: Mouse moved to (1062, 325)
Screenshot: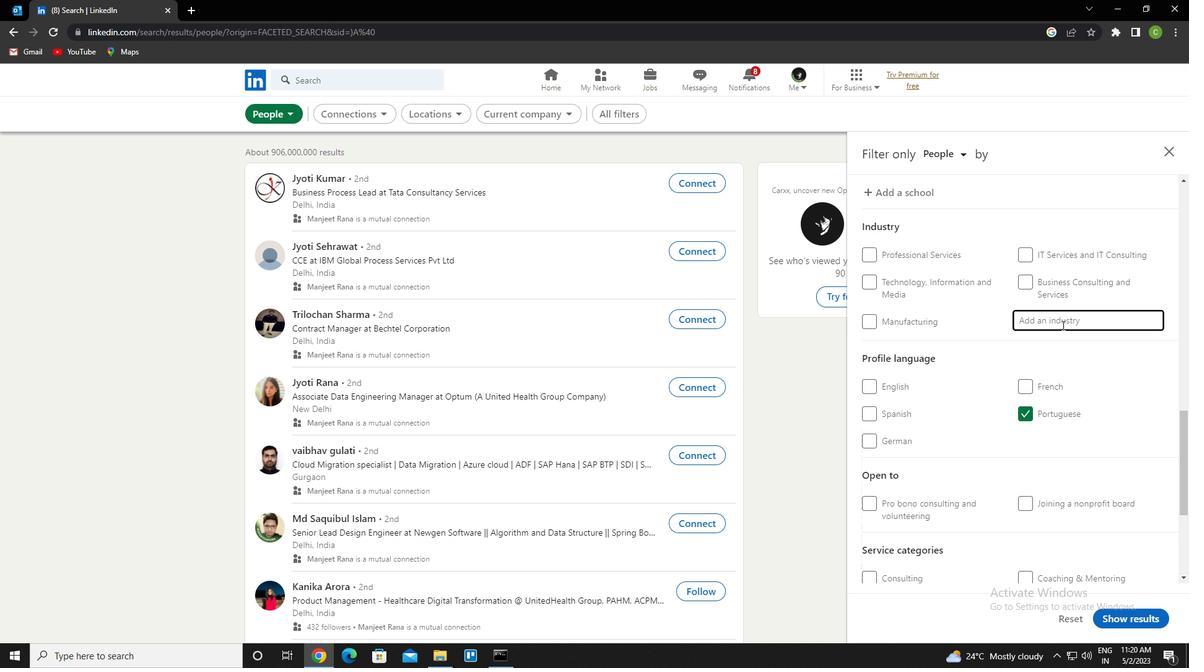 
Action: Key pressed AXI<Key.down><Key.enter>
Screenshot: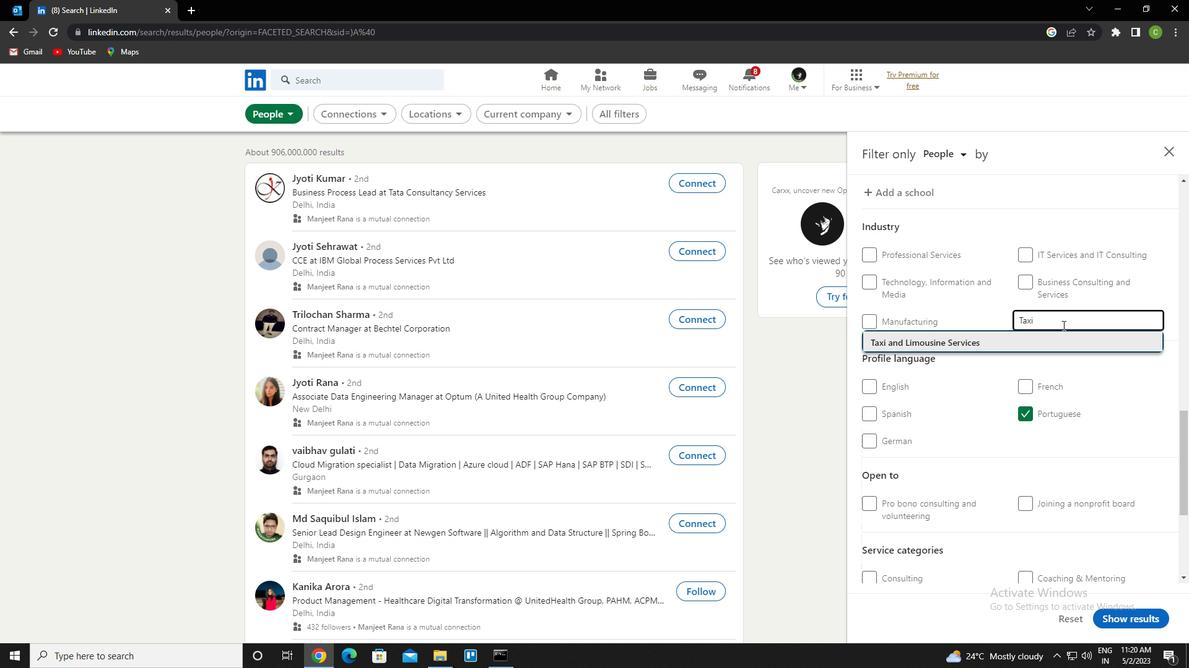 
Action: Mouse scrolled (1062, 325) with delta (0, 0)
Screenshot: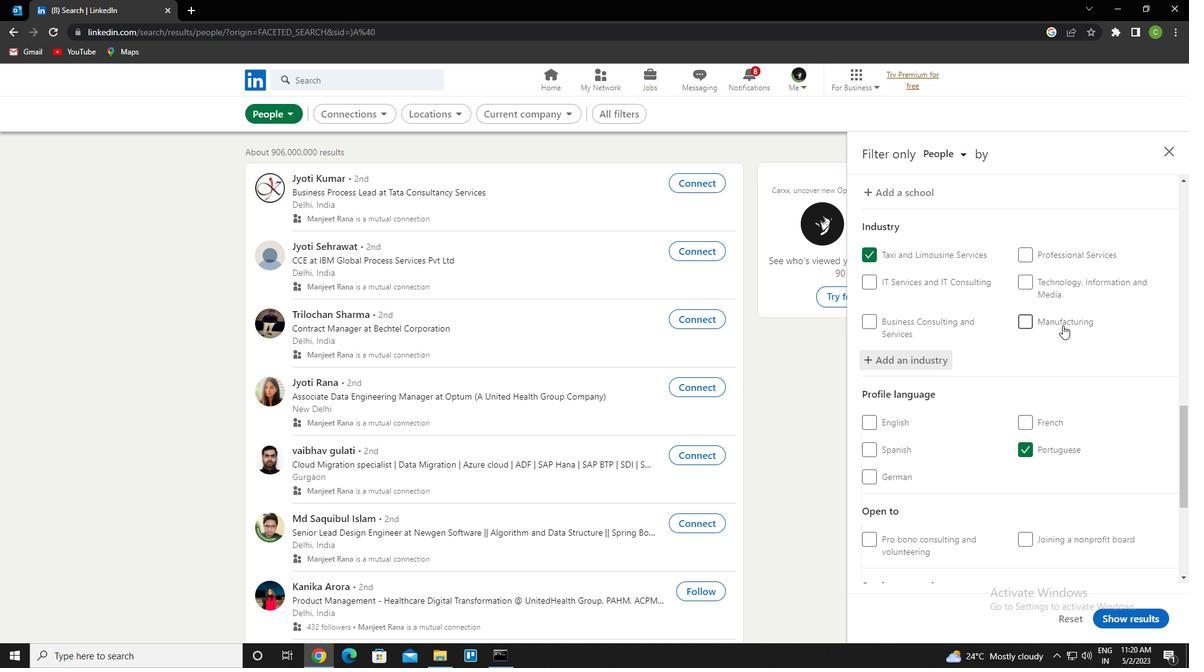 
Action: Mouse scrolled (1062, 325) with delta (0, 0)
Screenshot: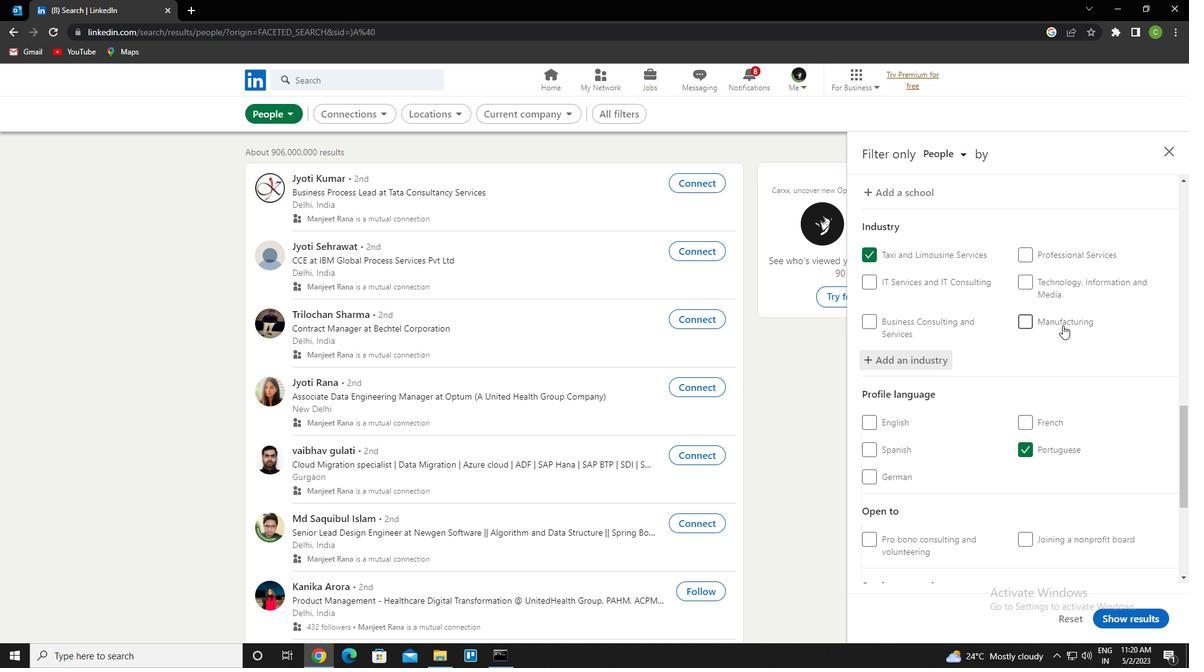 
Action: Mouse scrolled (1062, 325) with delta (0, 0)
Screenshot: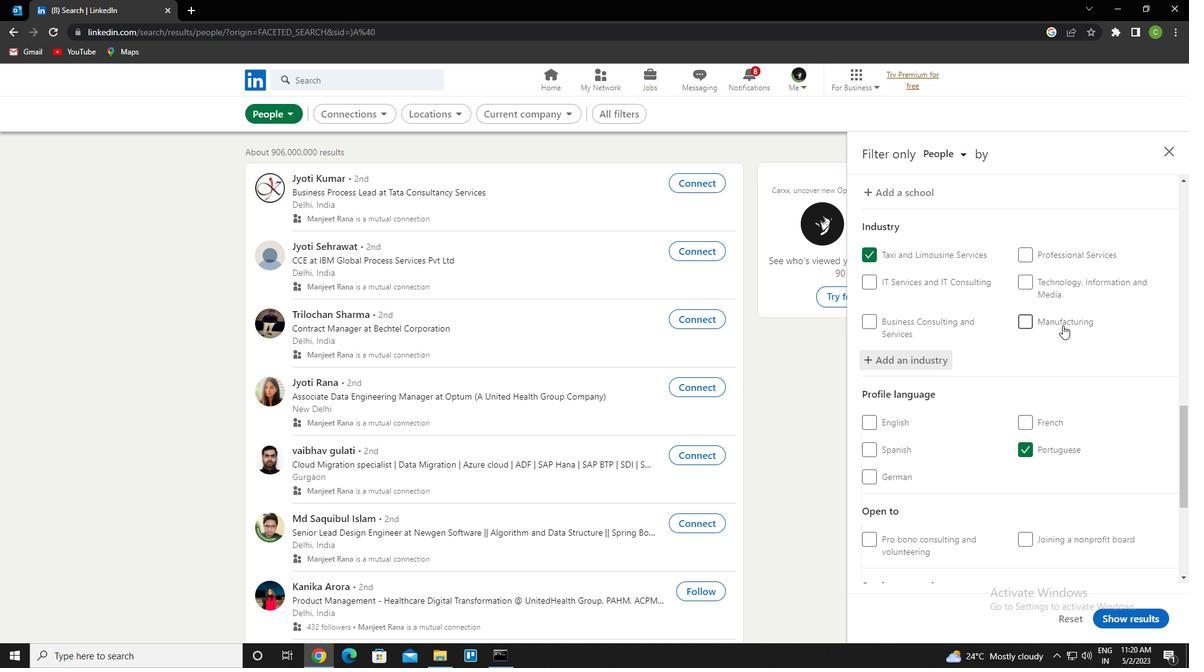 
Action: Mouse moved to (1062, 326)
Screenshot: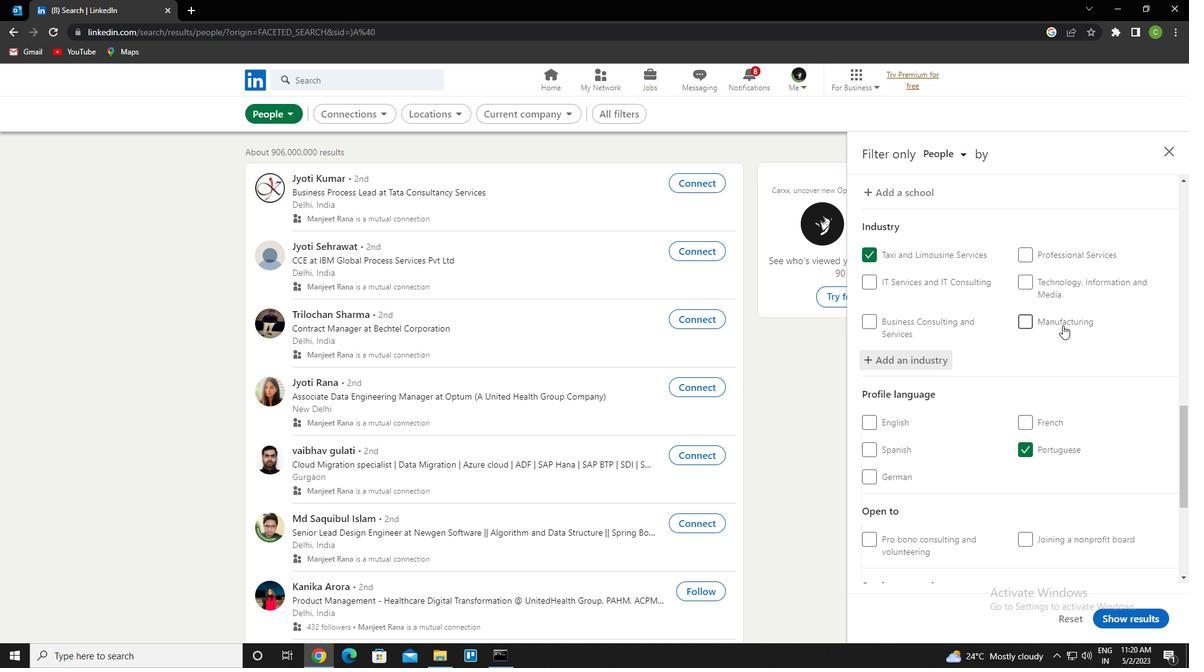
Action: Mouse scrolled (1062, 325) with delta (0, 0)
Screenshot: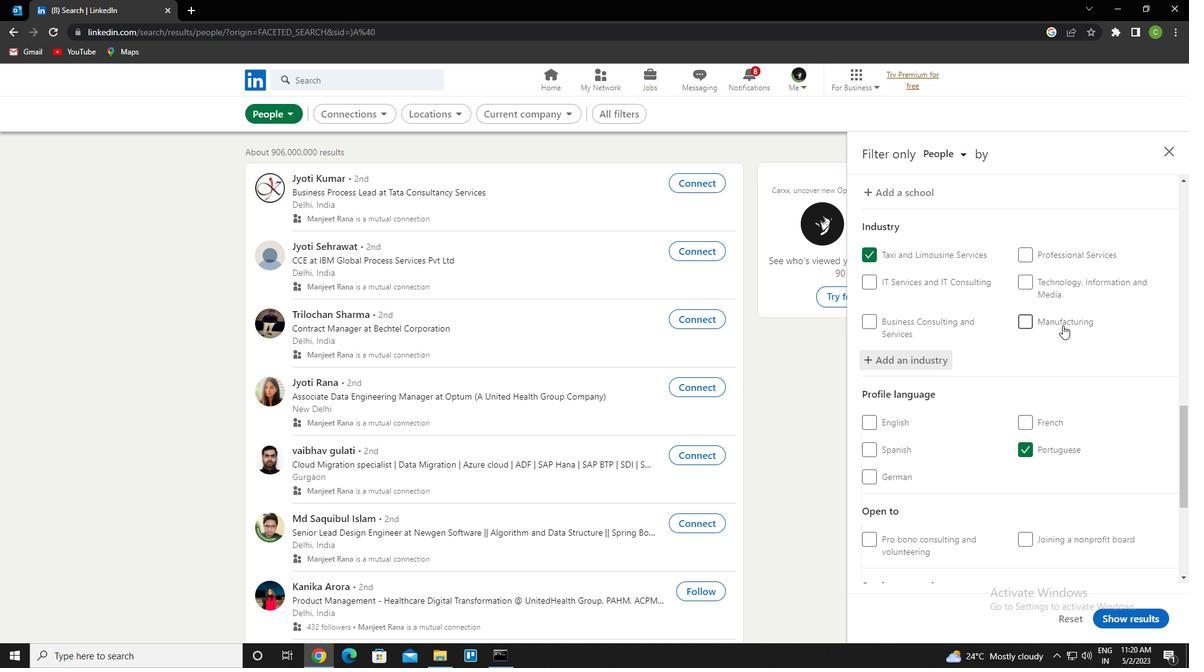 
Action: Mouse moved to (1062, 326)
Screenshot: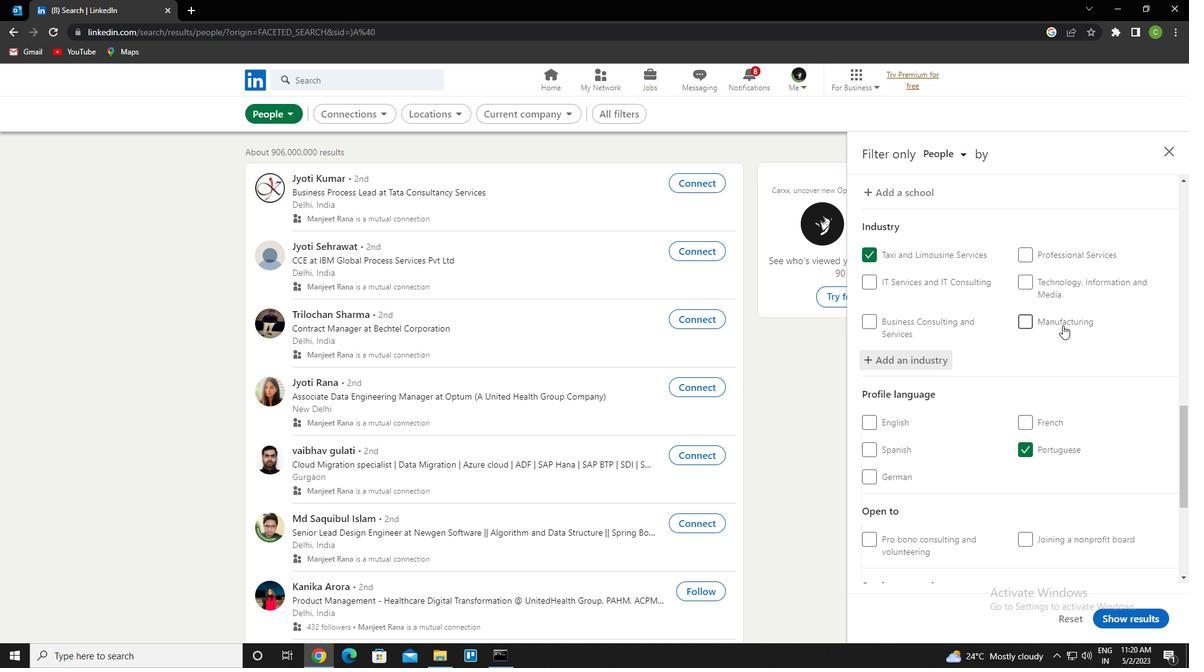 
Action: Mouse scrolled (1062, 325) with delta (0, 0)
Screenshot: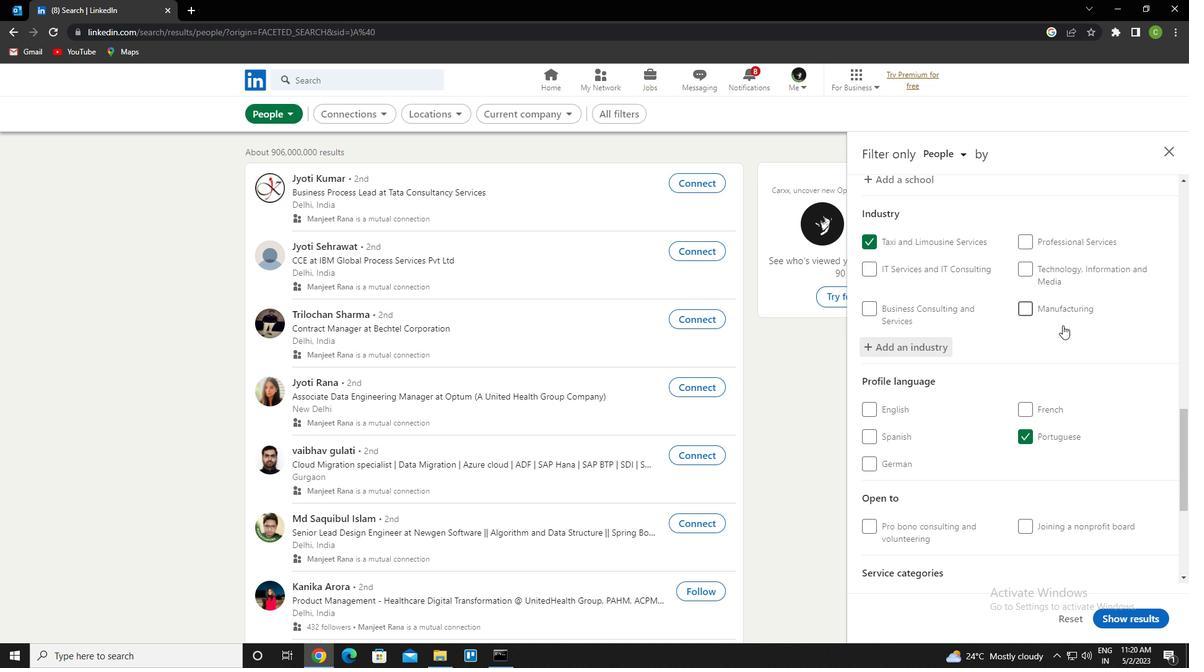 
Action: Mouse moved to (1075, 407)
Screenshot: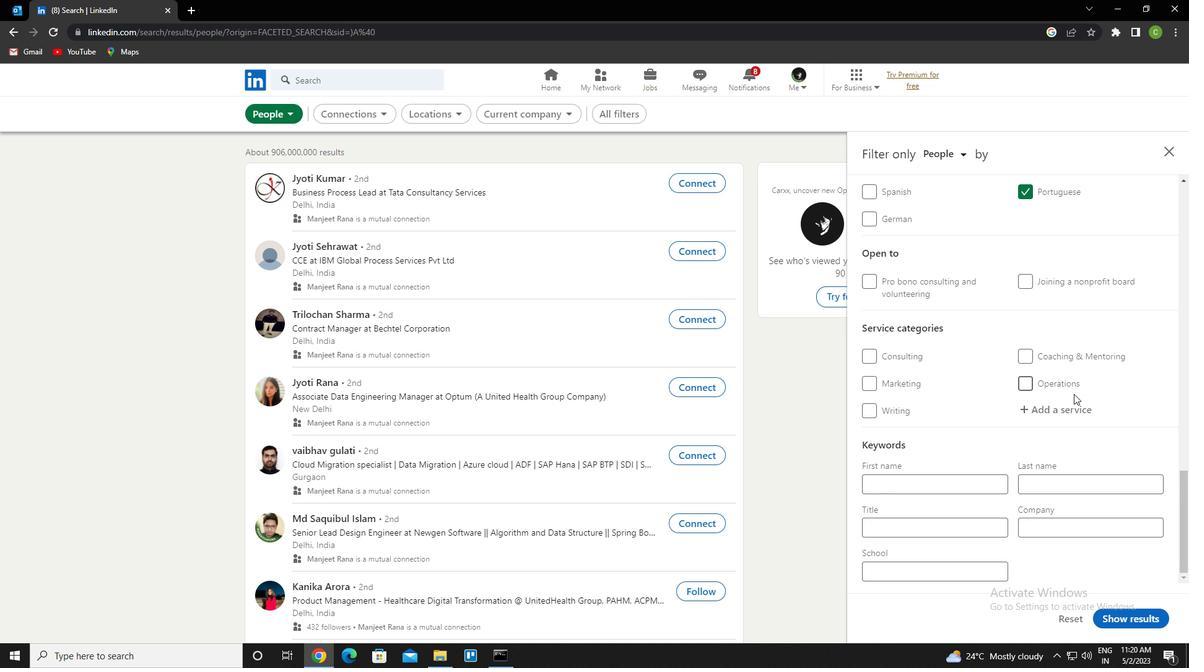 
Action: Mouse pressed left at (1075, 407)
Screenshot: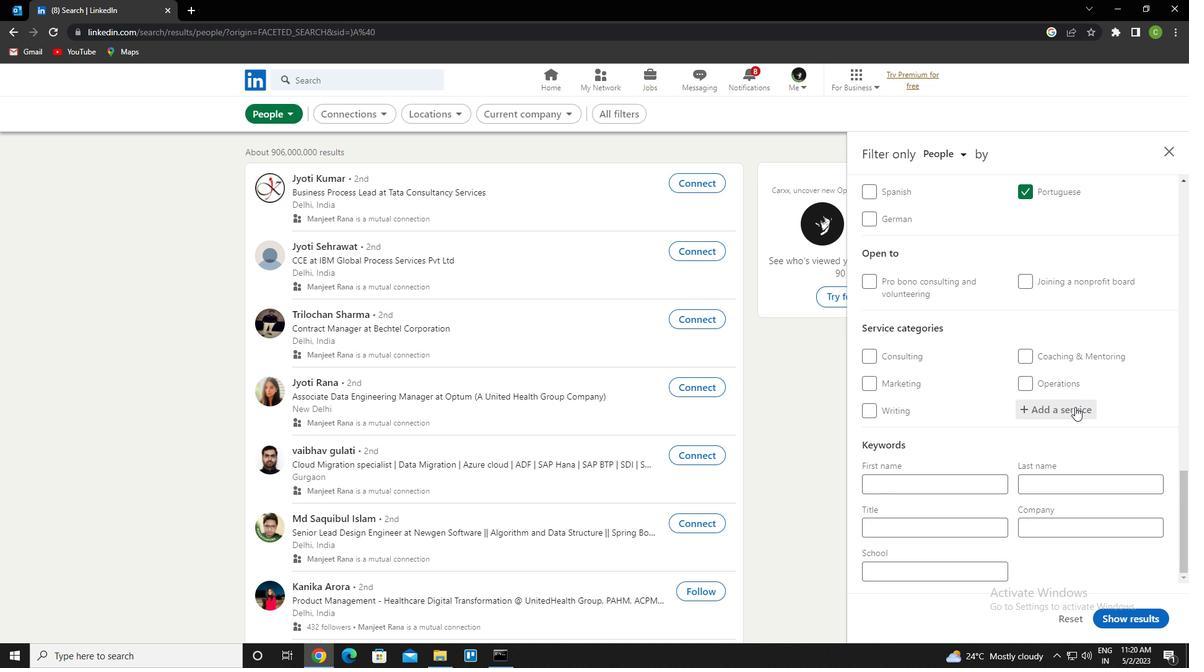 
Action: Key pressed <Key.caps_lock>W<Key.caps_lock>EDDING<Key.down><Key.down><Key.enter>
Screenshot: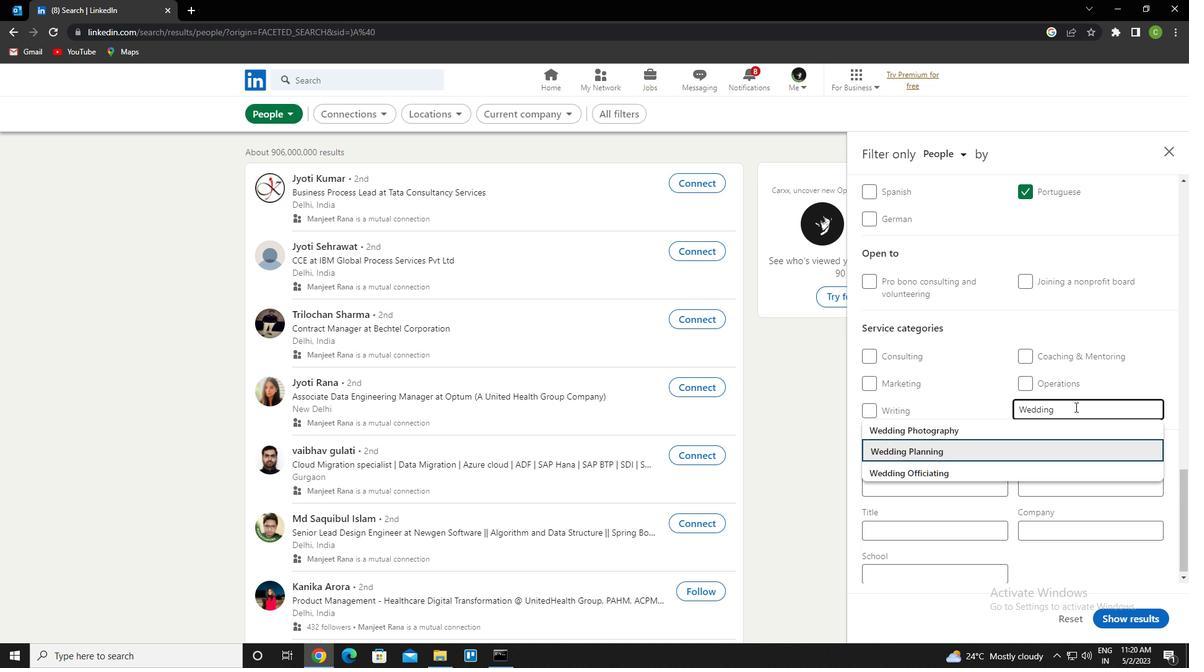 
Action: Mouse moved to (1079, 406)
Screenshot: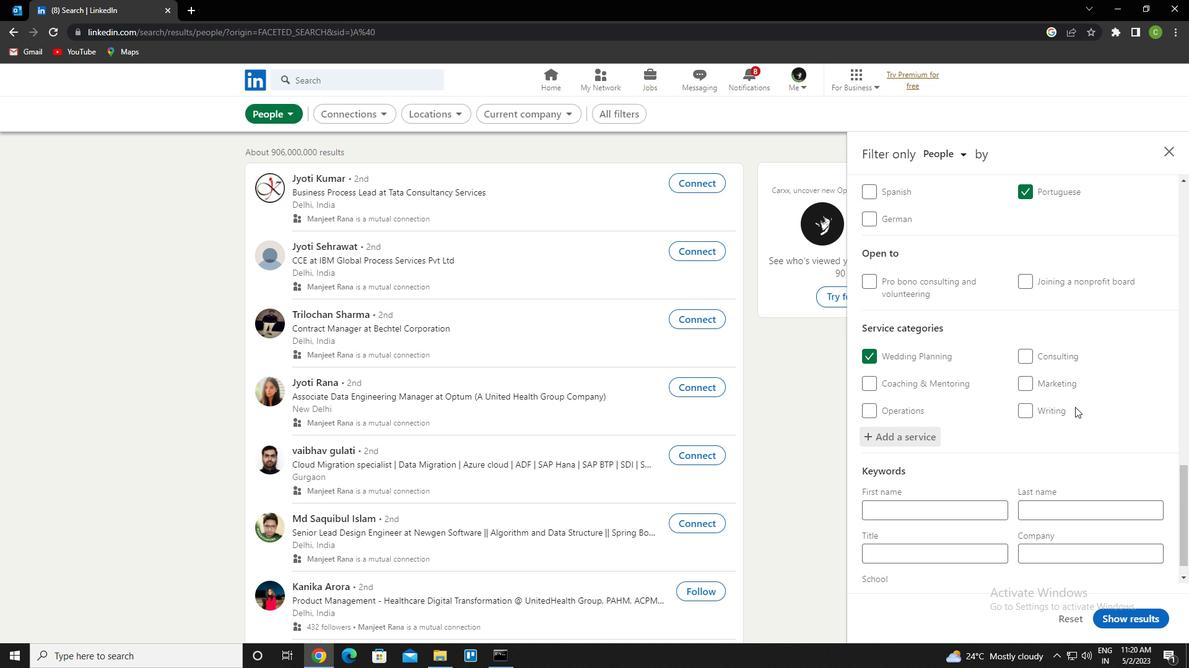
Action: Mouse scrolled (1079, 405) with delta (0, 0)
Screenshot: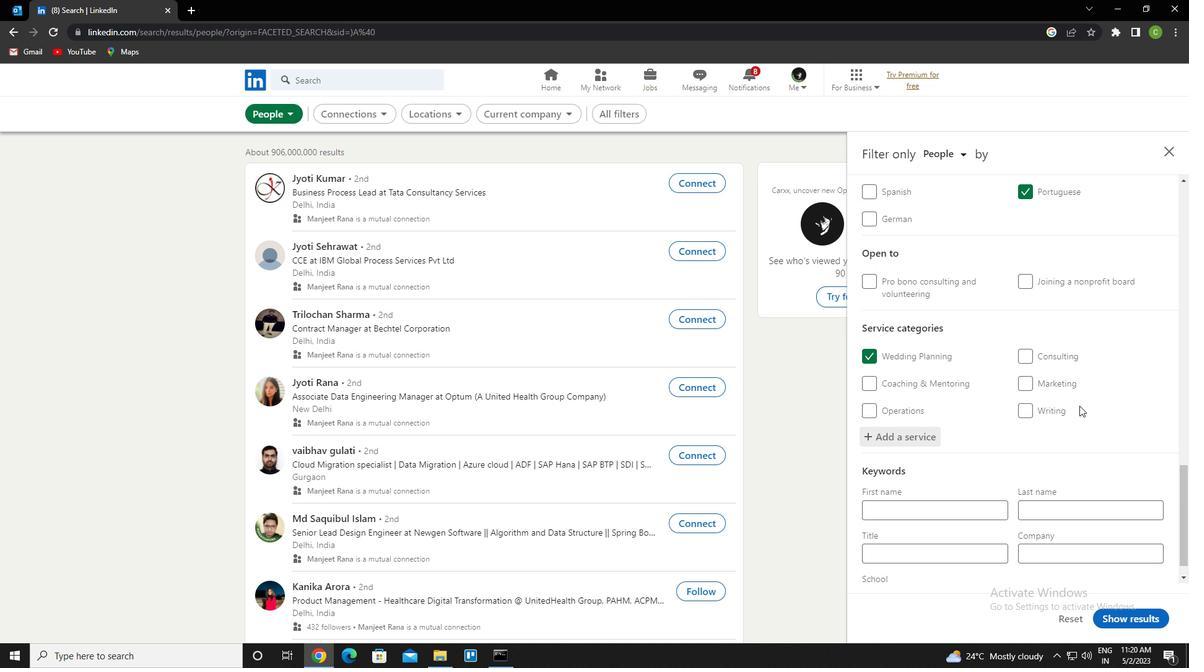 
Action: Mouse scrolled (1079, 405) with delta (0, 0)
Screenshot: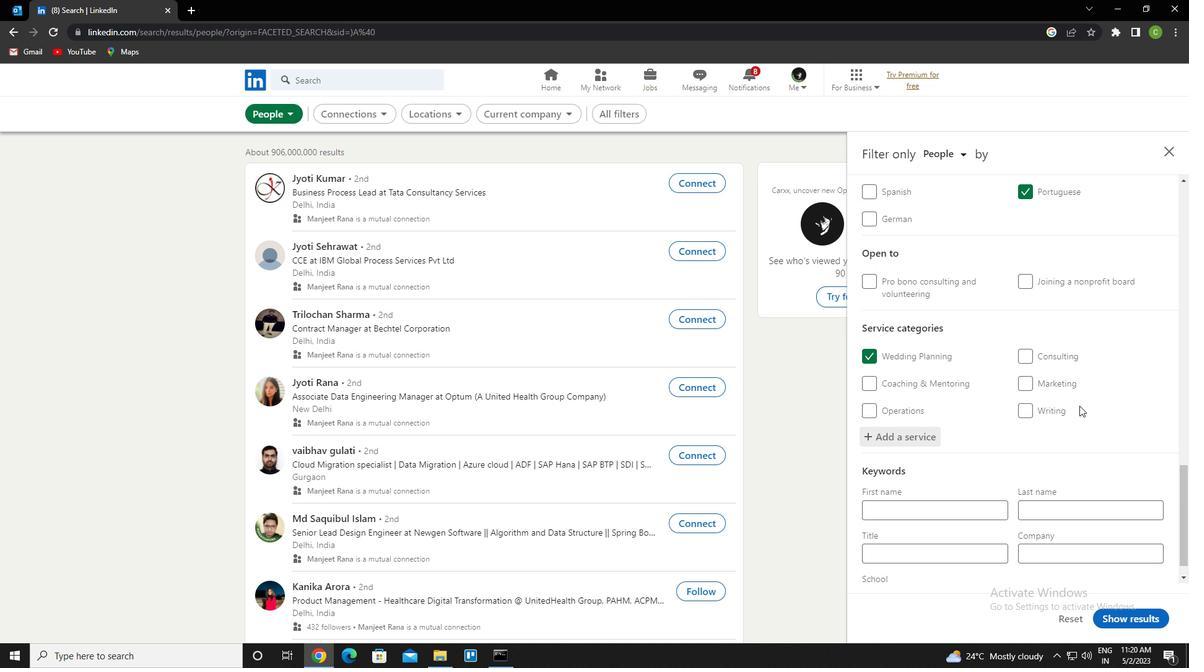 
Action: Mouse scrolled (1079, 405) with delta (0, 0)
Screenshot: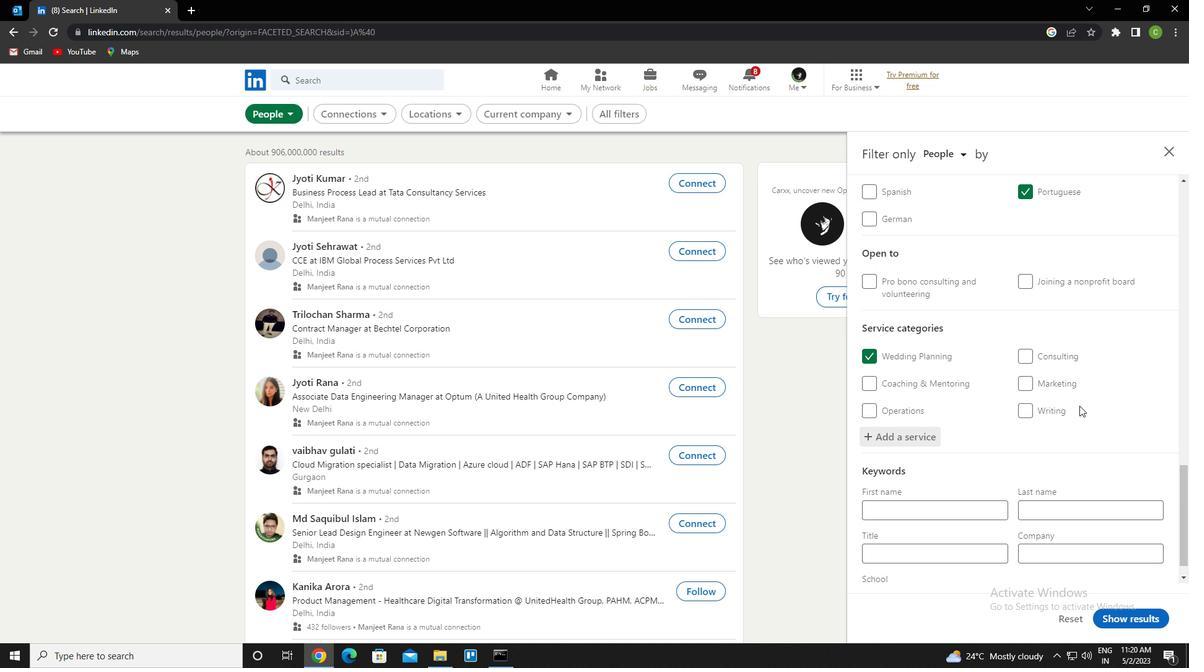 
Action: Mouse scrolled (1079, 405) with delta (0, 0)
Screenshot: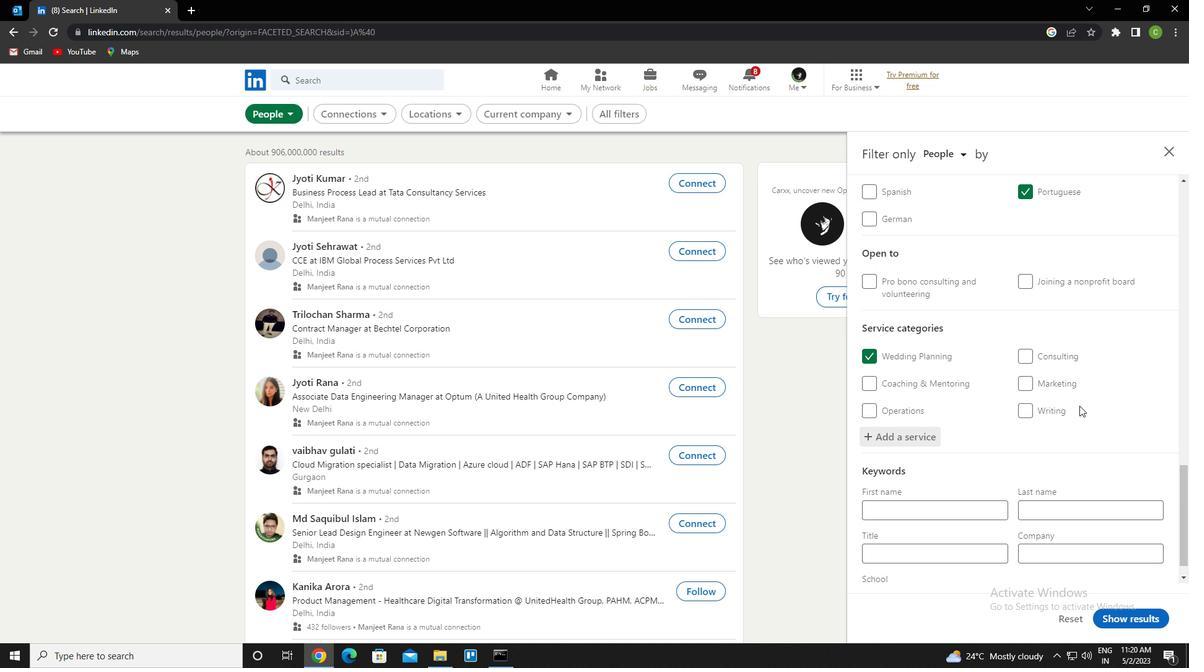 
Action: Mouse scrolled (1079, 405) with delta (0, 0)
Screenshot: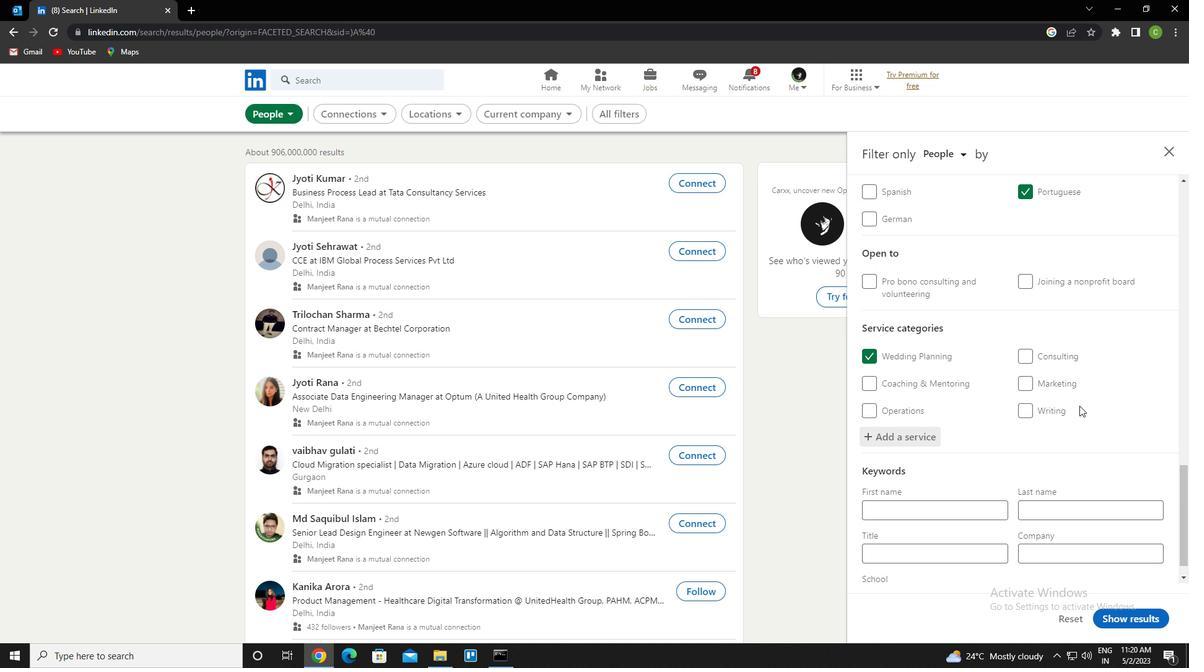 
Action: Mouse scrolled (1079, 405) with delta (0, 0)
Screenshot: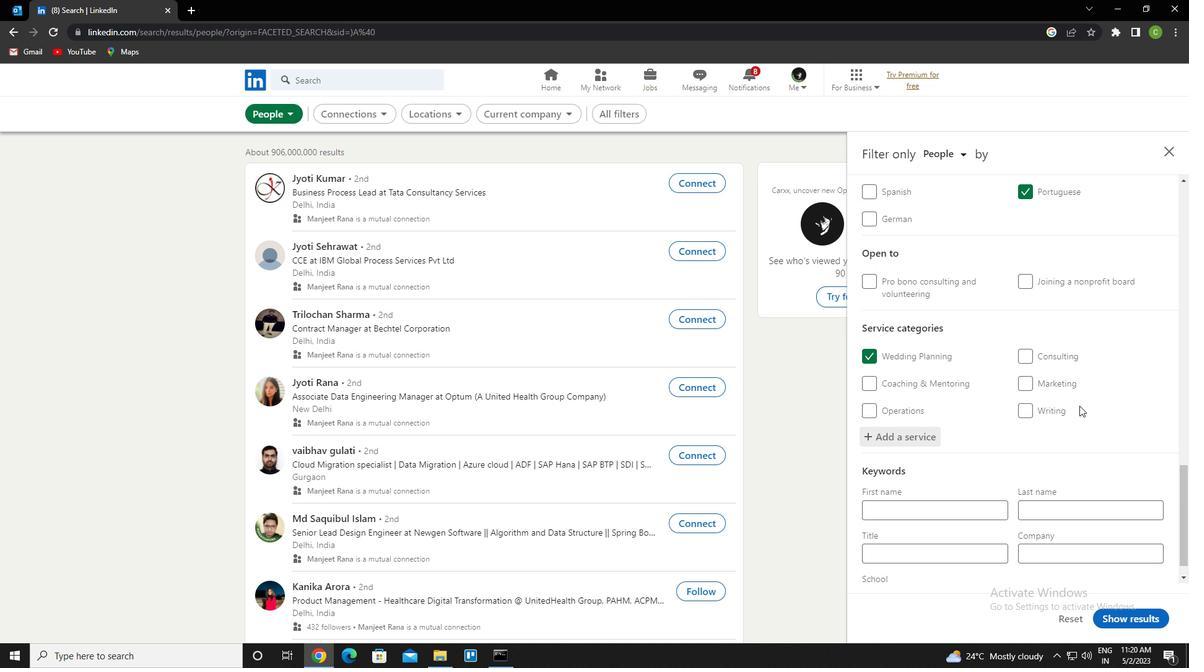 
Action: Mouse scrolled (1079, 405) with delta (0, 0)
Screenshot: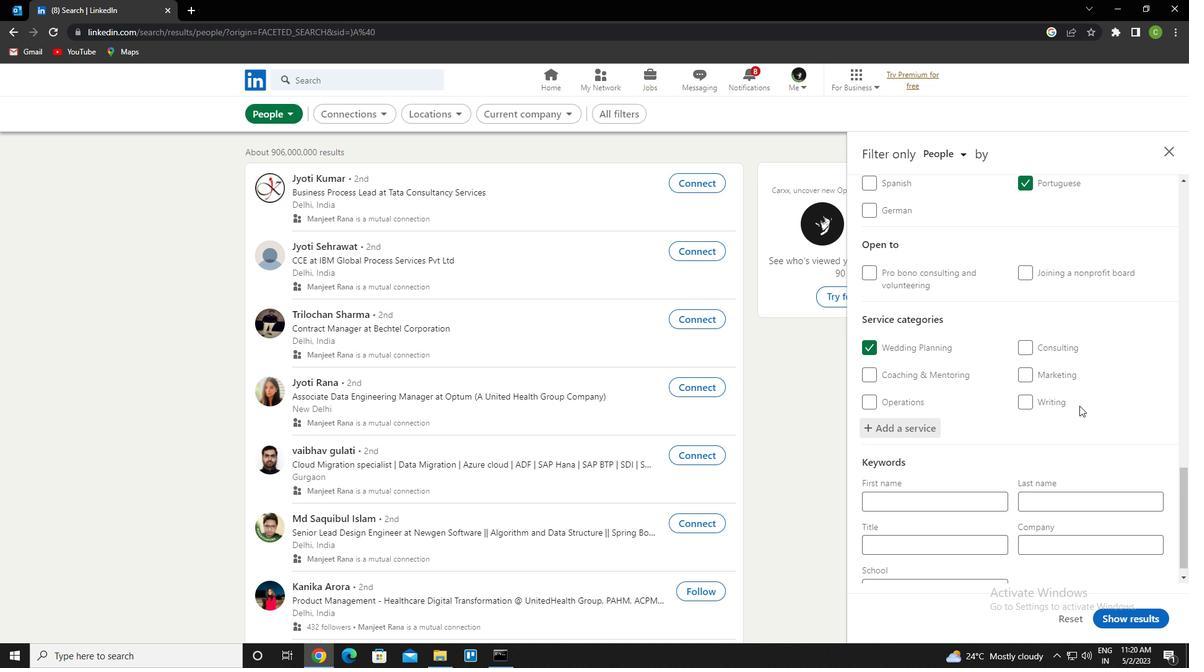
Action: Mouse scrolled (1079, 405) with delta (0, 0)
Screenshot: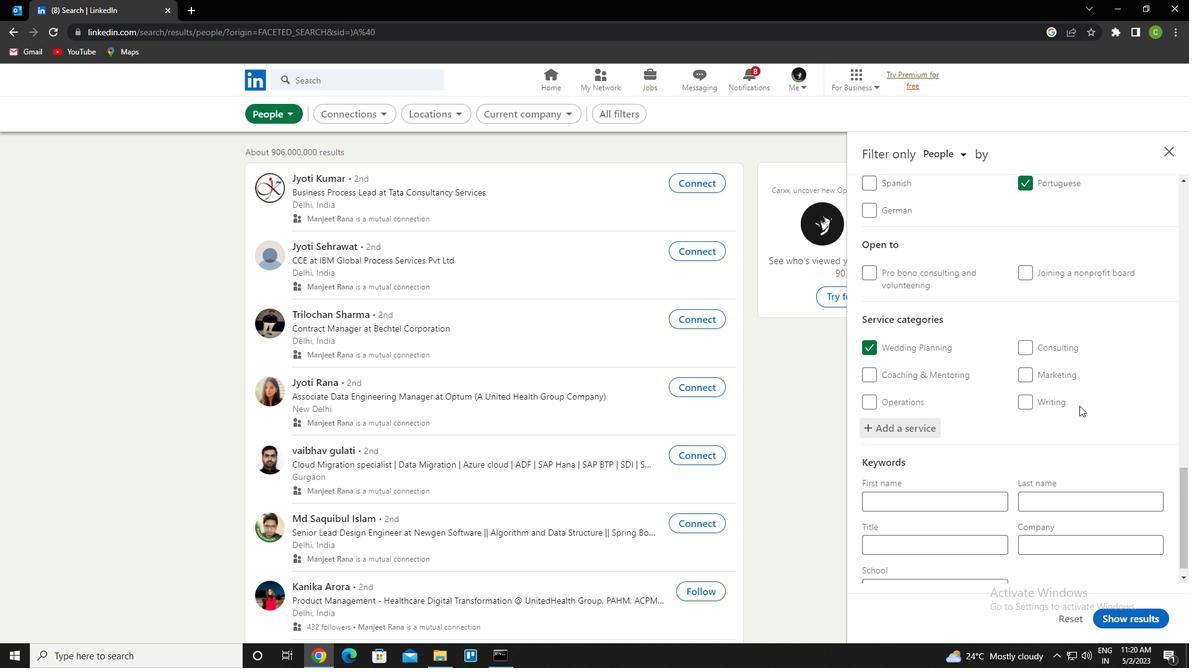 
Action: Mouse moved to (959, 529)
Screenshot: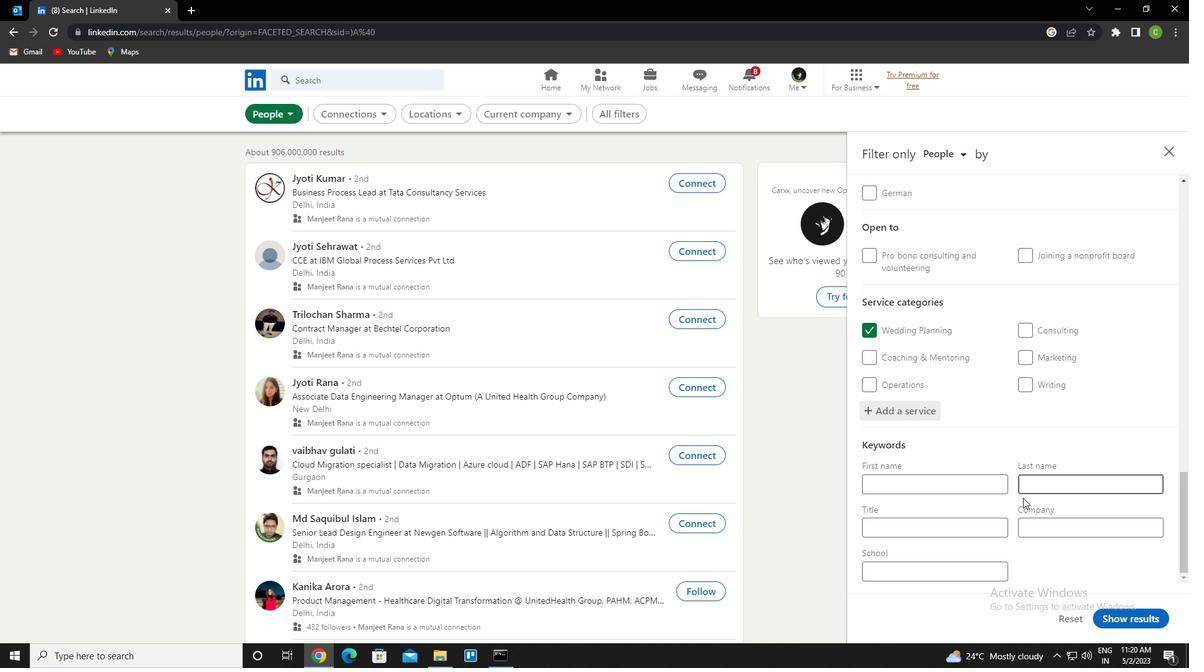 
Action: Mouse pressed left at (959, 529)
Screenshot: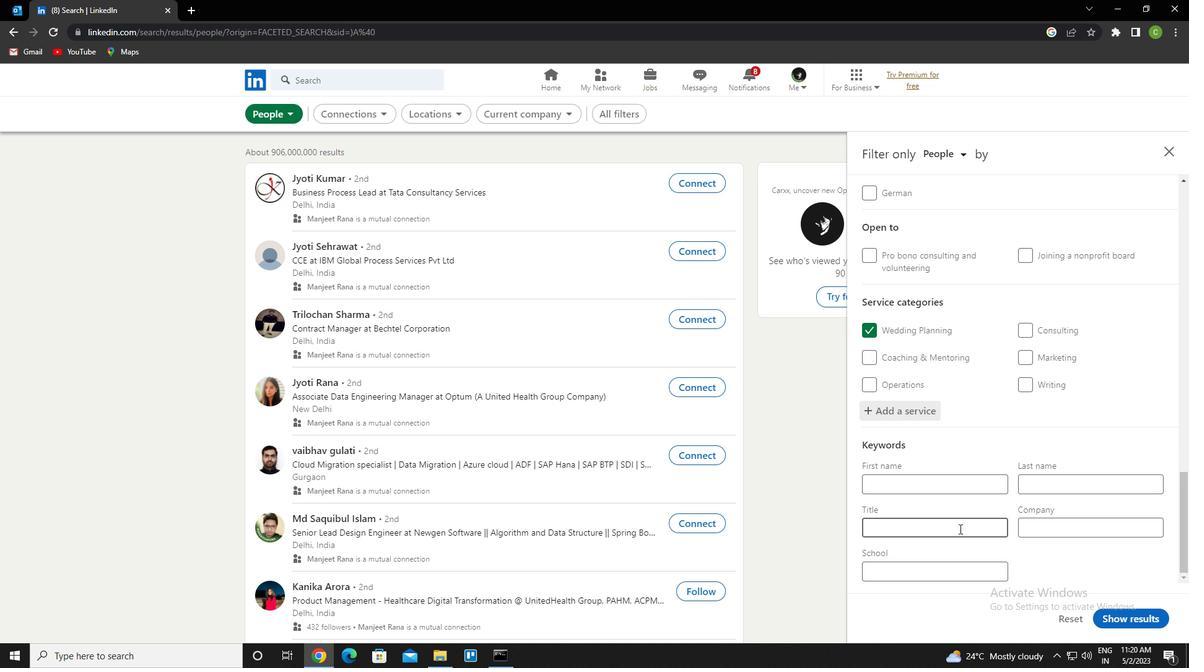 
Action: Key pressed <Key.caps_lock>E<Key.caps_lock>LECTRICAL<Key.space><Key.caps_lock>E<Key.caps_lock>NGINEER
Screenshot: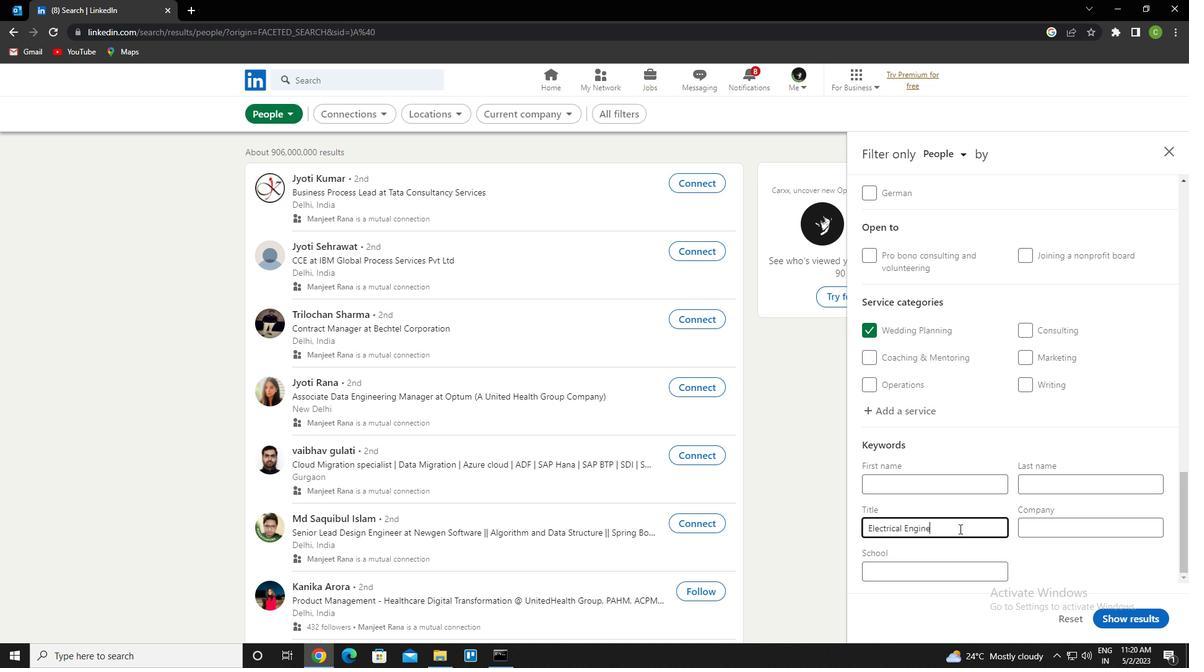 
Action: Mouse moved to (1144, 627)
Screenshot: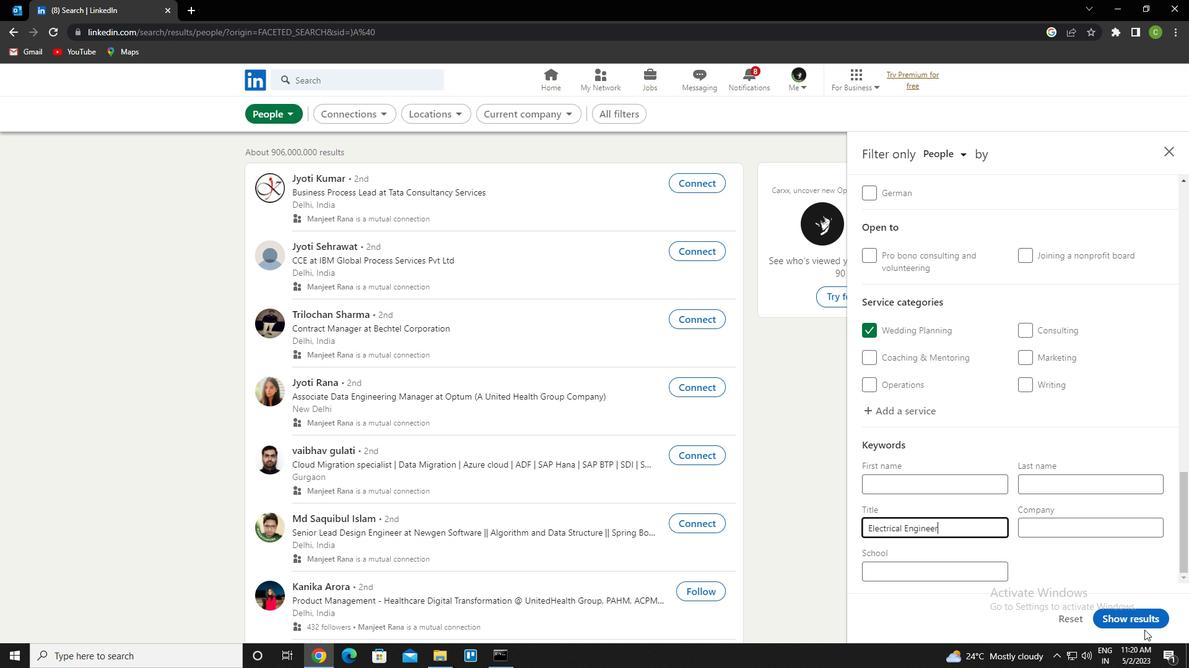 
Action: Mouse pressed left at (1144, 627)
Screenshot: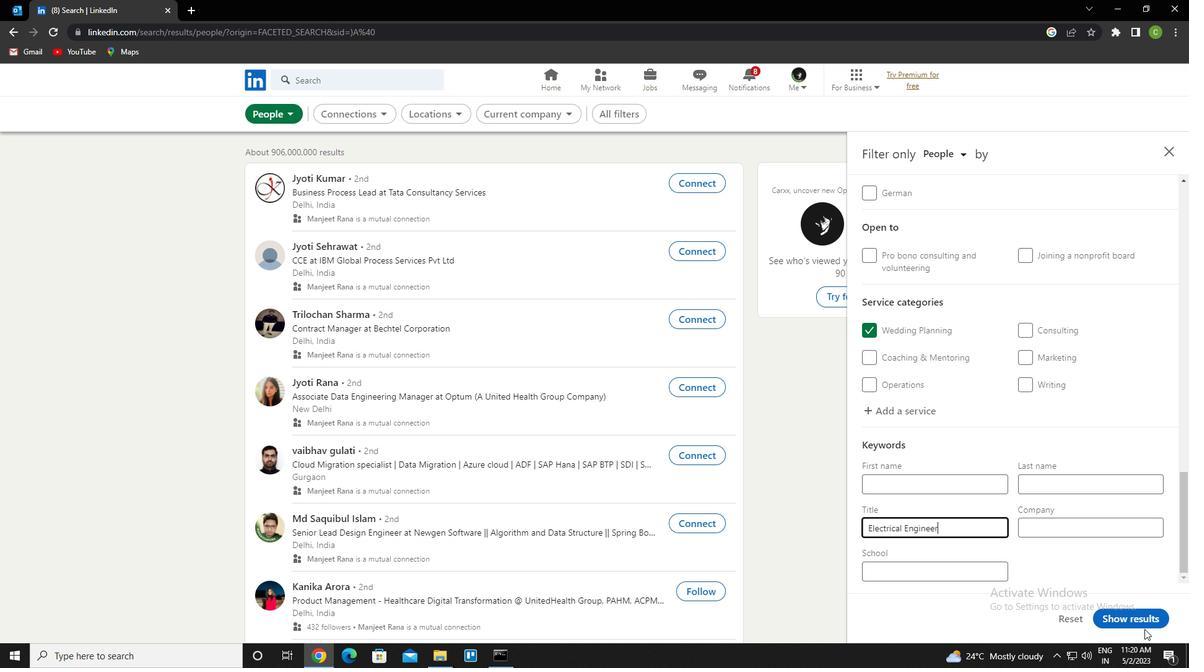 
Action: Mouse moved to (544, 644)
Screenshot: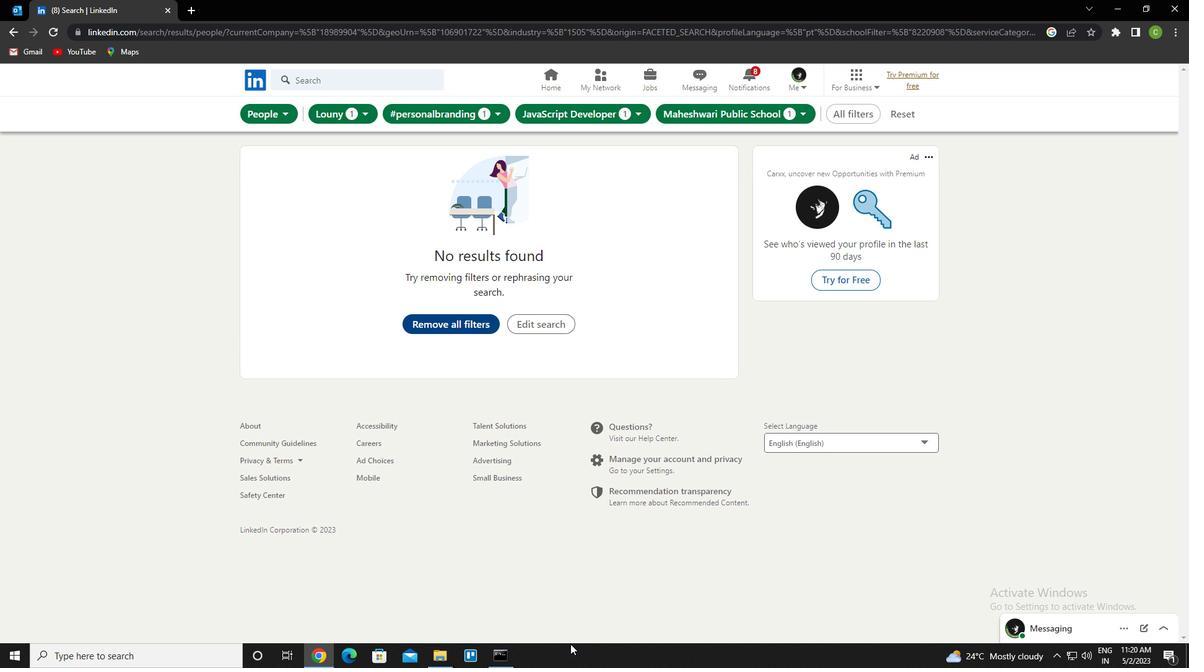 
